 Task: Open a blank worksheet and write heading  Student grades data  Add 10 students name:-  'Joshua Rivera, Zoey Coleman, Ryan Wright, Addison Bailey, Jonathan Simmons, Brooklyn Ward, Caleb Barnes, Audrey Collins, Gabriel Perry, Sofia Bell. ' in December Last week sales are  100 to 150. Math Grade:-  90, 95, 80, 92, 85,88, 90, 78, 92, 85.Science Grade:-  85, 87, 92, 88, 90, 85, 92, 80, 88, 90.English Grade:-  92, 90, 85, 90, 88, 92, 85, 82, 90, 88.History Grade:-  88, 92, 78, 95, 90, 90, 80, 85, 92, 90. Total use the formula   =SUM(D2:G2) then presss enter. Save page analysisSalesByPromotion_2023
Action: Mouse moved to (155, 50)
Screenshot: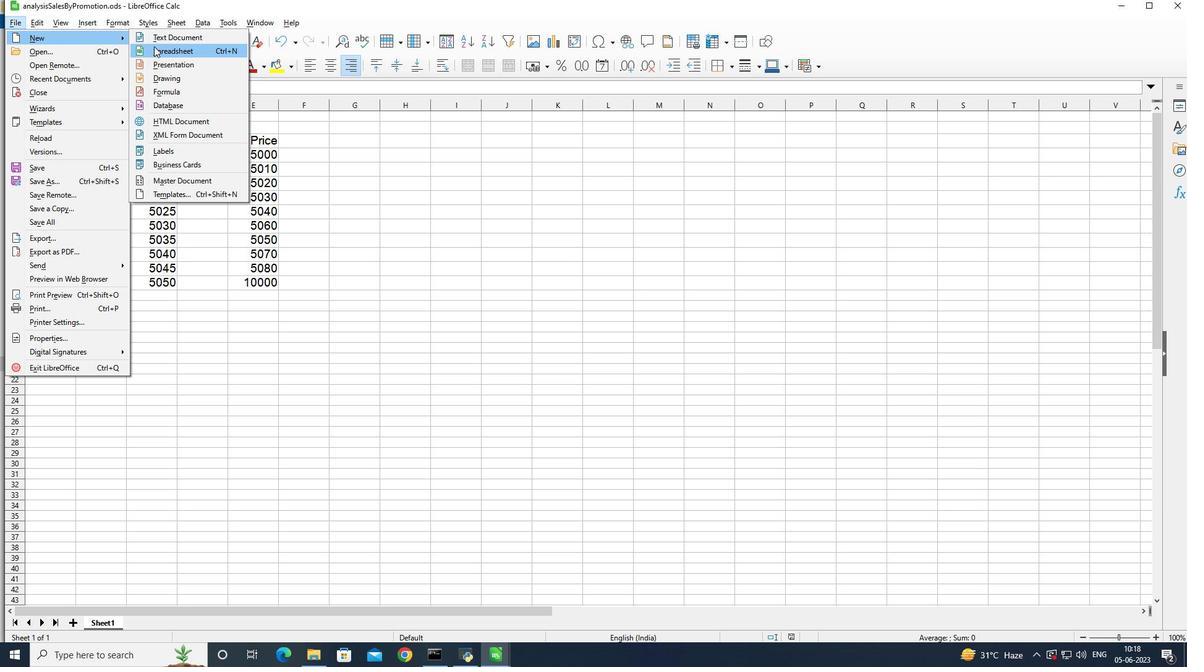 
Action: Mouse pressed left at (155, 50)
Screenshot: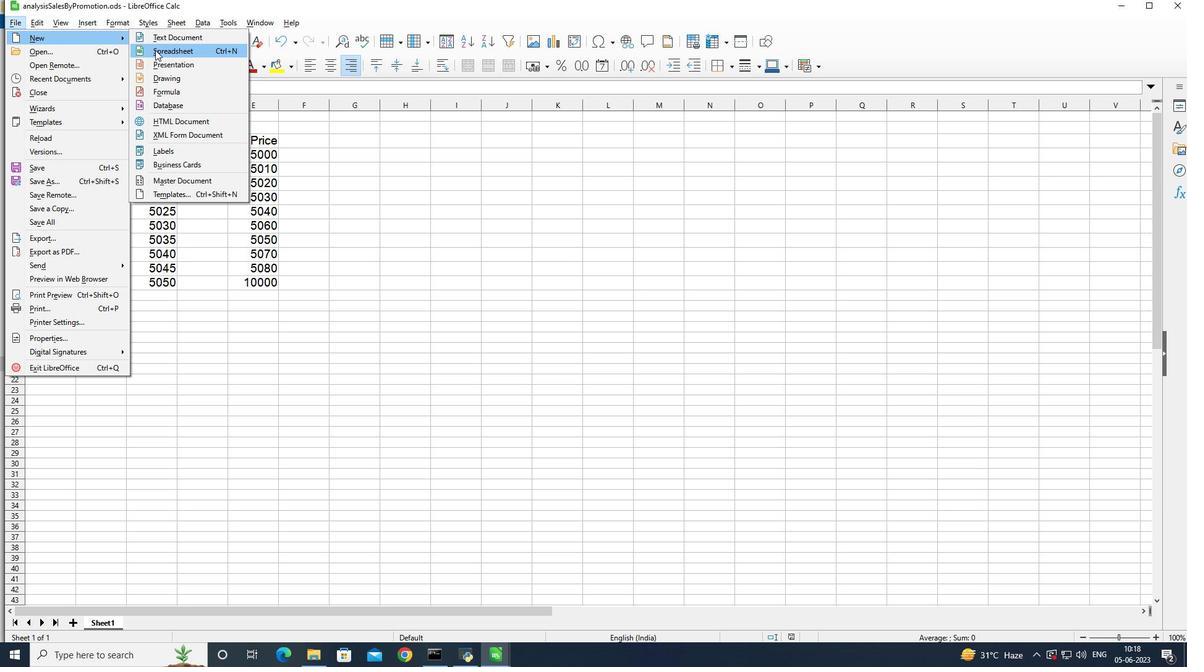 
Action: Mouse moved to (101, 126)
Screenshot: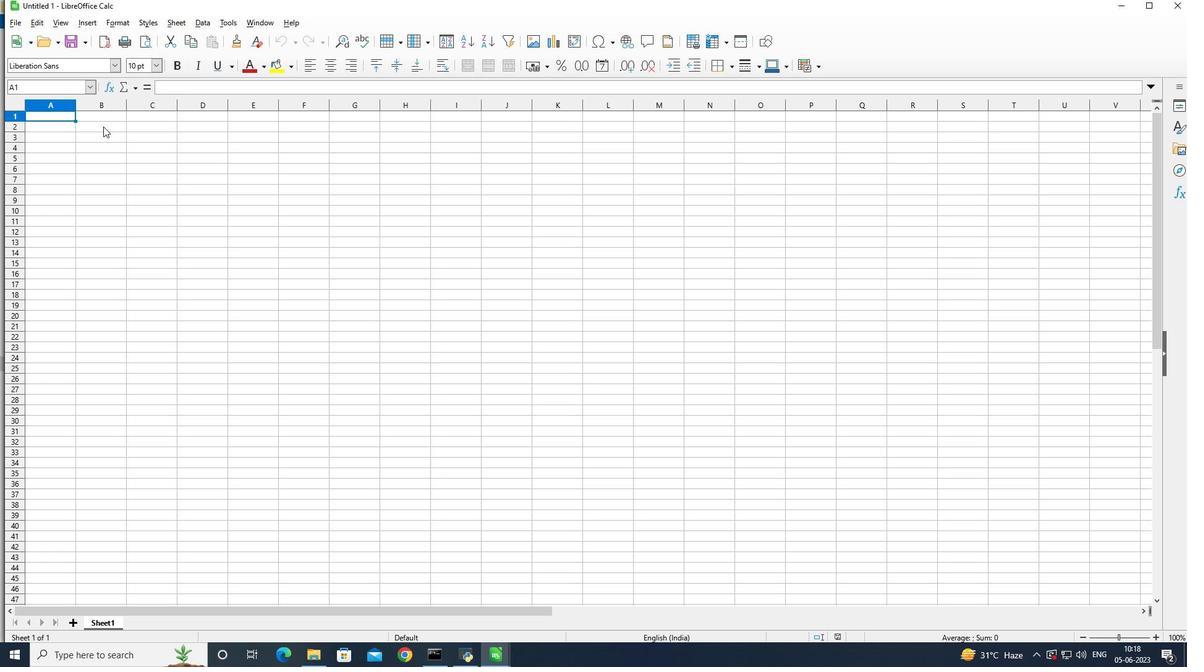 
Action: Mouse pressed left at (101, 126)
Screenshot: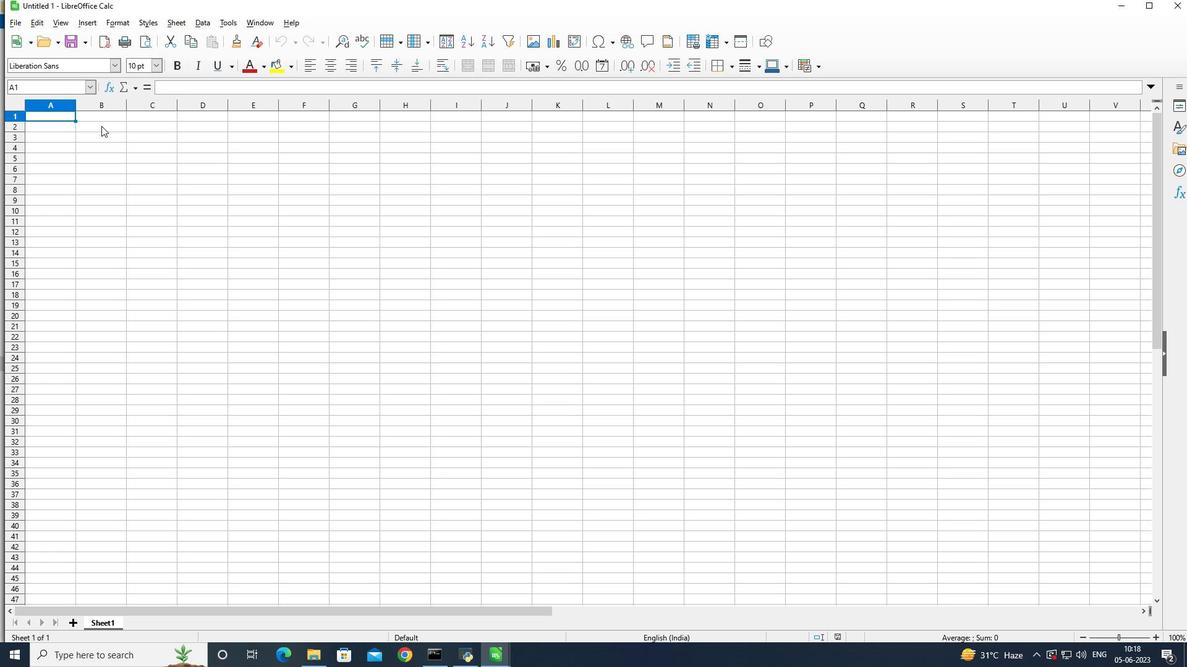 
Action: Mouse moved to (756, 176)
Screenshot: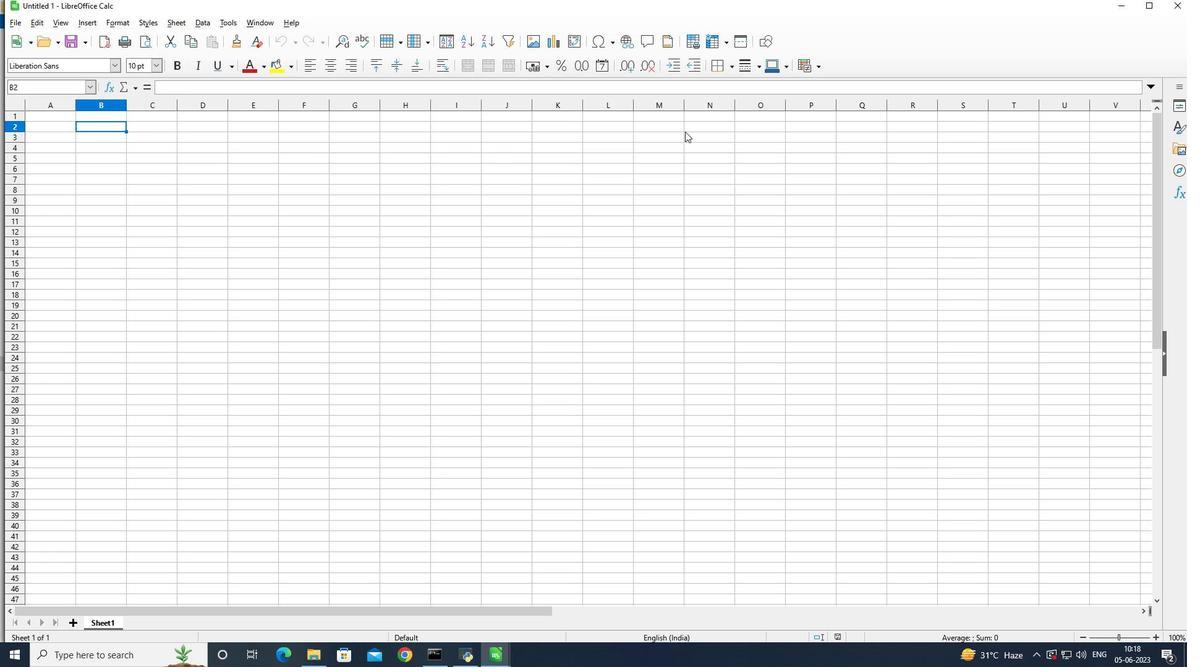 
Action: Key pressed <Key.shift>Student<Key.space><Key.shift>Grades<Key.space><Key.shift>data<Key.enter>
Screenshot: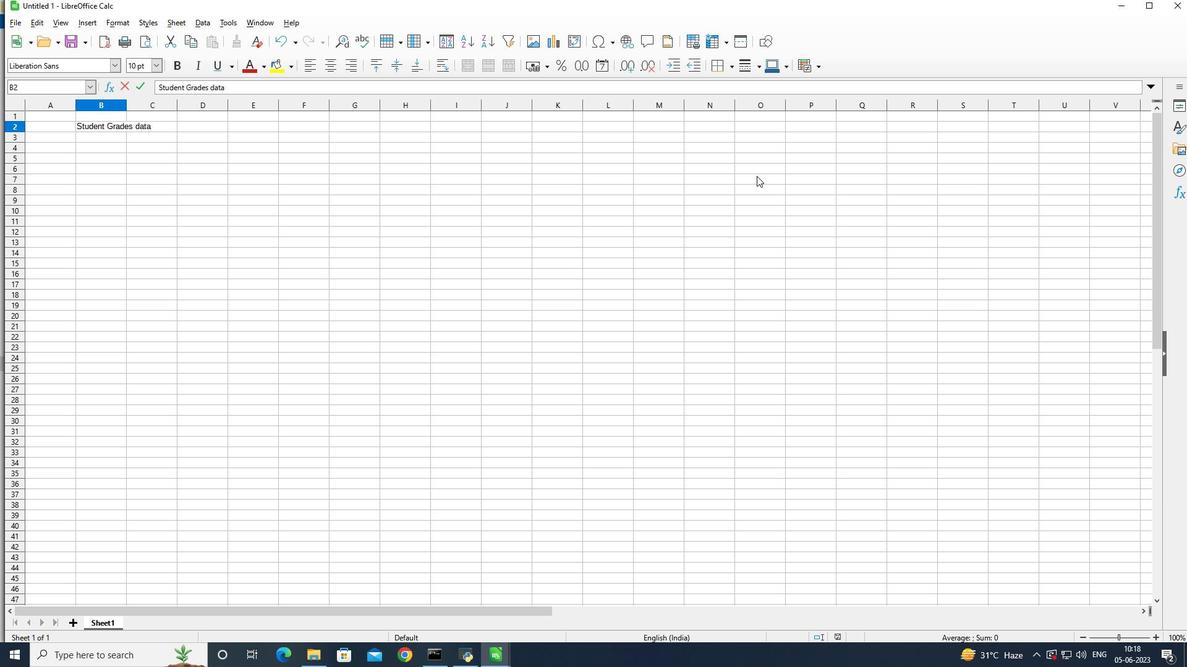 
Action: Mouse moved to (50, 139)
Screenshot: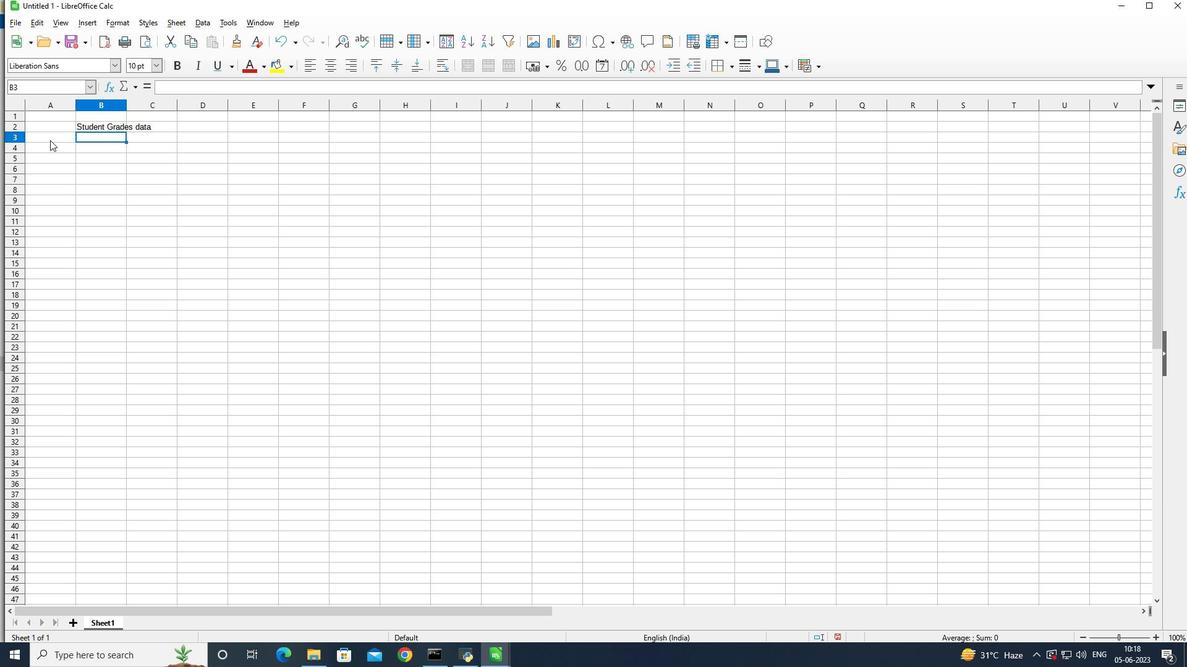 
Action: Mouse pressed left at (50, 139)
Screenshot: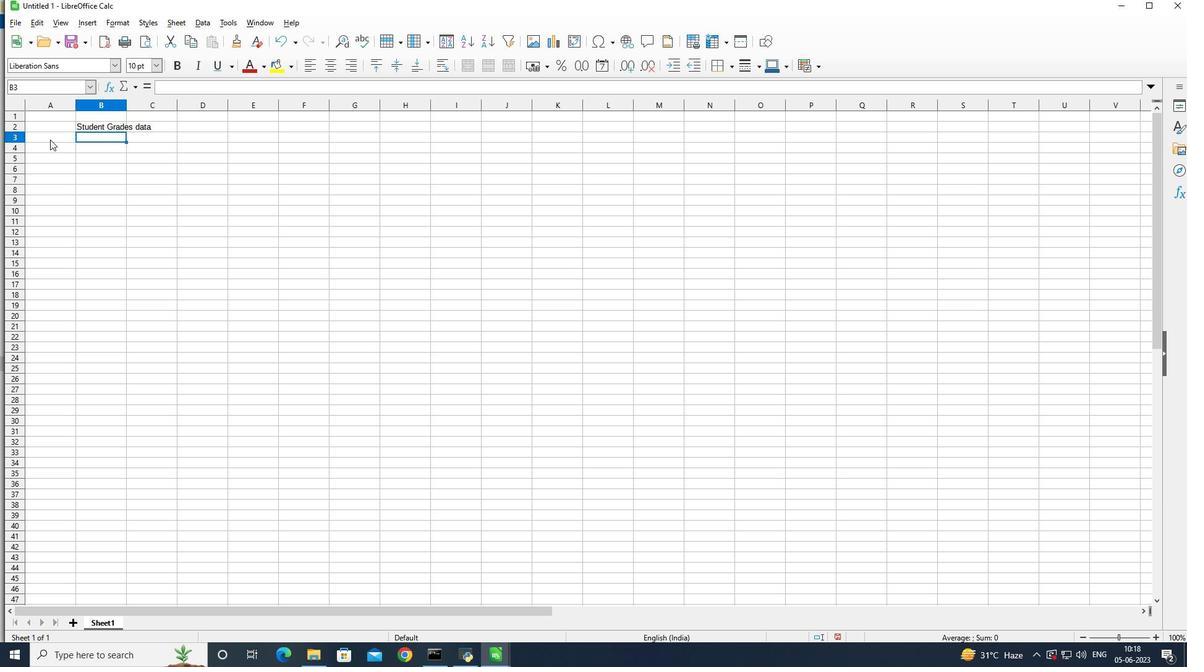 
Action: Mouse moved to (765, 246)
Screenshot: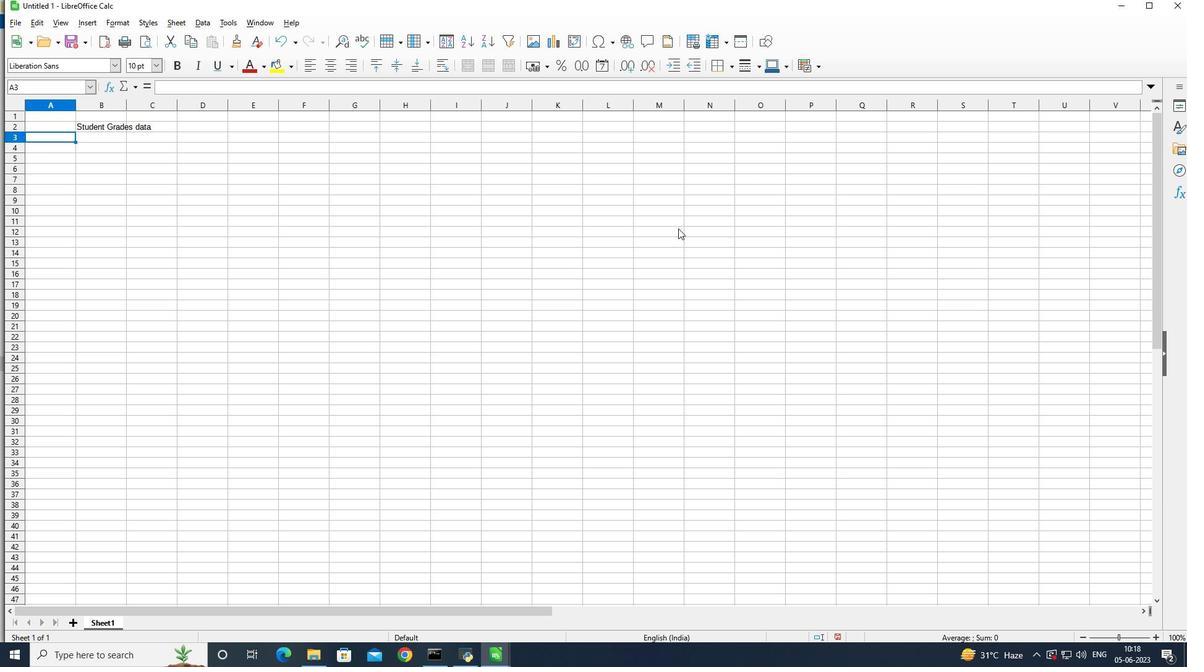 
Action: Key pressed <Key.shift>Na
Screenshot: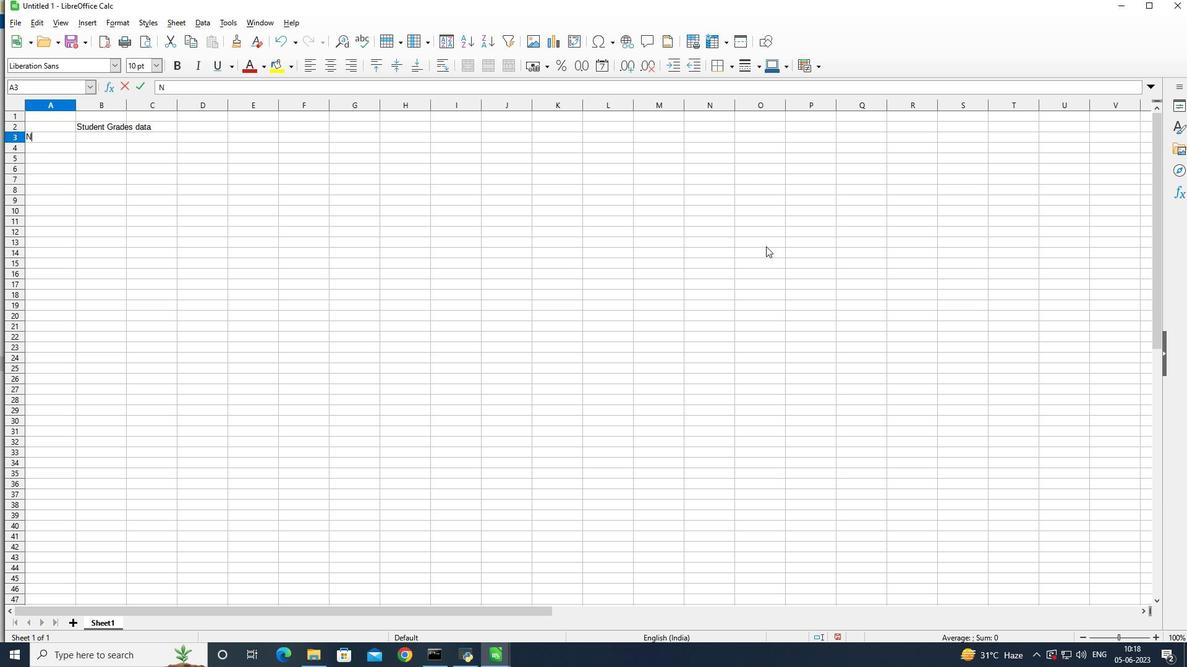 
Action: Mouse moved to (769, 254)
Screenshot: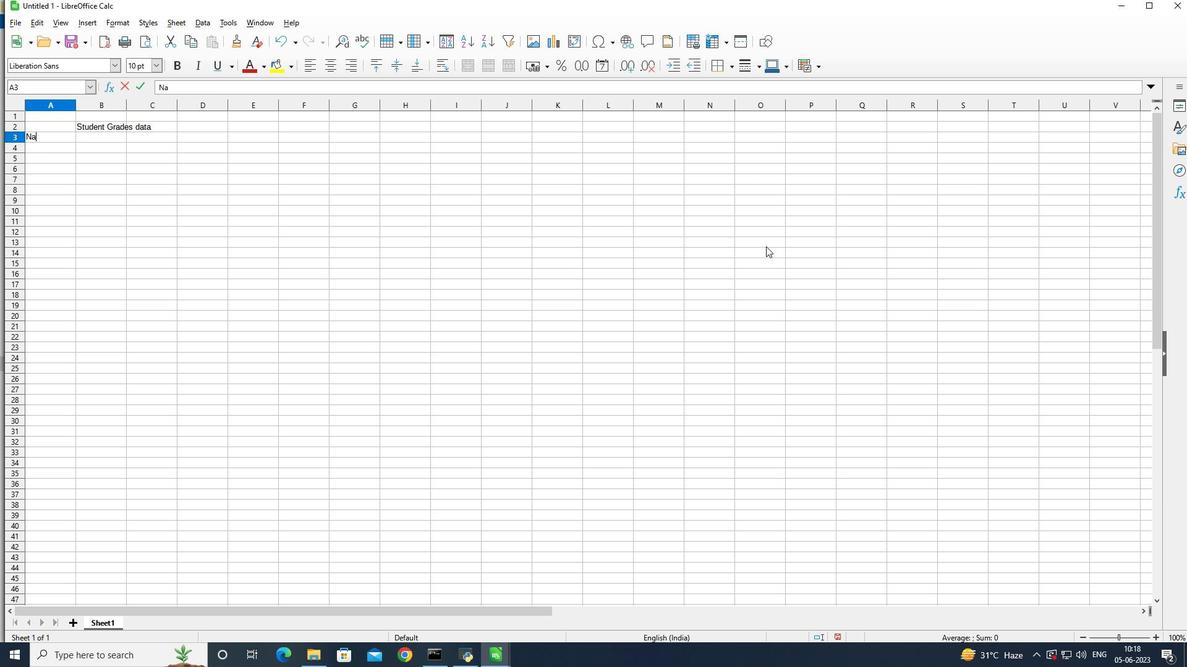 
Action: Key pressed m
Screenshot: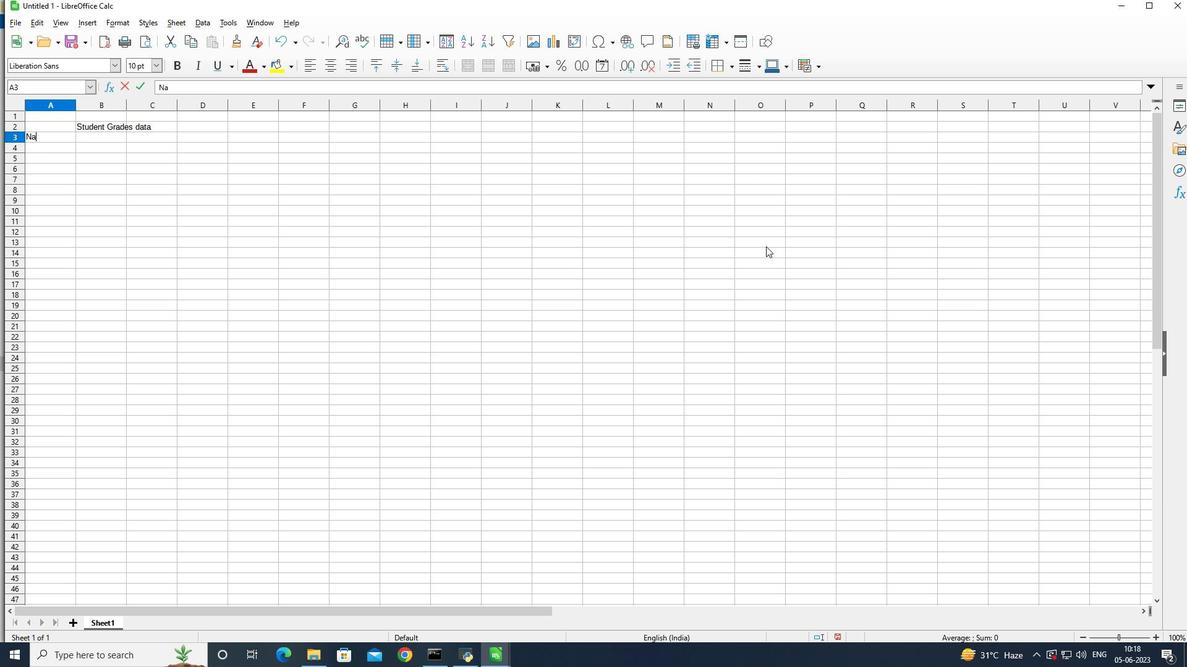 
Action: Mouse moved to (769, 254)
Screenshot: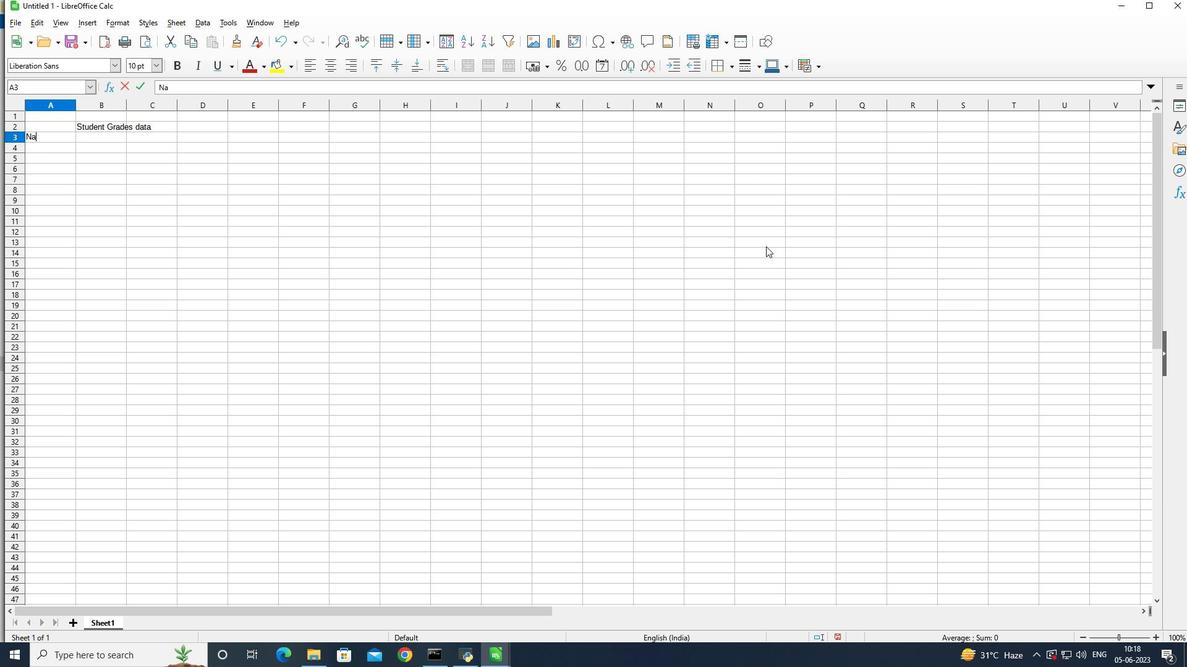 
Action: Key pressed e<Key.enter><Key.shift>Joshua<Key.space>
Screenshot: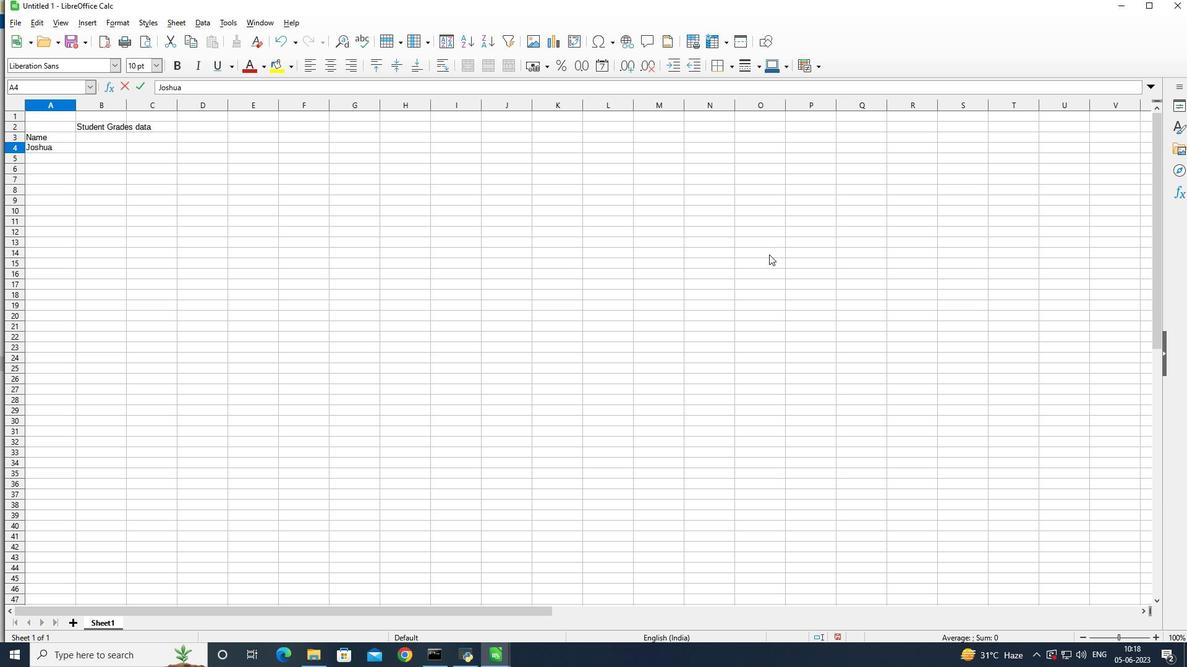 
Action: Mouse moved to (770, 257)
Screenshot: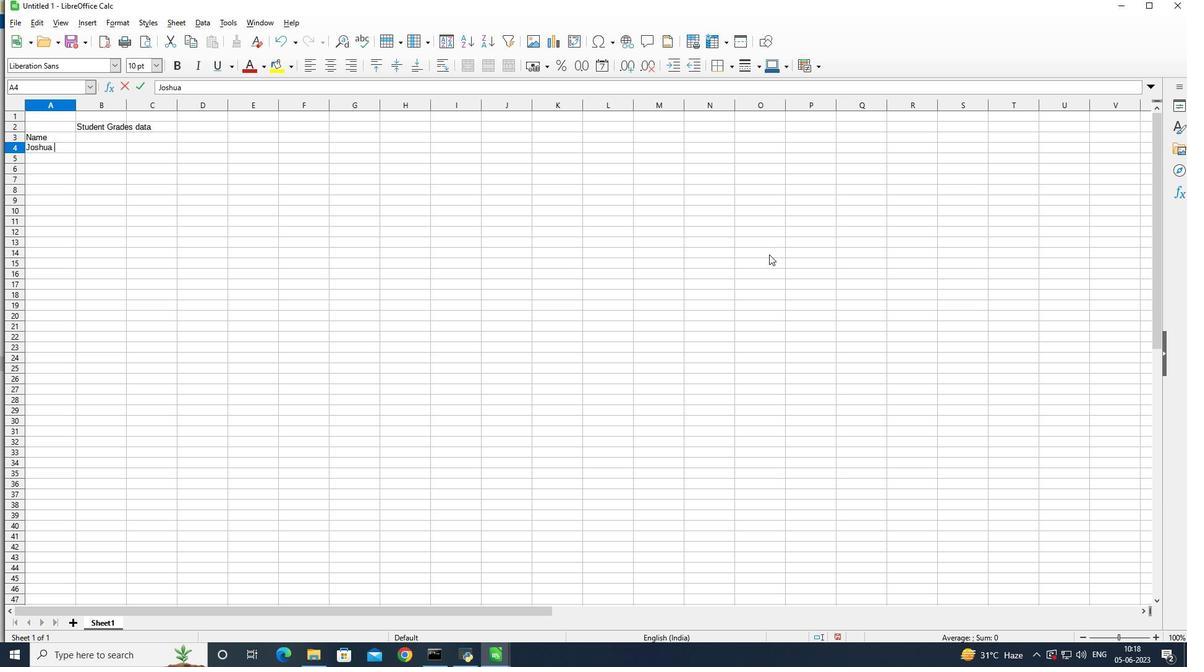 
Action: Key pressed <Key.shift><Key.shift><Key.shift>Rivera
Screenshot: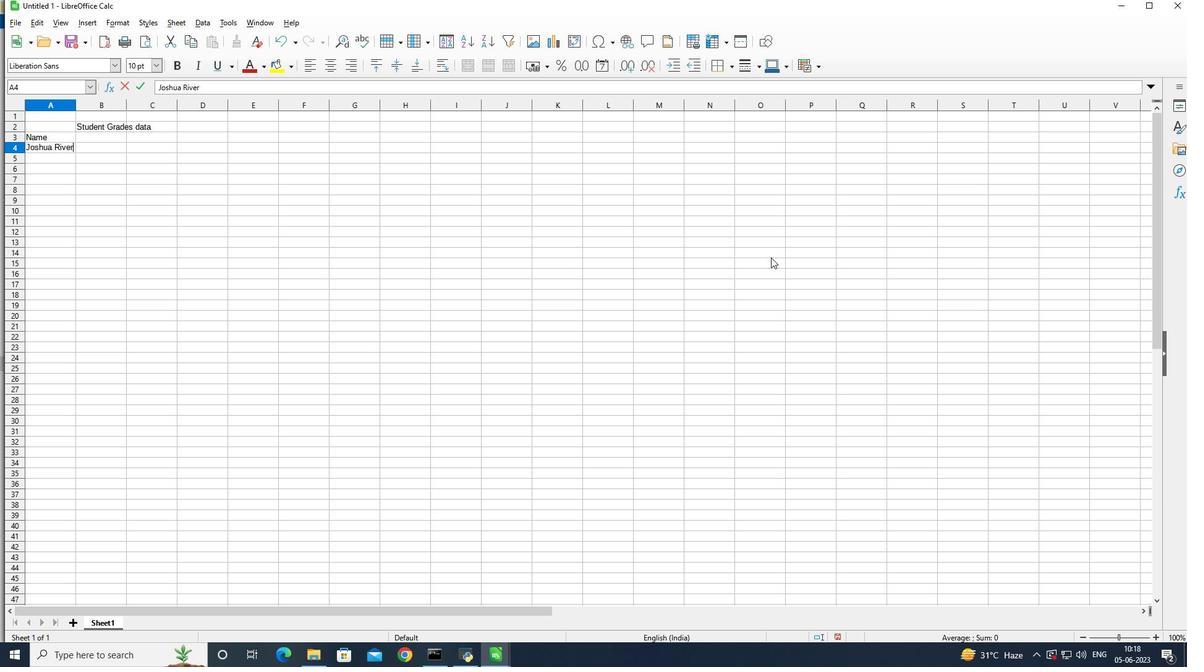 
Action: Mouse moved to (798, 273)
Screenshot: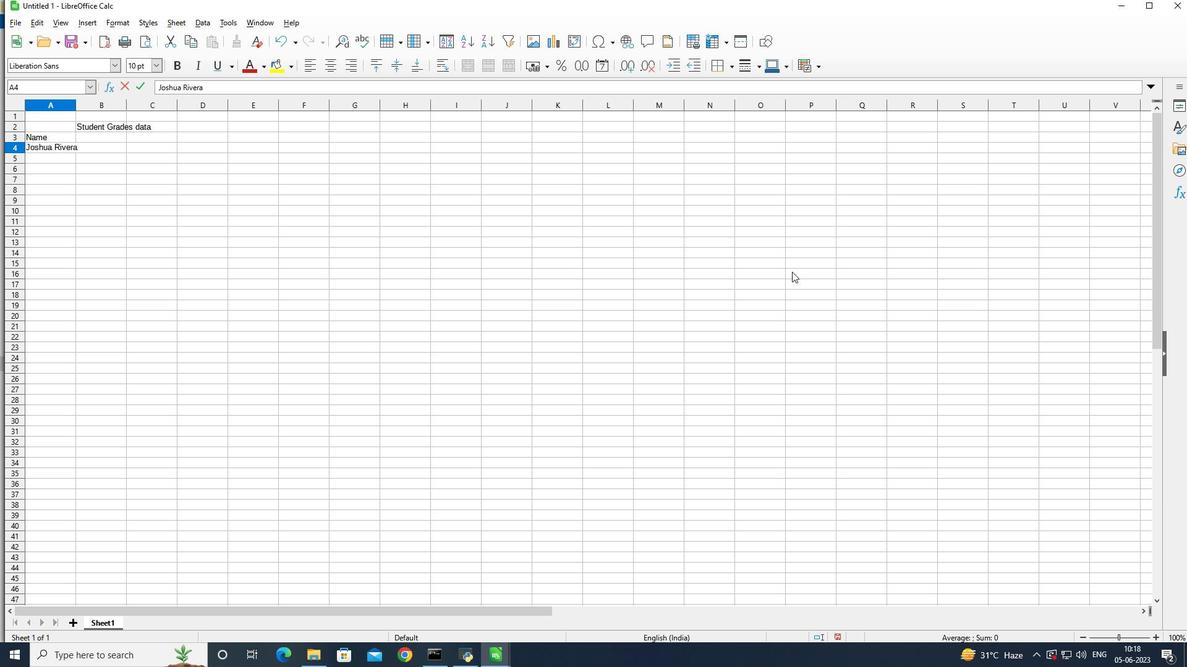 
Action: Key pressed <Key.enter><Key.shift>Zoey<Key.space><Key.shift>Coleman
Screenshot: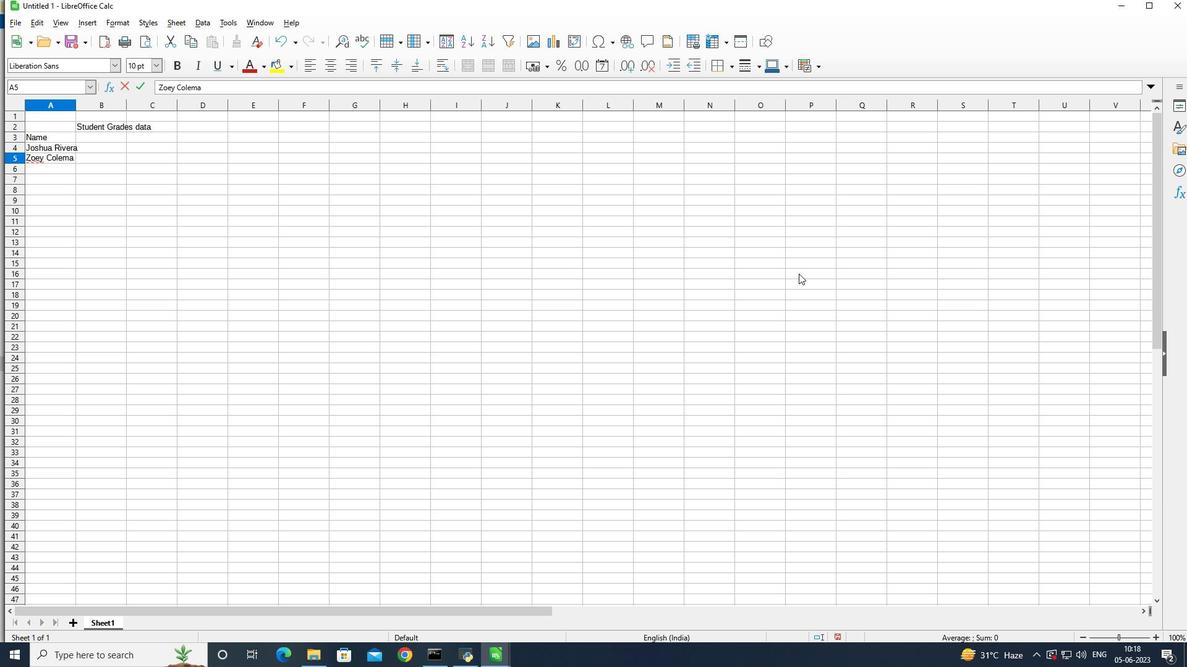 
Action: Mouse moved to (798, 275)
Screenshot: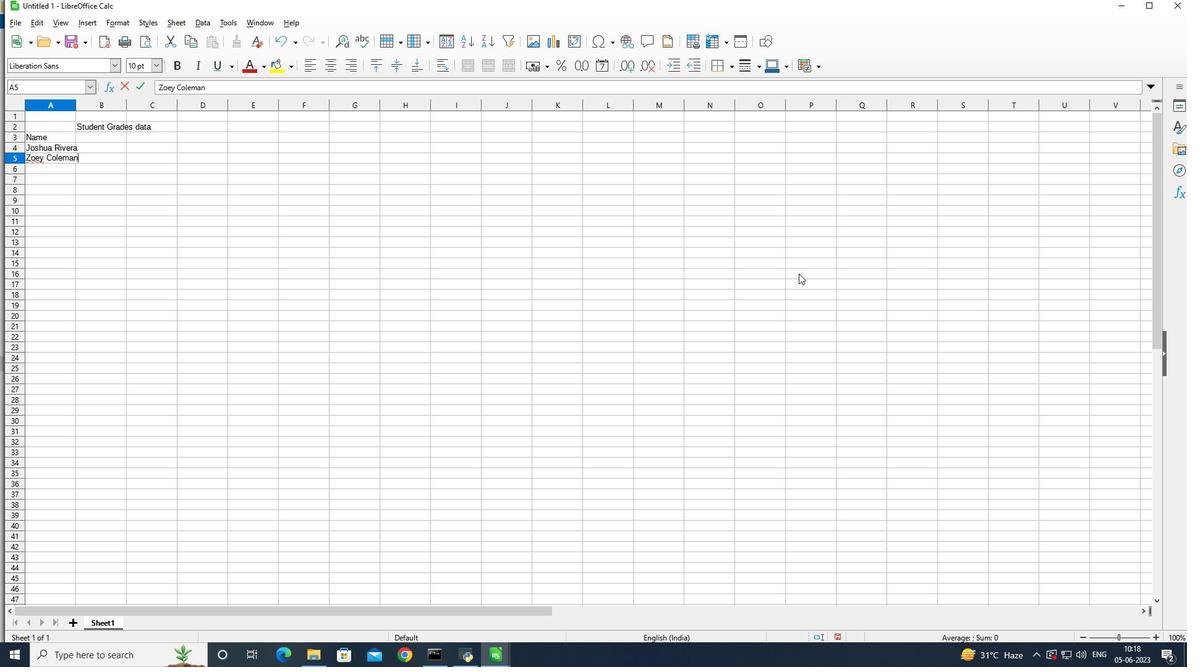 
Action: Key pressed <Key.enter>
Screenshot: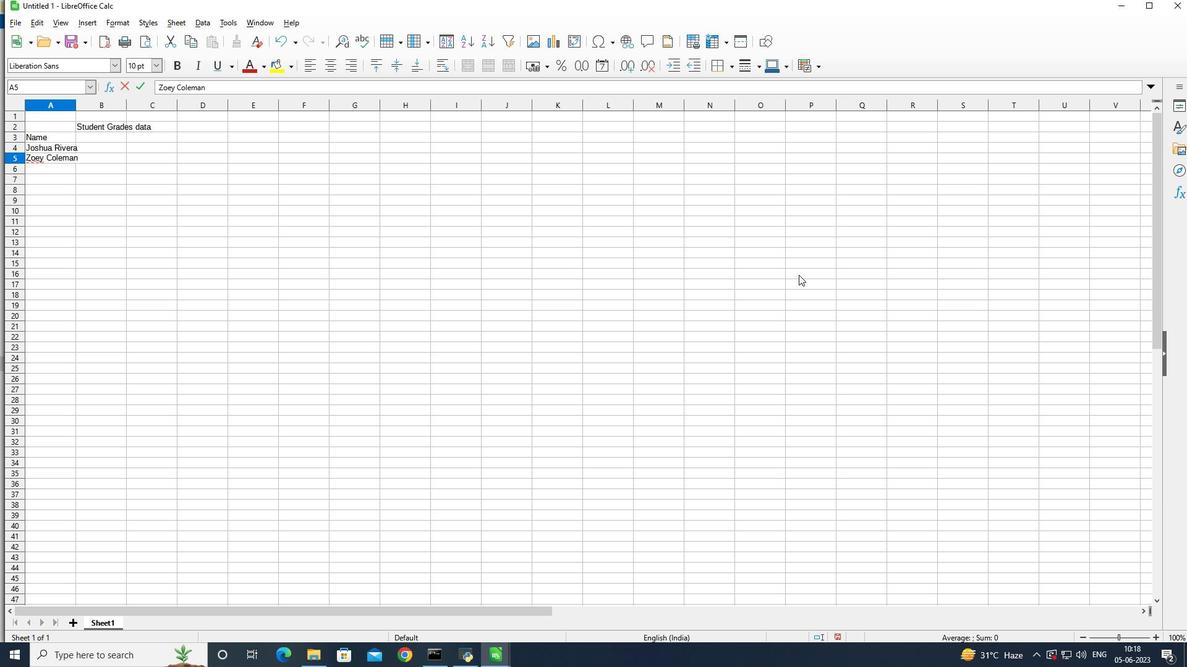 
Action: Mouse moved to (799, 276)
Screenshot: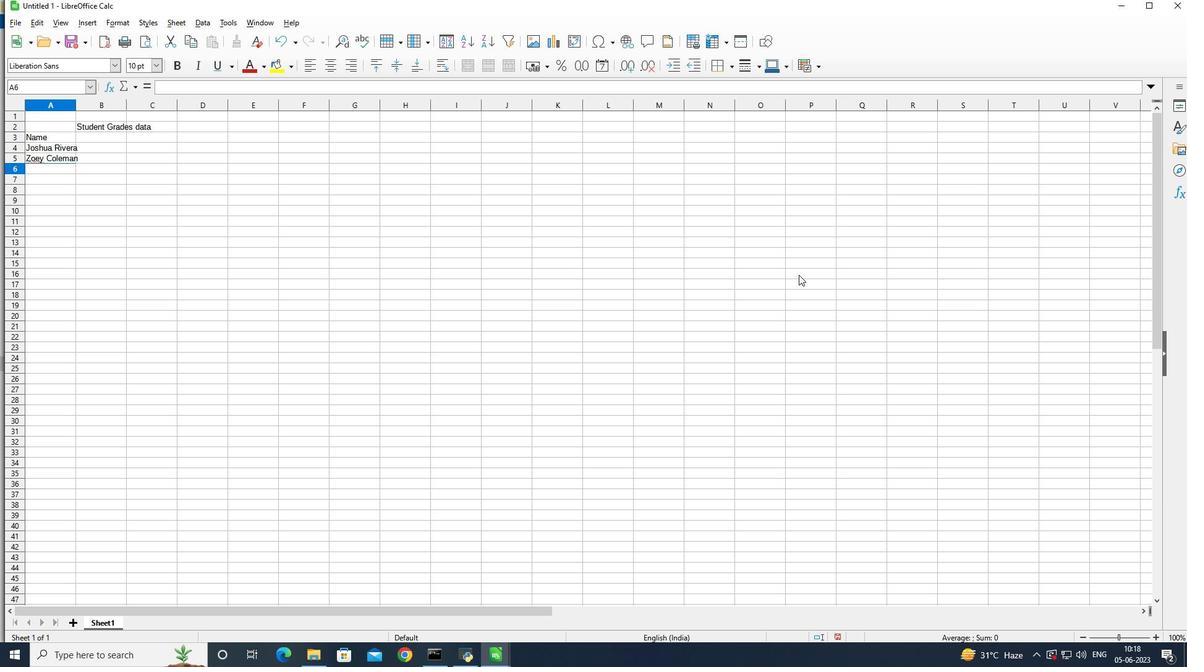 
Action: Key pressed <Key.shift>Ray<Key.backspace>
Screenshot: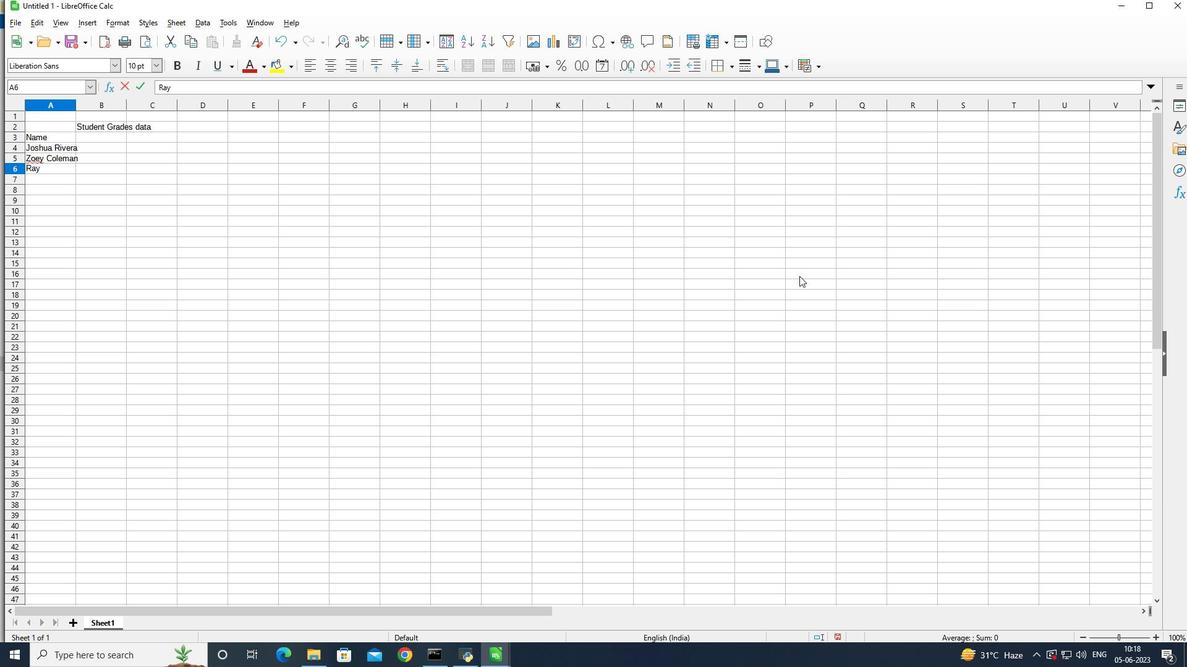 
Action: Mouse moved to (800, 276)
Screenshot: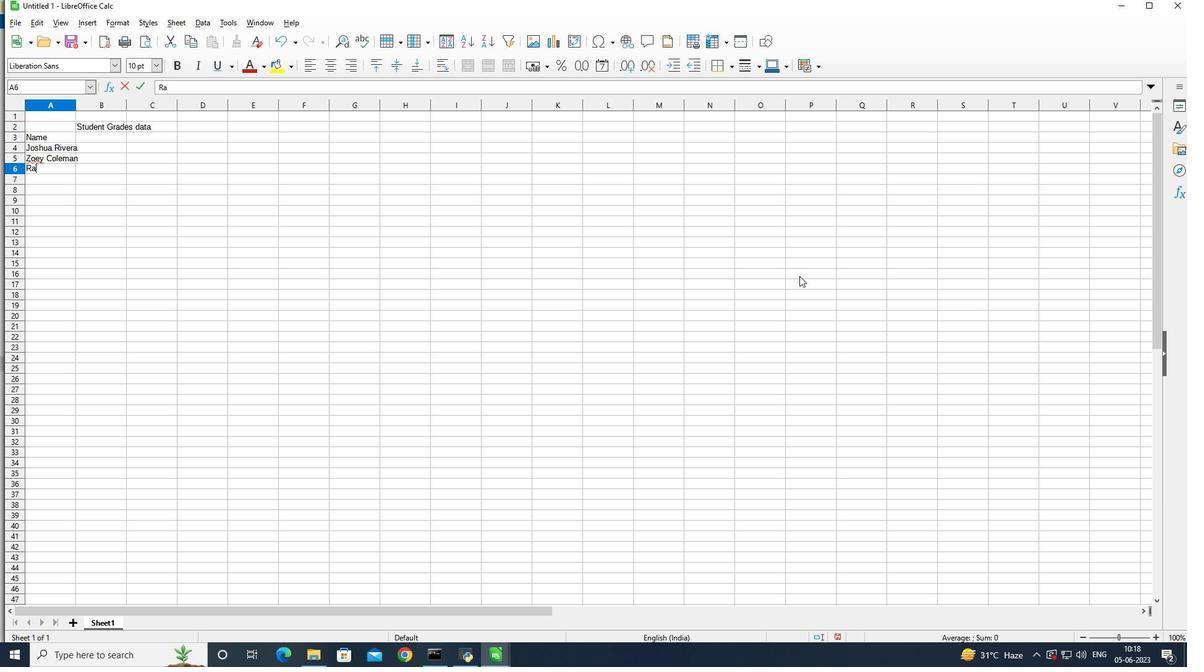 
Action: Key pressed <Key.backspace>
Screenshot: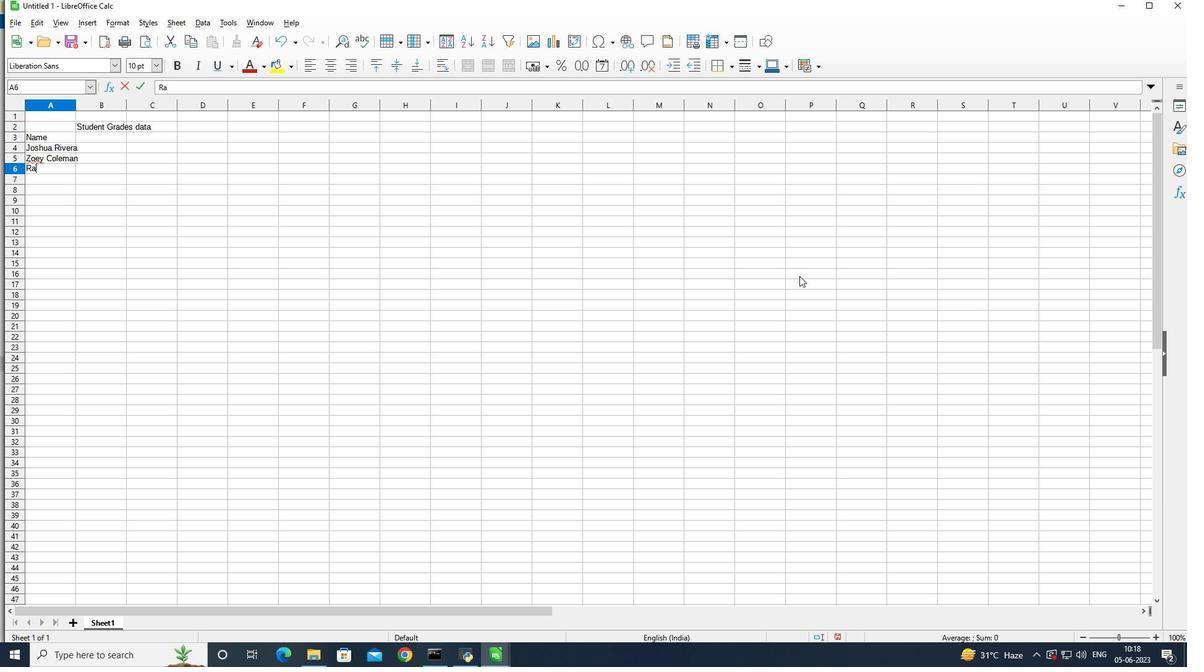 
Action: Mouse moved to (801, 276)
Screenshot: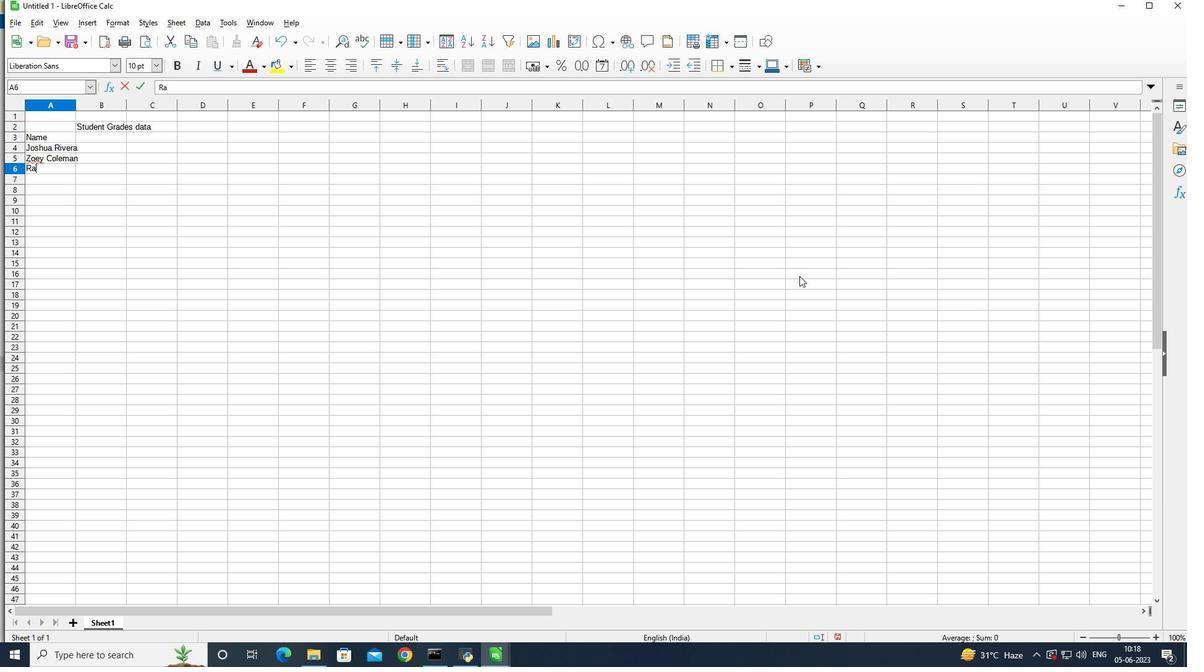 
Action: Key pressed yan<Key.space><Key.shift>Eright<Key.enter><Key.shift>Addison<Key.space><Key.shift>Bailey<Key.enter><Key.shift>Jonathan<Key.space><Key.shift>Simmons
Screenshot: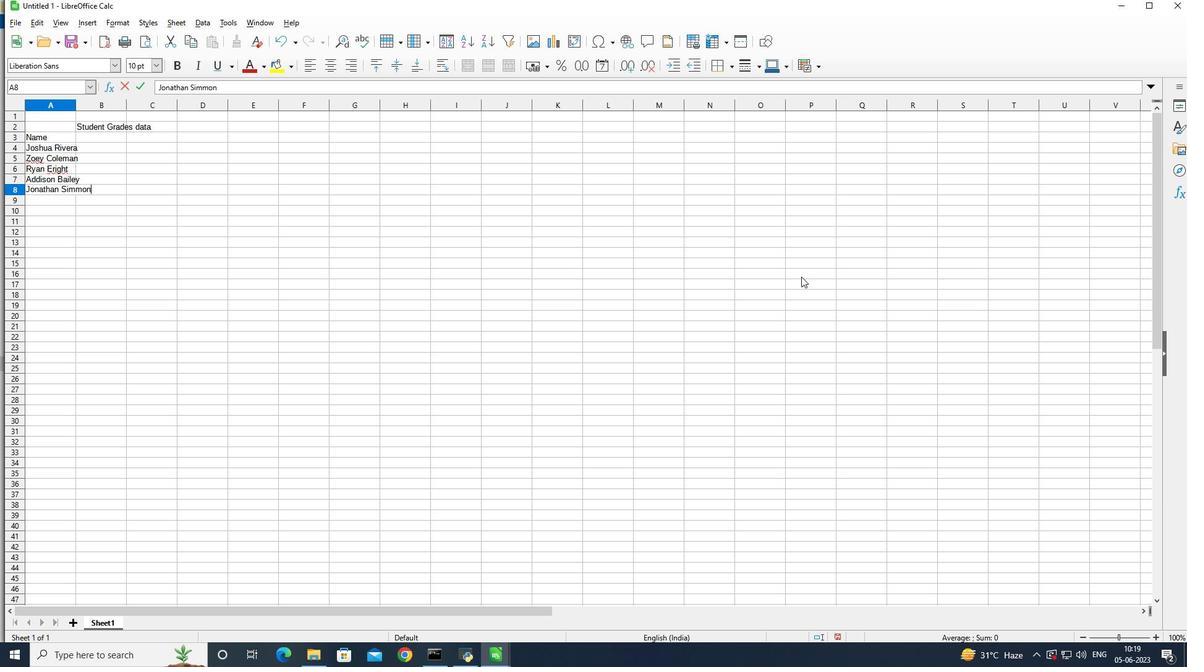 
Action: Mouse moved to (808, 280)
Screenshot: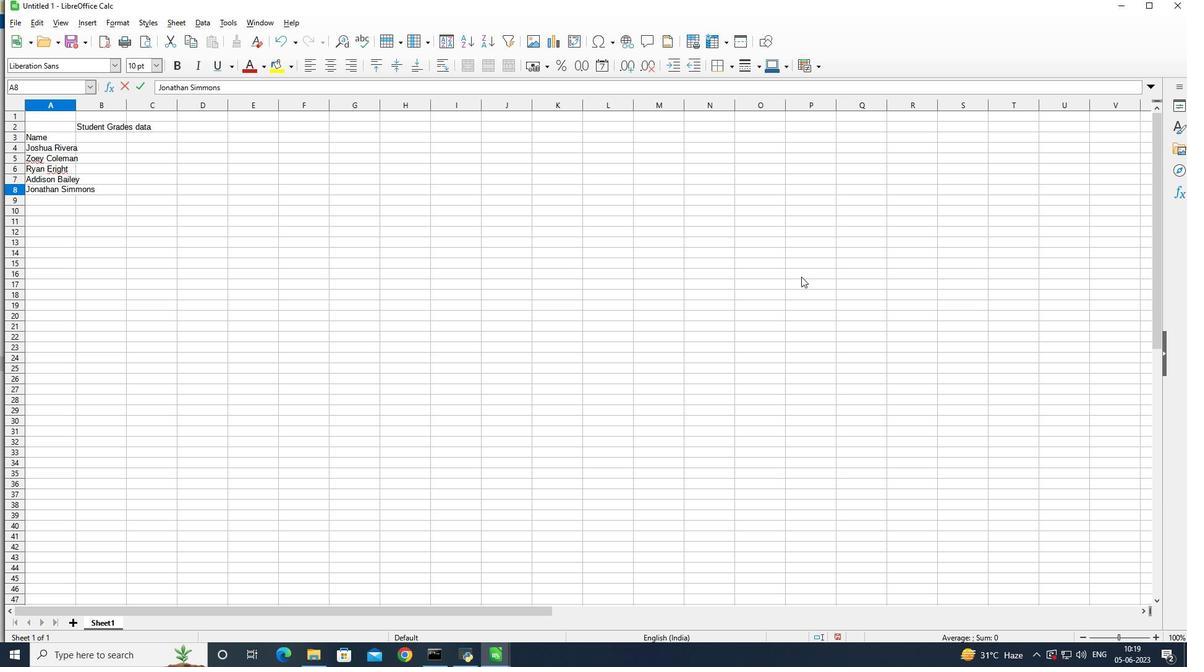 
Action: Key pressed <Key.enter>
Screenshot: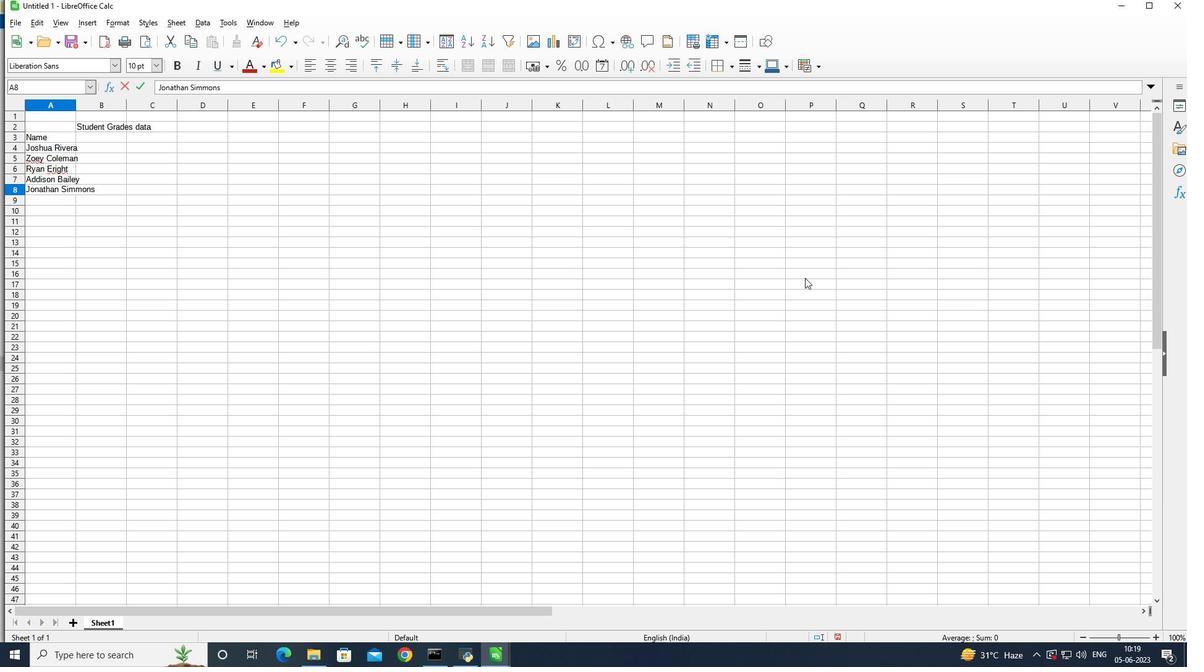 
Action: Mouse moved to (816, 289)
Screenshot: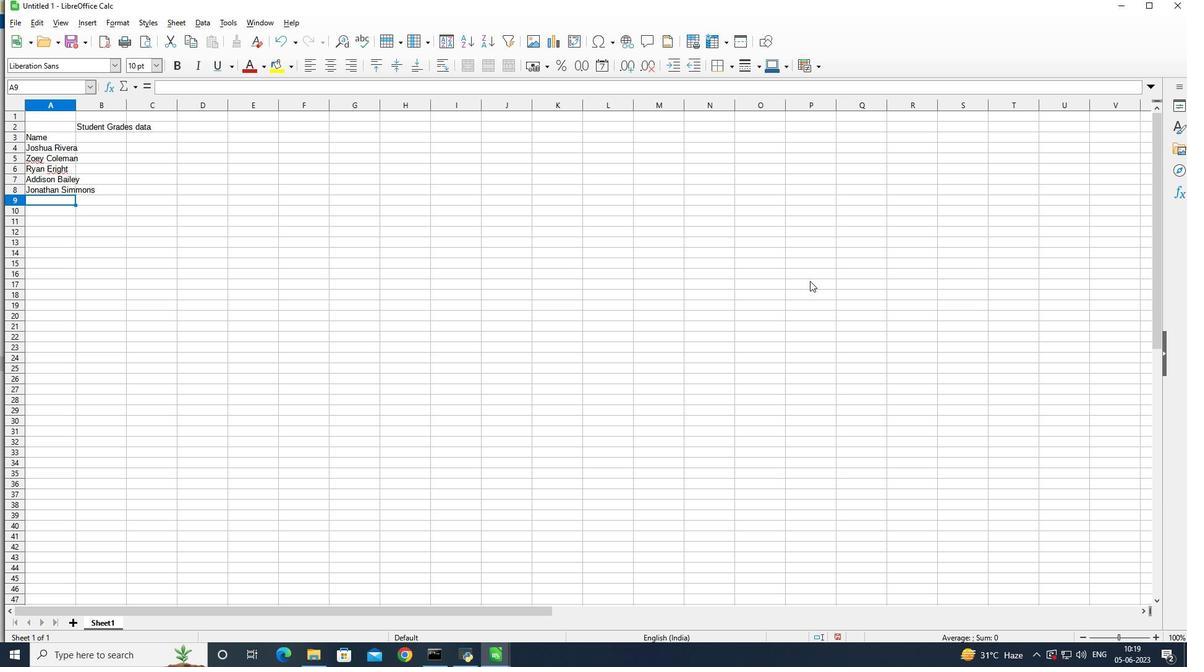 
Action: Key pressed <Key.shift>Brooklyn<Key.space><Key.shift>Ward
Screenshot: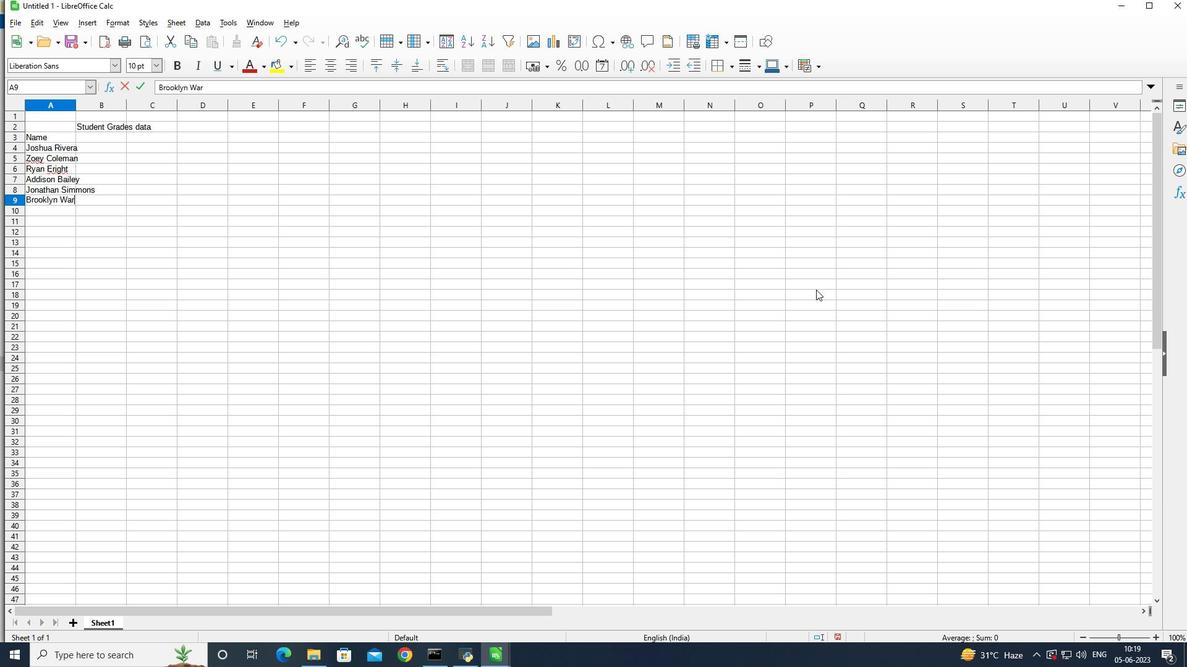 
Action: Mouse moved to (841, 288)
Screenshot: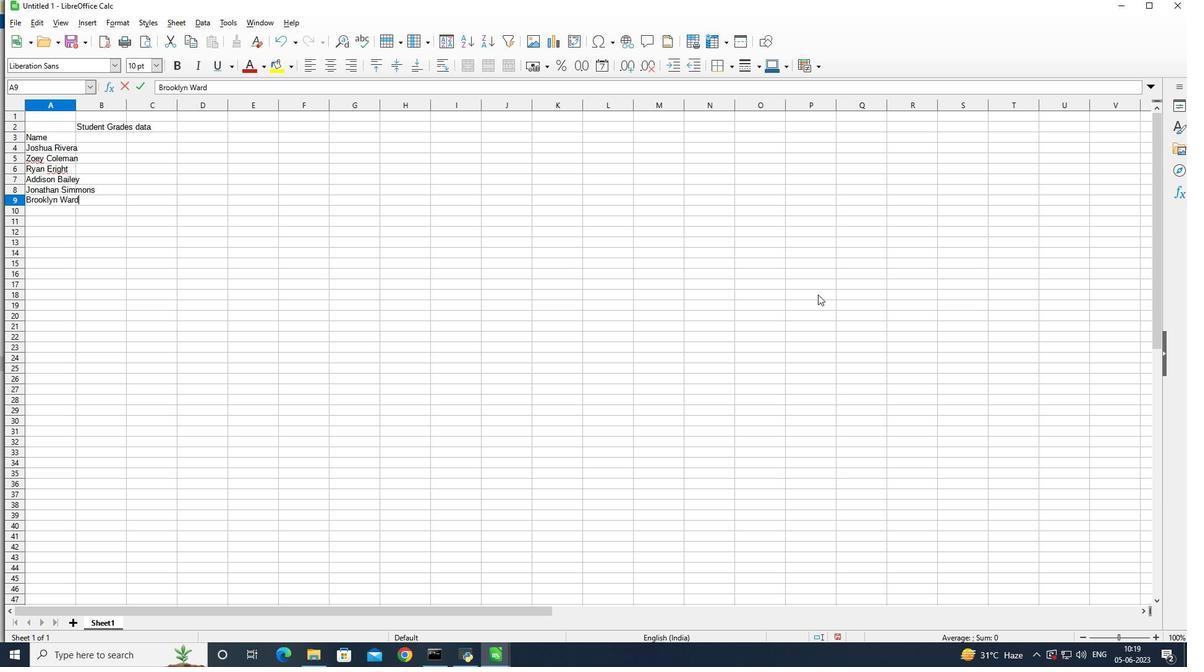 
Action: Key pressed <Key.enter><Key.shift>Caleb<Key.space><Key.shift>barnes<Key.enter><Key.shift><Key.shift><Key.shift><Key.shift><Key.shift><Key.shift><Key.shift><Key.shift><Key.shift><Key.shift><Key.shift><Key.shift><Key.shift><Key.shift><Key.shift><Key.shift><Key.shift><Key.shift><Key.shift><Key.shift><Key.shift><Key.shift><Key.shift><Key.shift><Key.shift><Key.shift>Audrey<Key.space><Key.shift>Collins<Key.enter><Key.shift><Key.shift><Key.shift>Gabriel<Key.space><Key.shift>perry
Screenshot: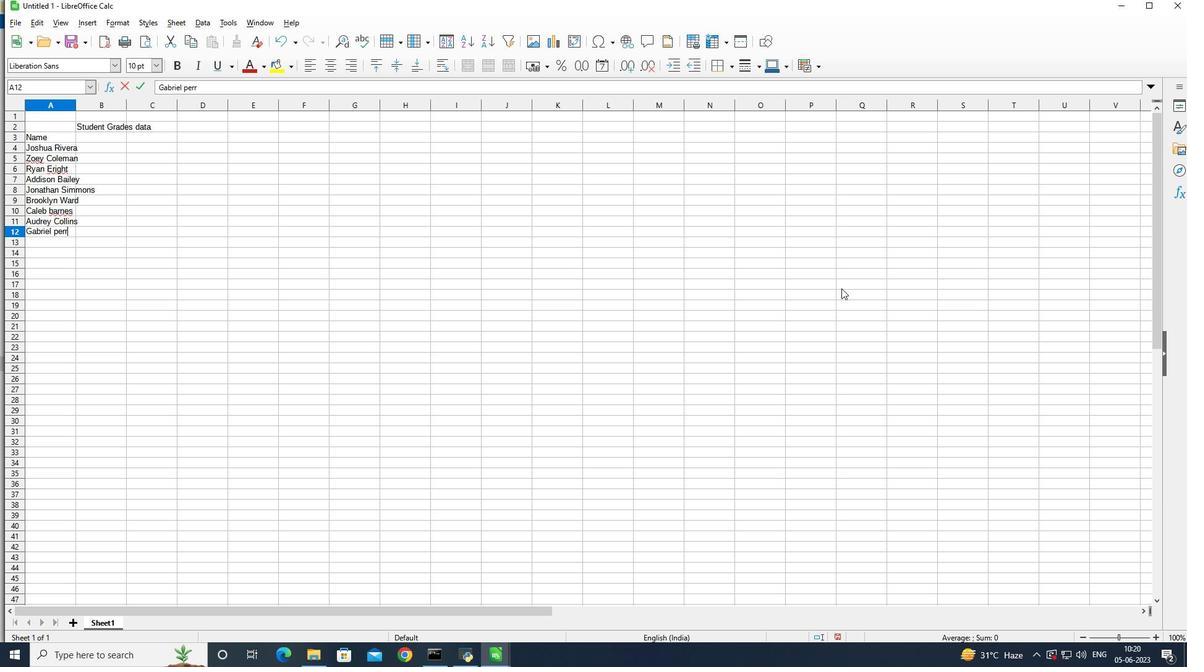 
Action: Mouse moved to (841, 288)
Screenshot: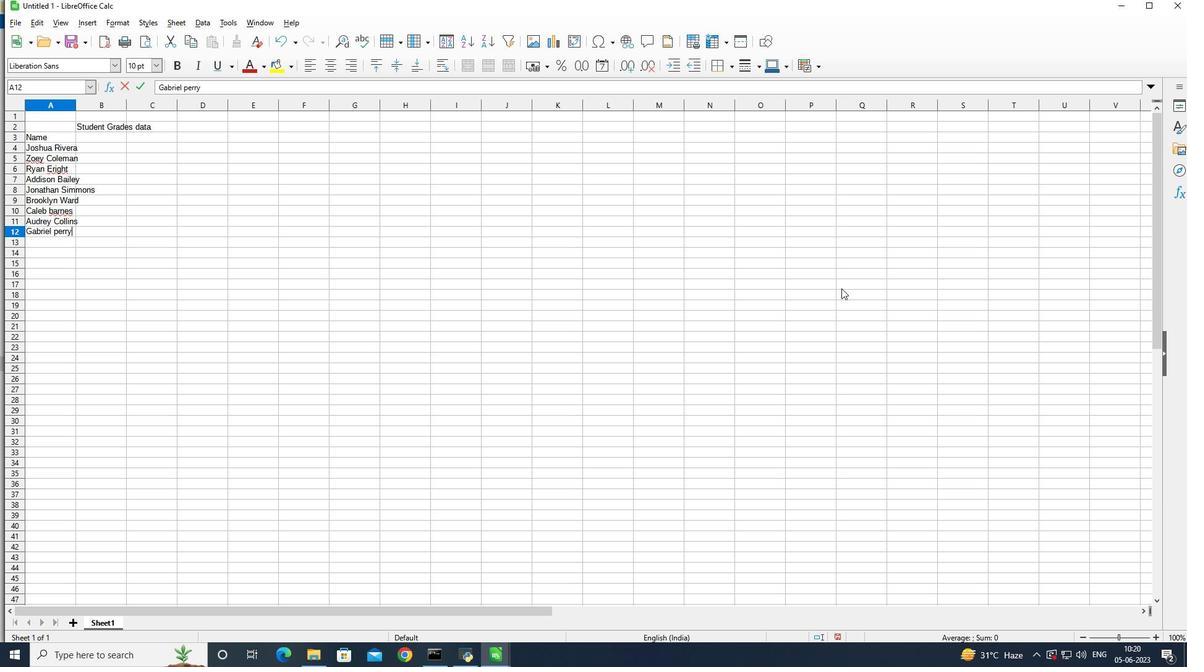 
Action: Key pressed <Key.enter><Key.shift>So
Screenshot: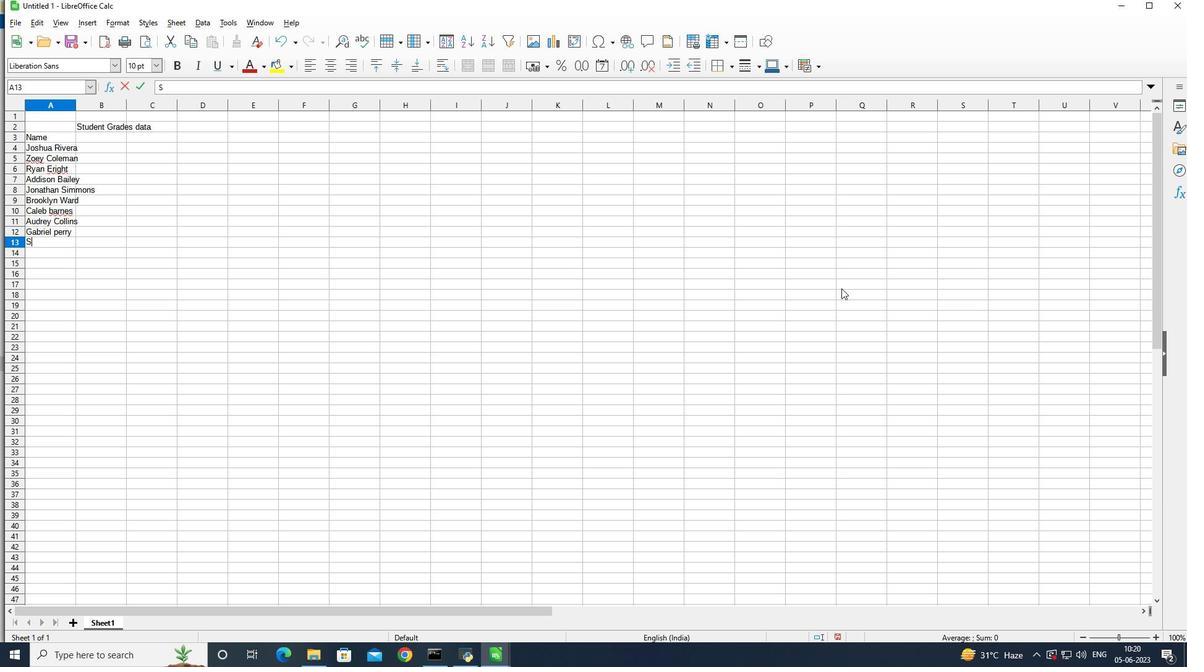 
Action: Mouse moved to (841, 288)
Screenshot: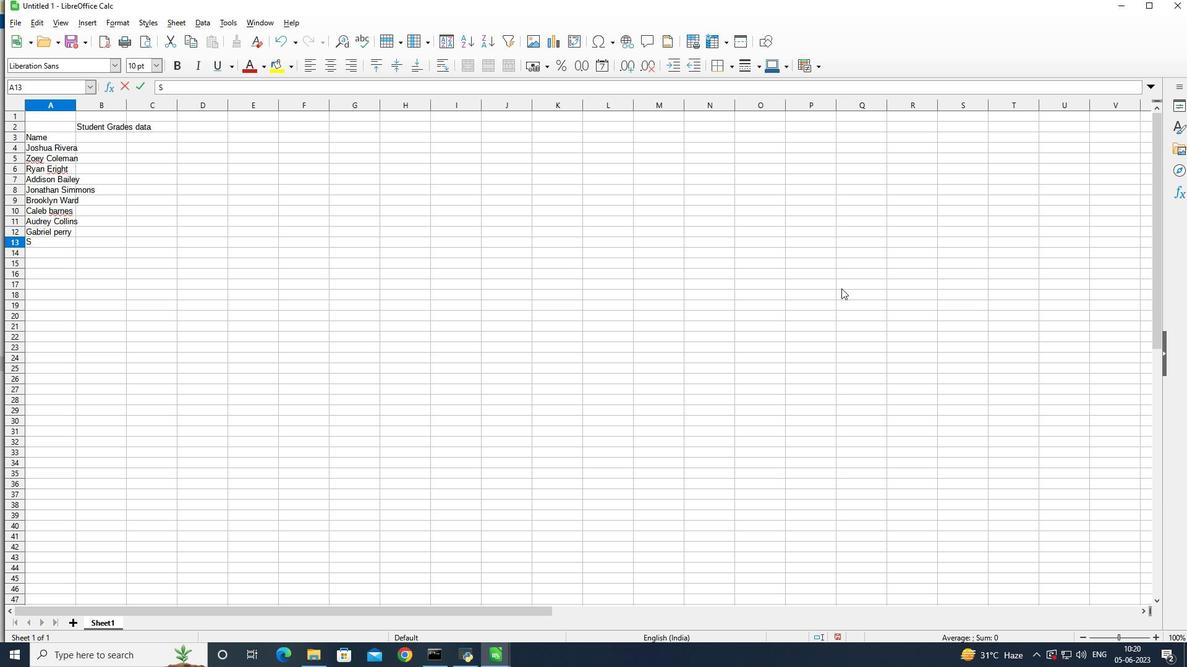 
Action: Key pressed fia<Key.space><Key.shift>Bell<Key.enter>
Screenshot: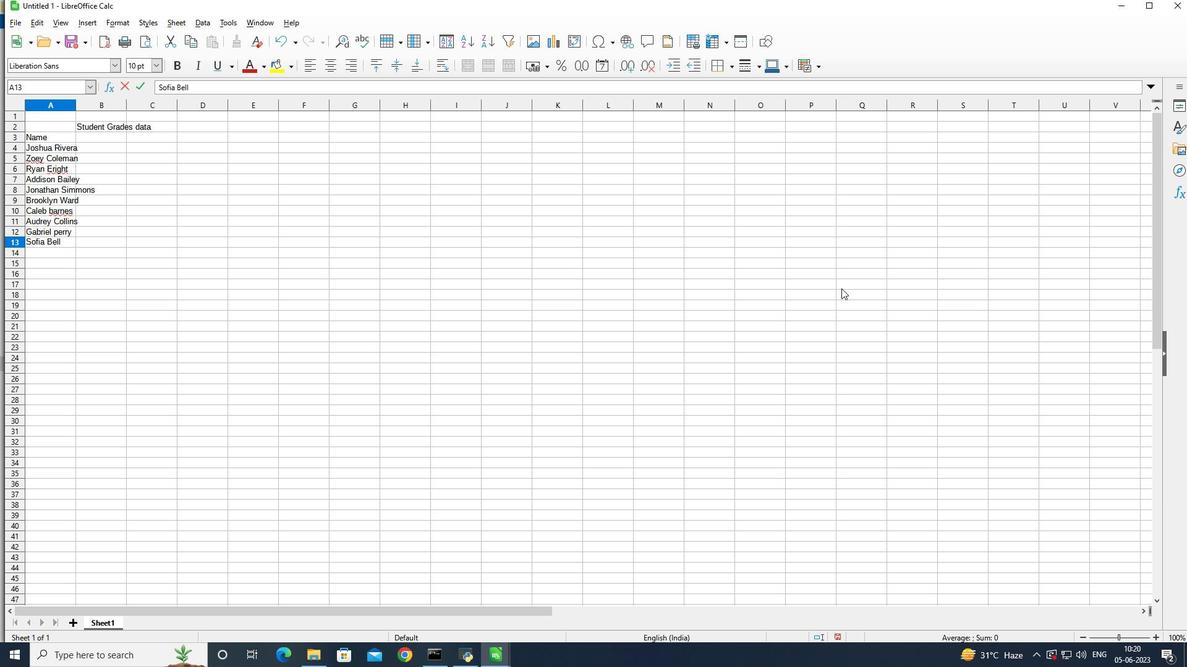 
Action: Mouse moved to (152, 134)
Screenshot: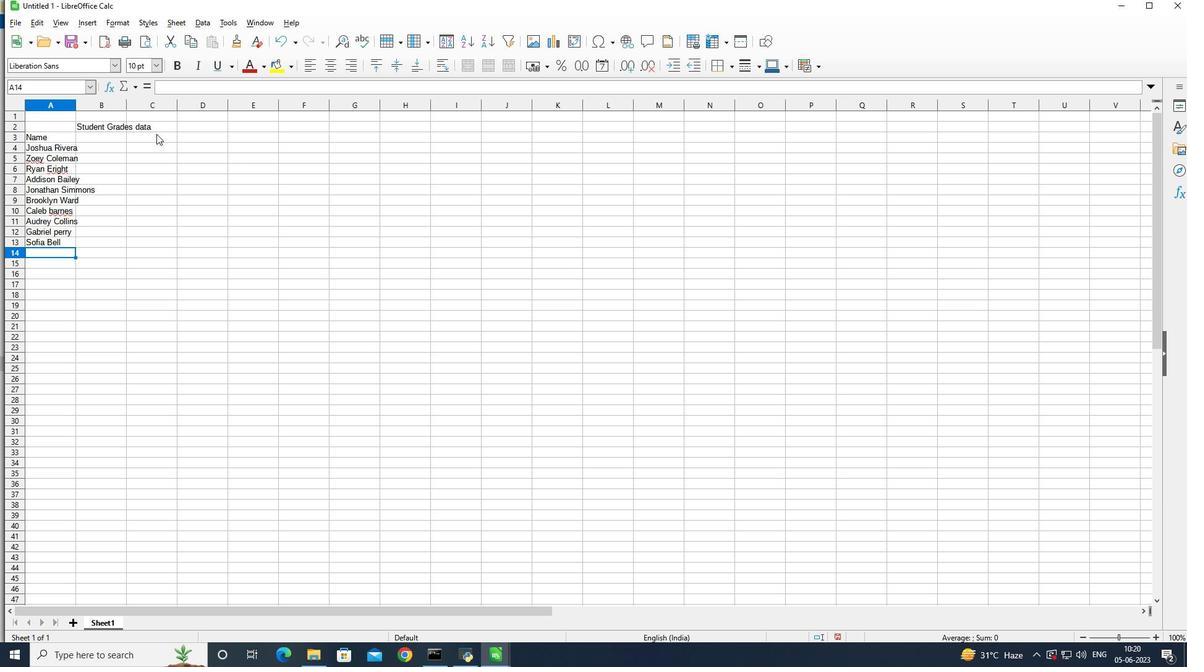 
Action: Mouse pressed left at (152, 134)
Screenshot: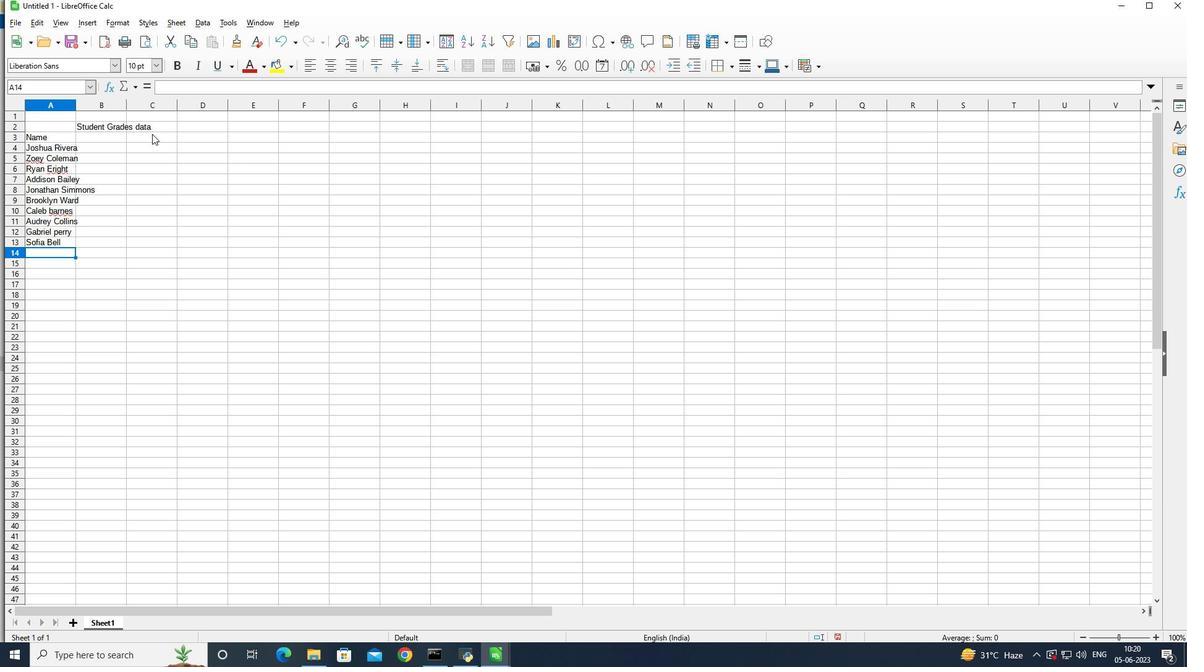 
Action: Mouse moved to (651, 263)
Screenshot: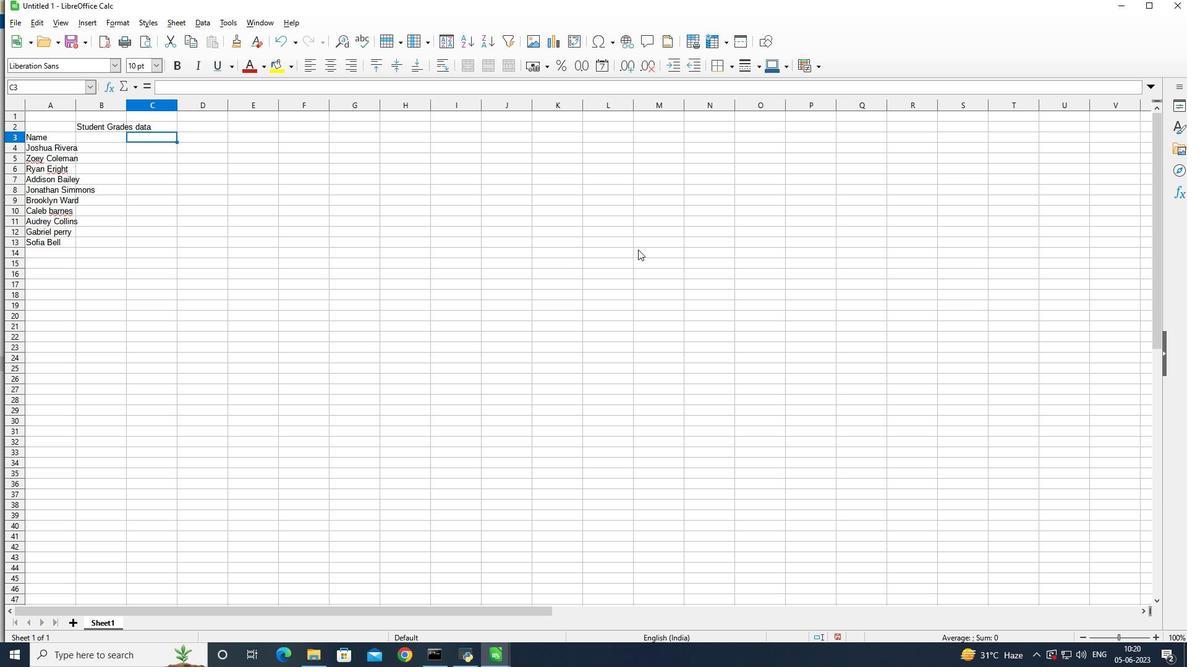 
Action: Key pressed <Key.shift><Key.shift><Key.shift><Key.shift><Key.shift><Key.shift><Key.shift><Key.shift>De
Screenshot: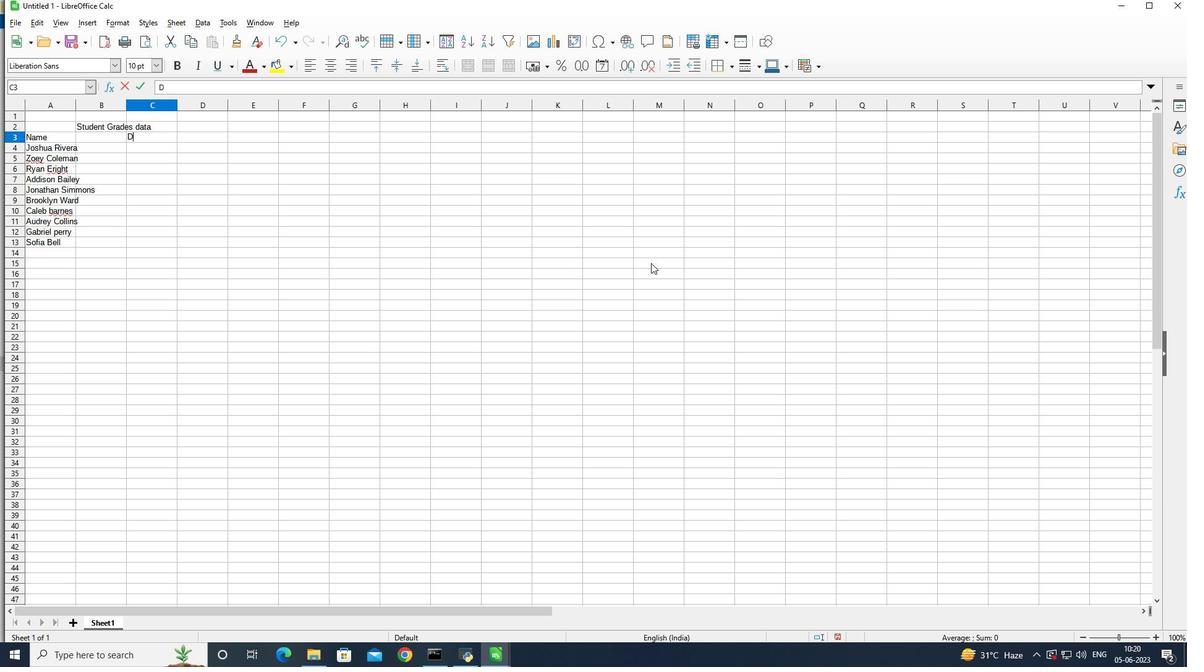 
Action: Mouse moved to (651, 263)
Screenshot: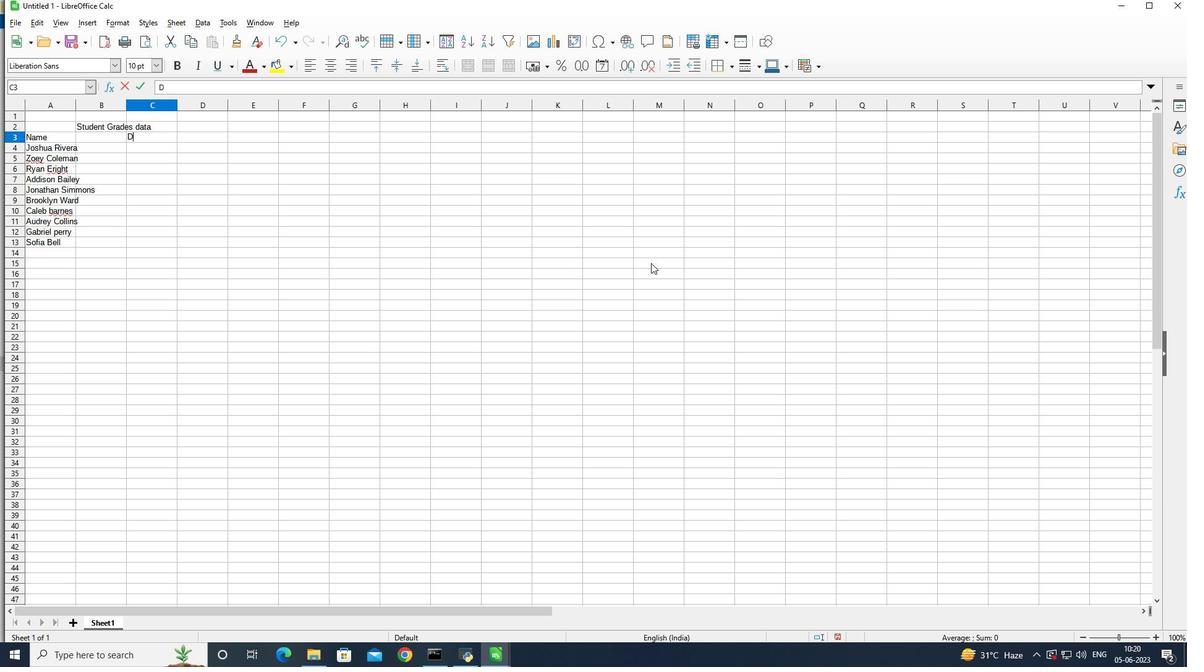 
Action: Key pressed ce
Screenshot: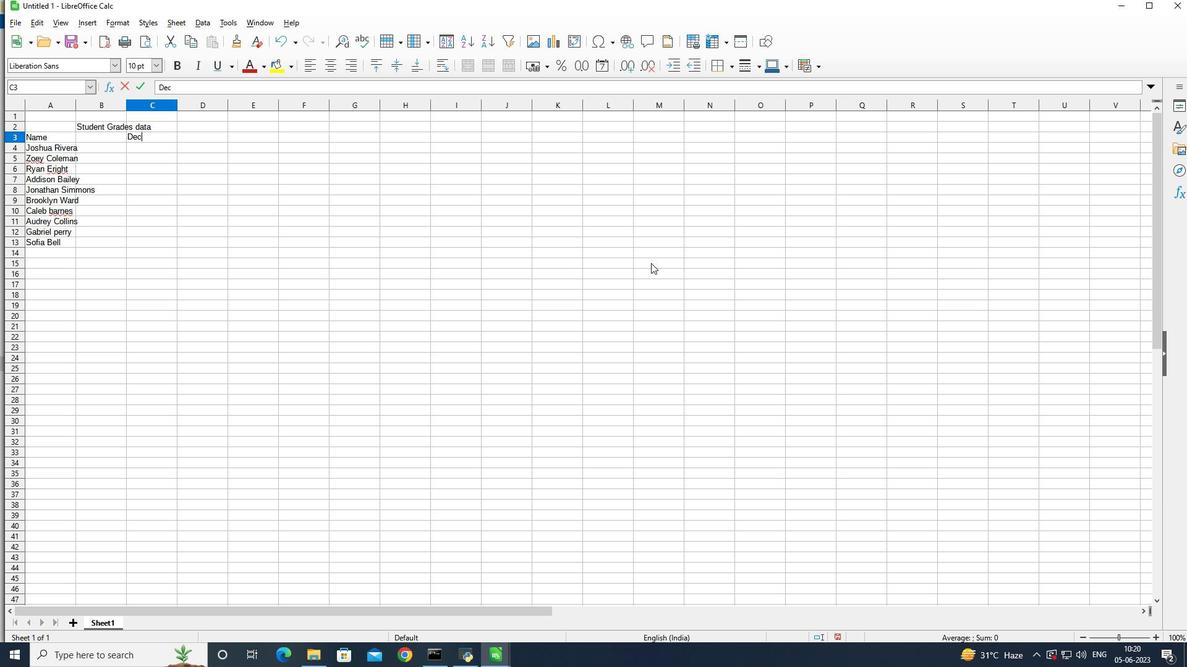 
Action: Mouse moved to (701, 386)
Screenshot: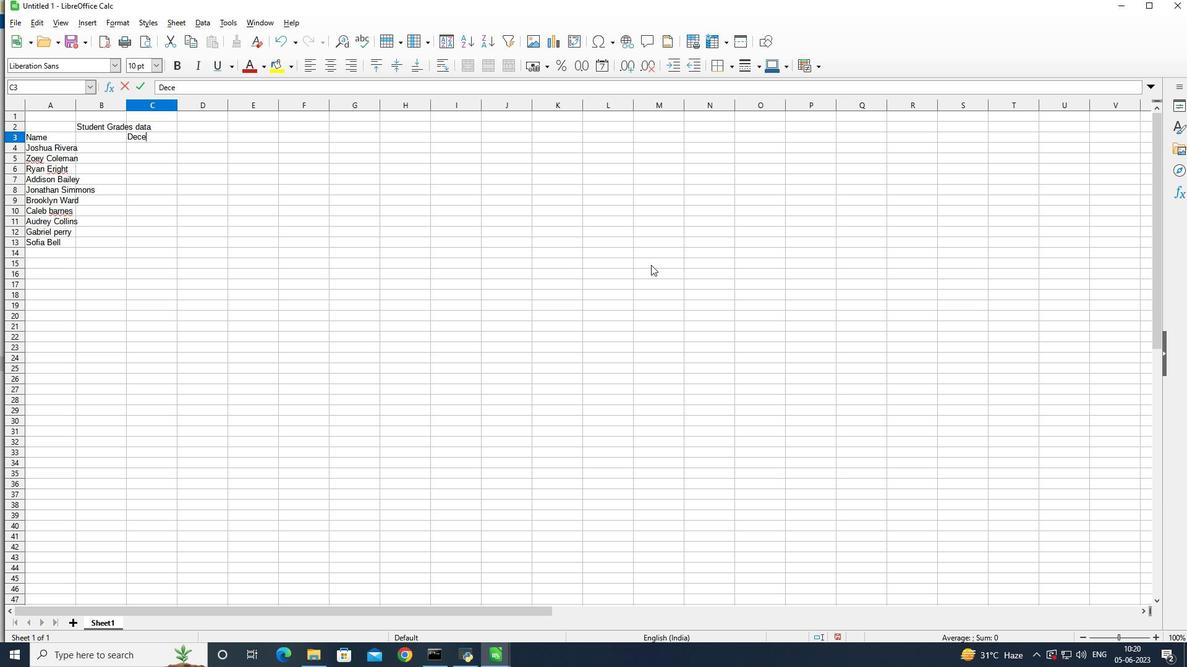 
Action: Key pressed mber<Key.space><Key.shift>Last<Key.space><Key.shift>week<Key.space><Key.shift>sae
Screenshot: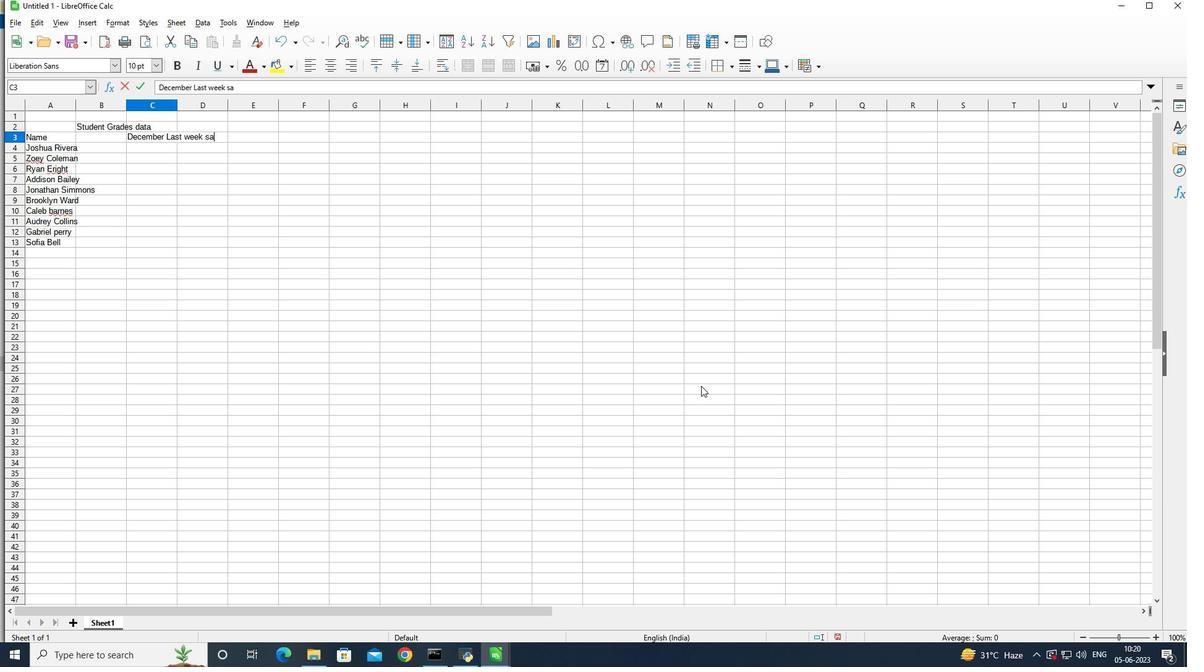 
Action: Mouse moved to (824, 334)
Screenshot: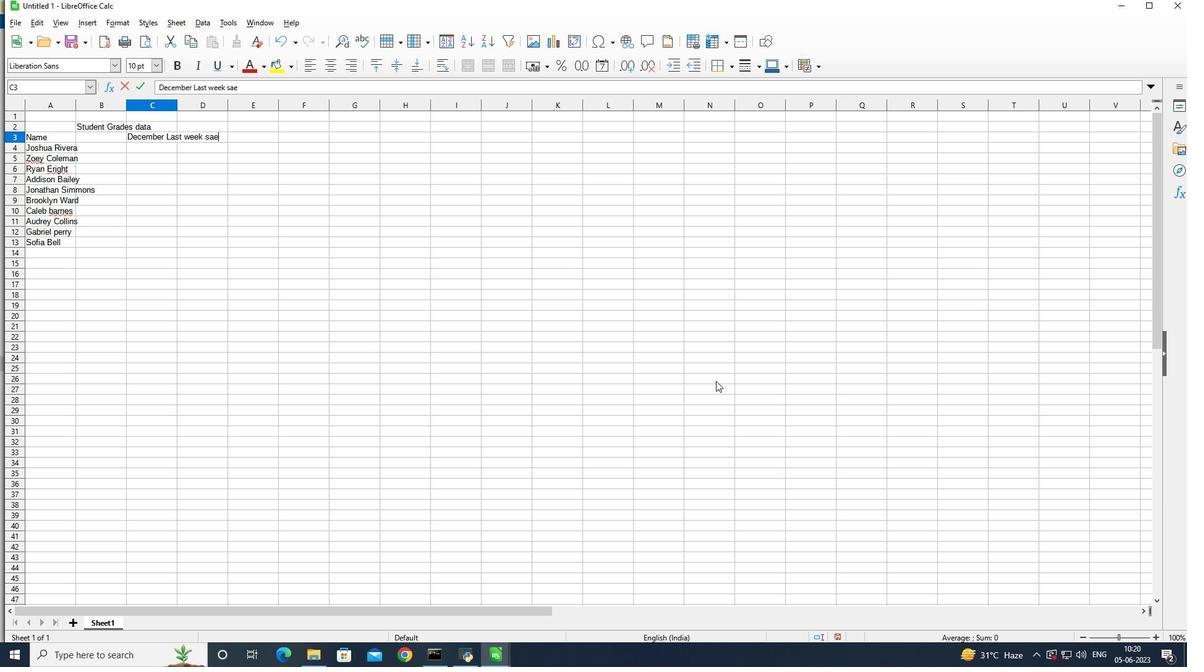
Action: Key pressed <Key.backspace>le<Key.enter>100<Key.enter>
Screenshot: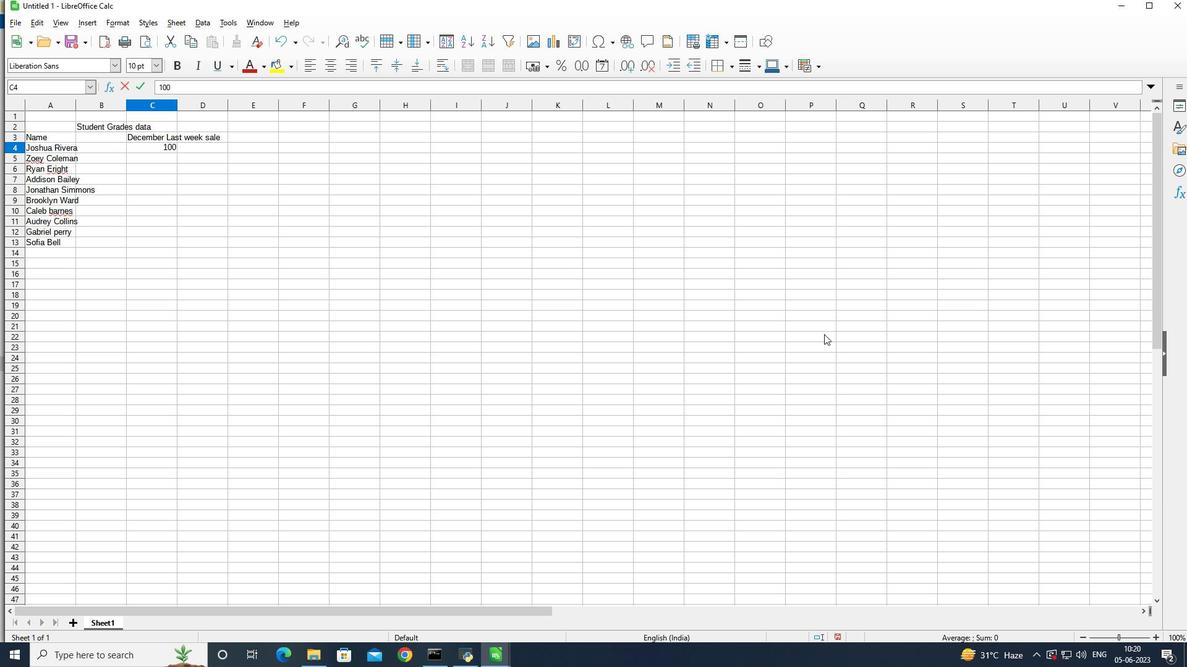 
Action: Mouse moved to (836, 340)
Screenshot: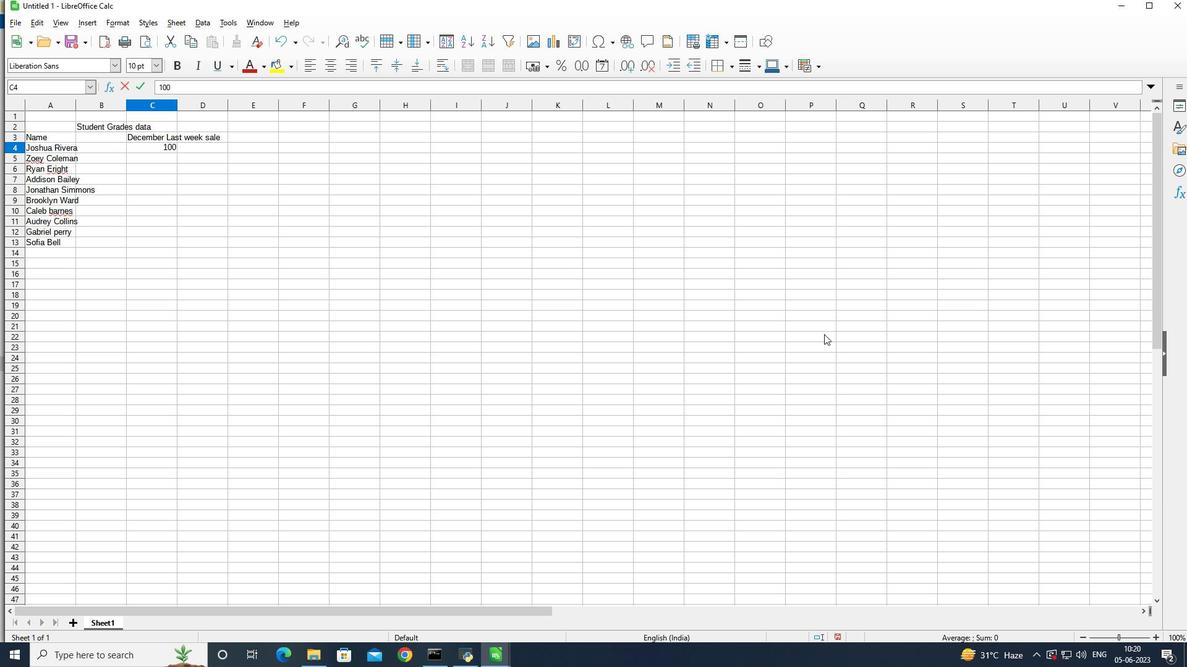 
Action: Key pressed 101<Key.enter>1050<Key.backspace>
Screenshot: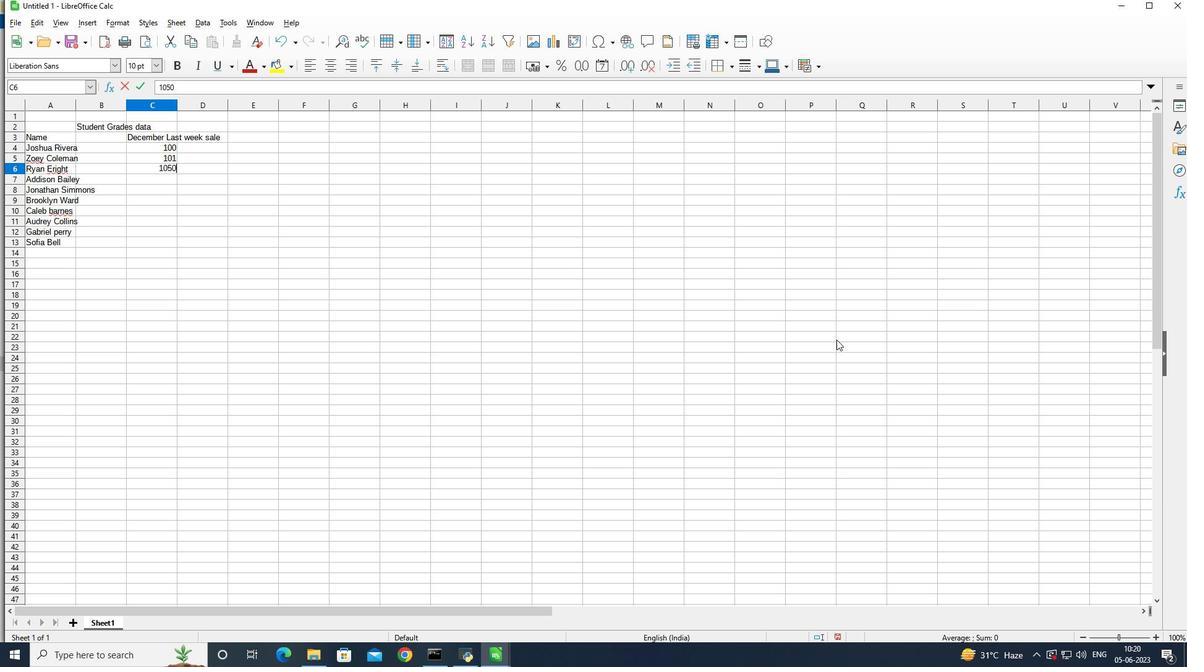 
Action: Mouse moved to (837, 340)
Screenshot: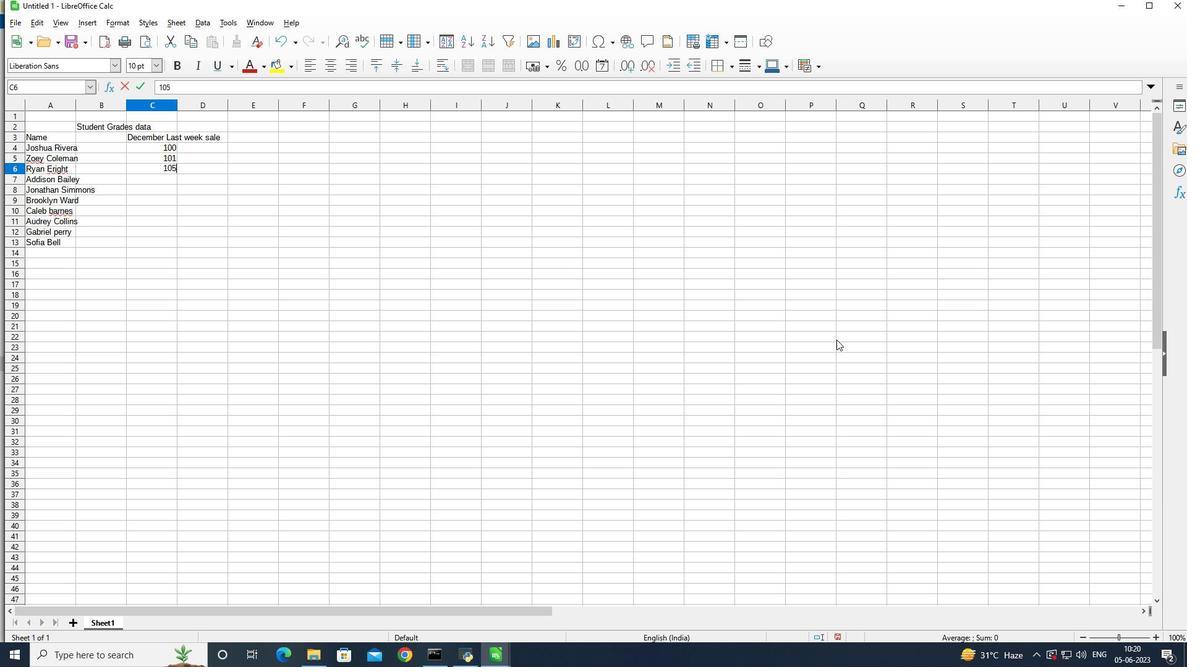 
Action: Key pressed <Key.enter>110
Screenshot: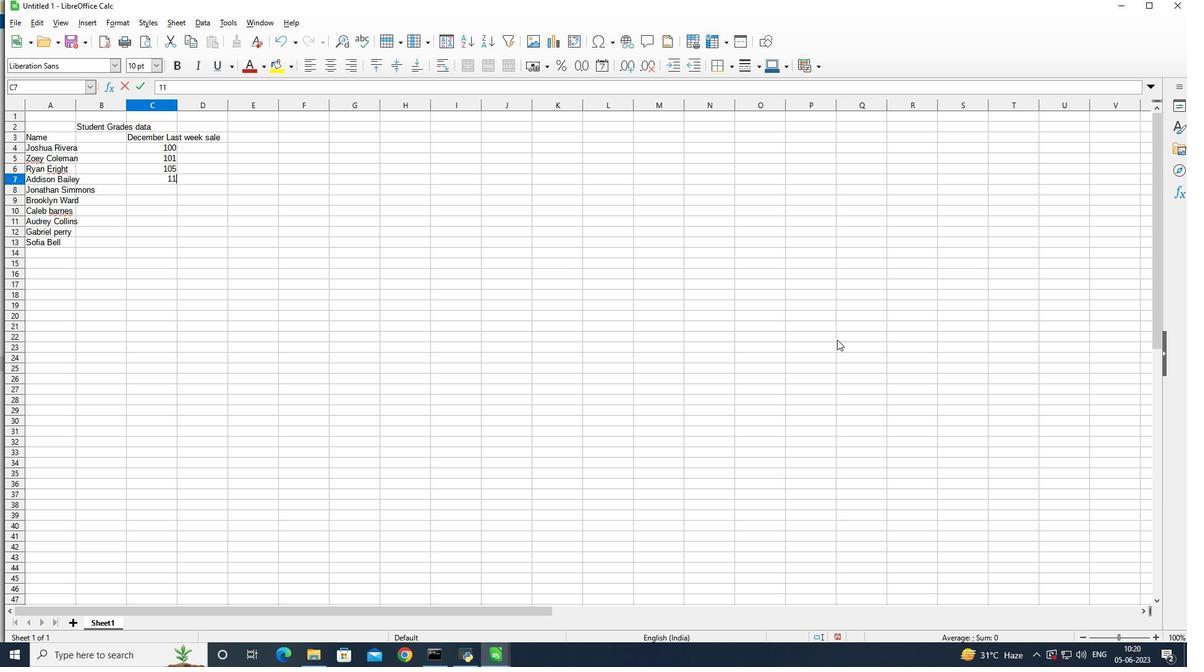 
Action: Mouse moved to (876, 372)
Screenshot: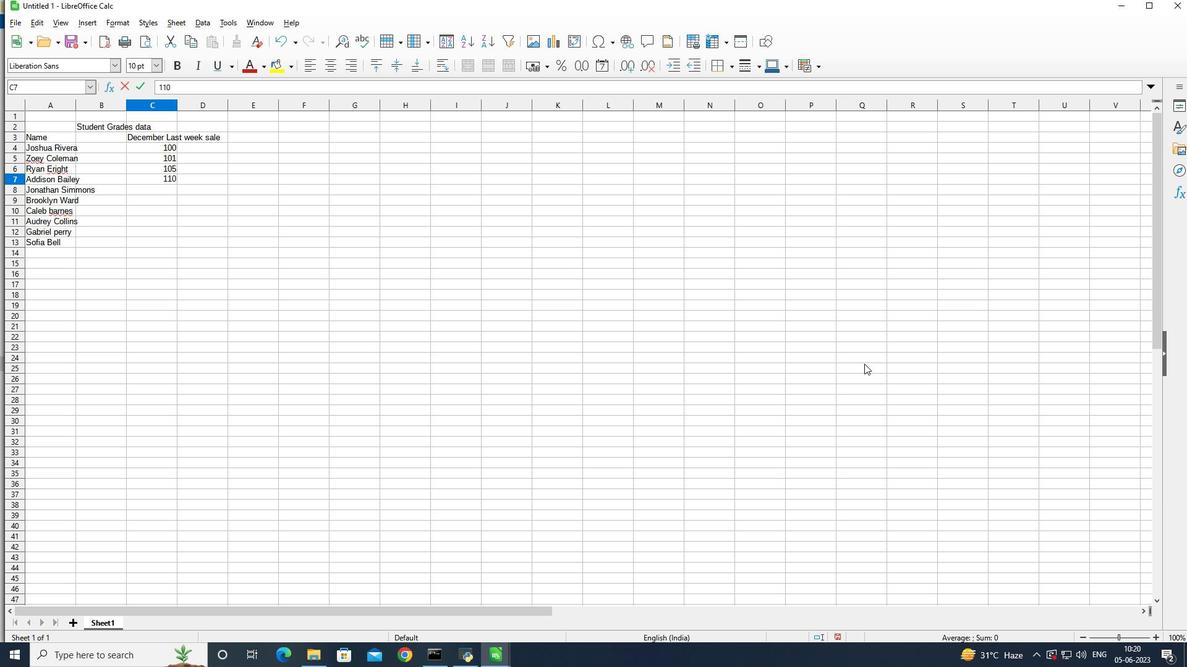 
Action: Key pressed <Key.enter>
Screenshot: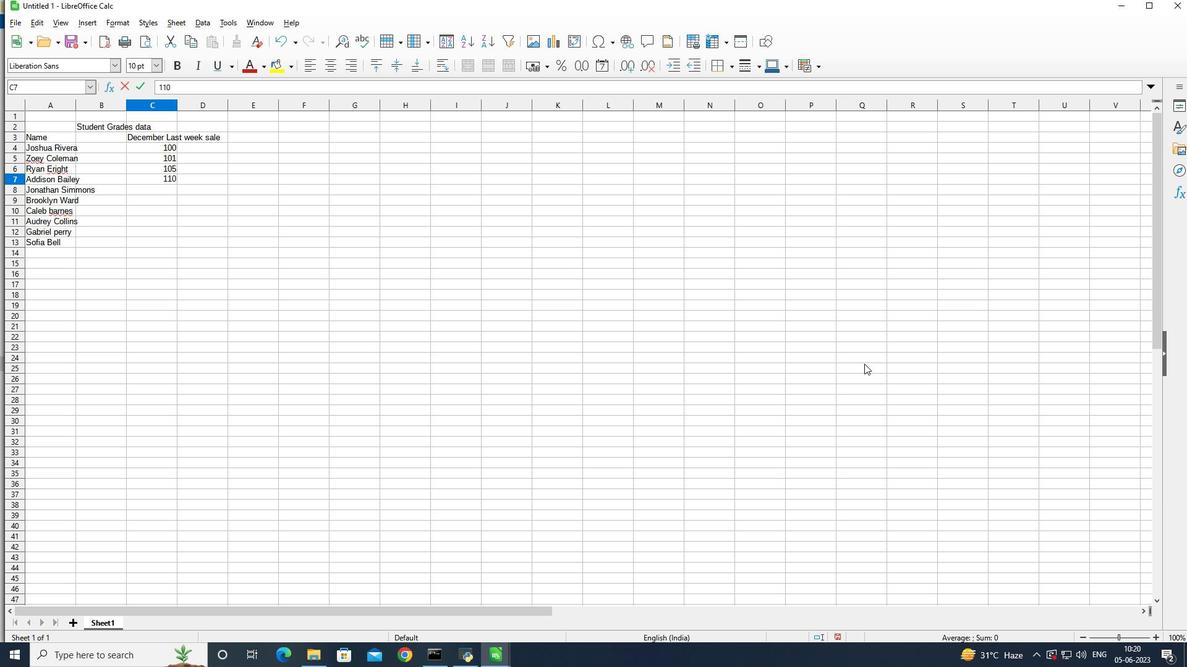
Action: Mouse moved to (877, 372)
Screenshot: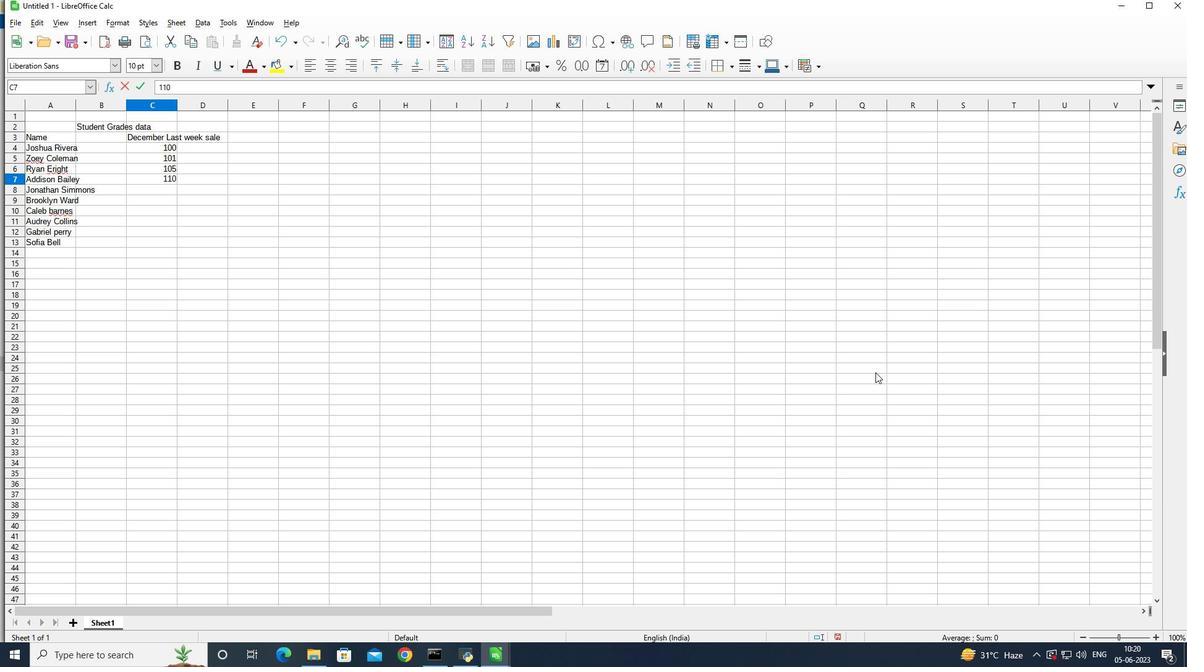 
Action: Key pressed 120<Key.enter>125<Key.enter>130<Key.enter>135<Key.enter>140<Key.enter>150
Screenshot: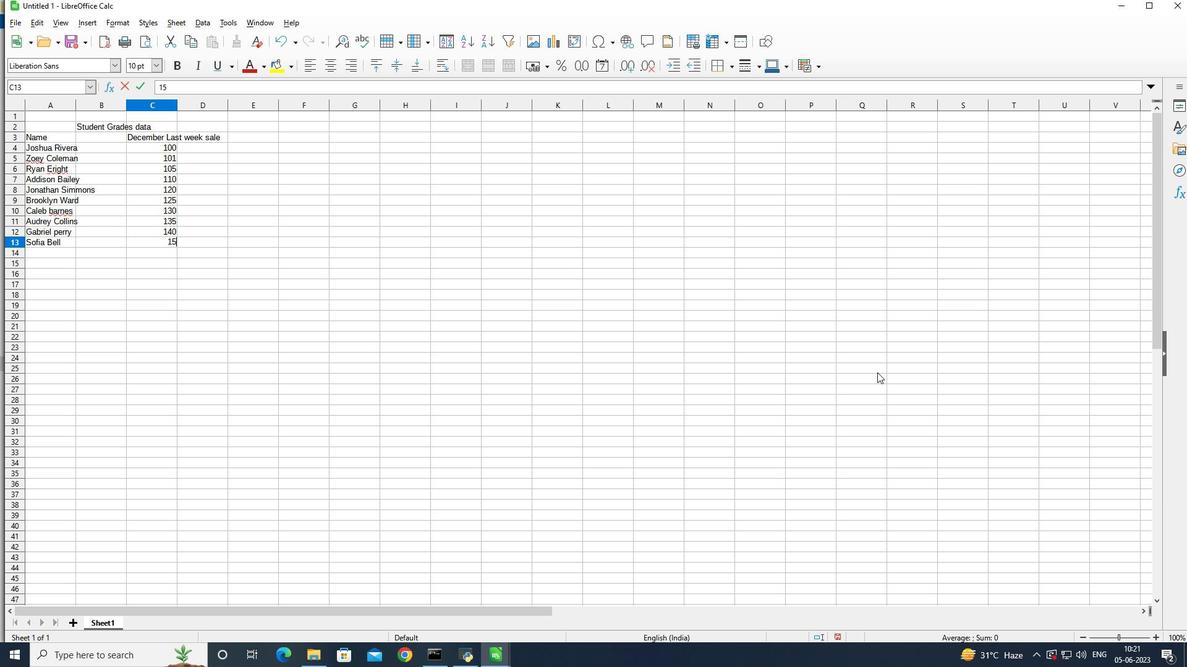 
Action: Mouse moved to (895, 390)
Screenshot: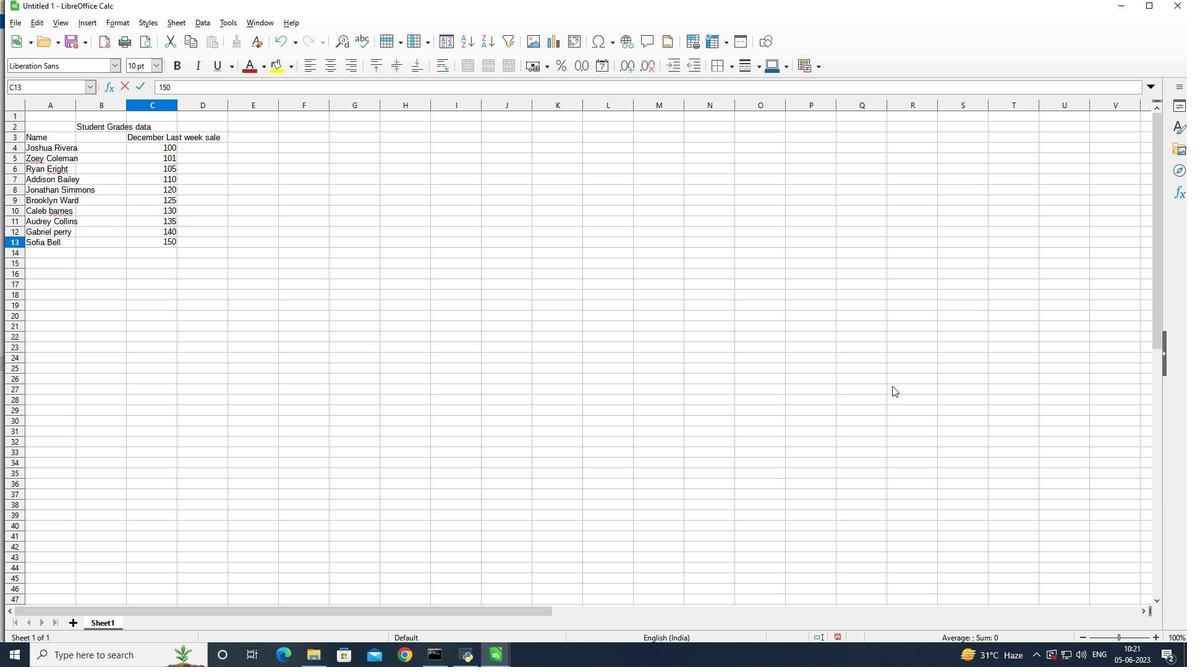 
Action: Key pressed <Key.enter>
Screenshot: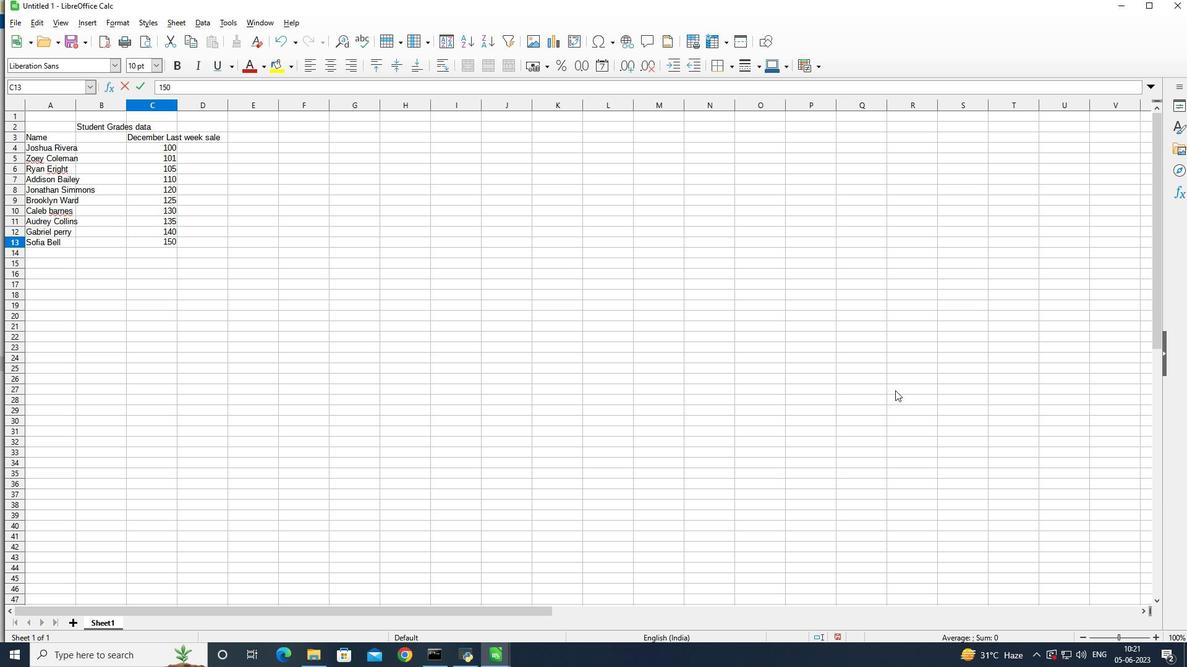 
Action: Mouse moved to (247, 136)
Screenshot: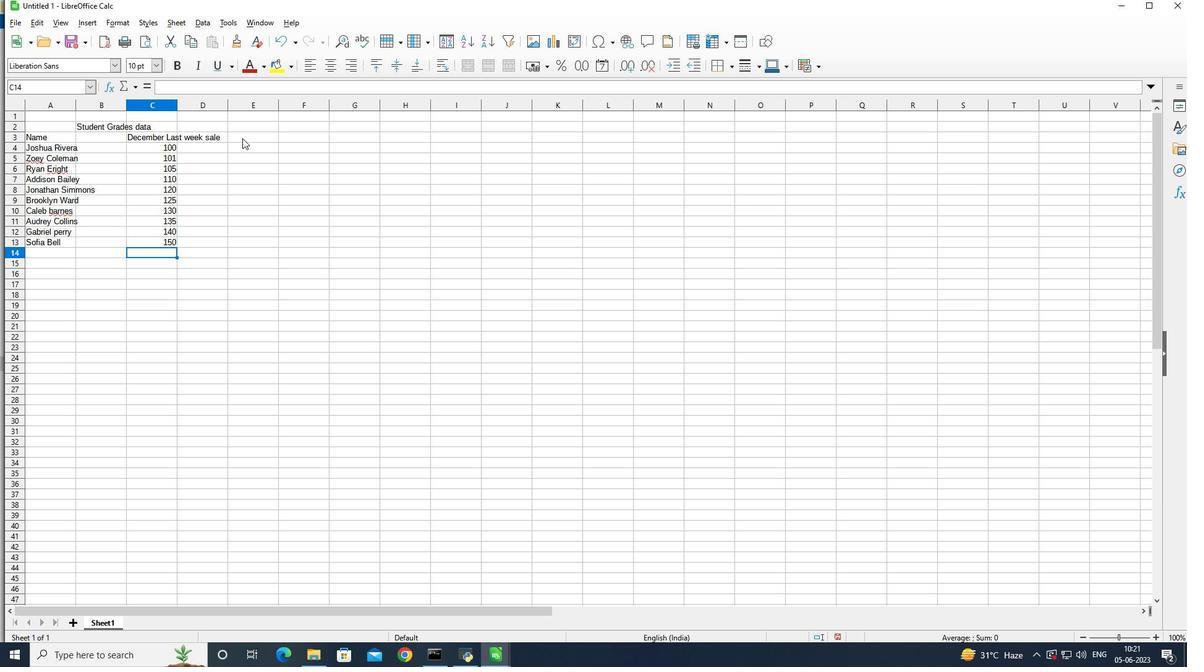 
Action: Mouse pressed left at (247, 136)
Screenshot: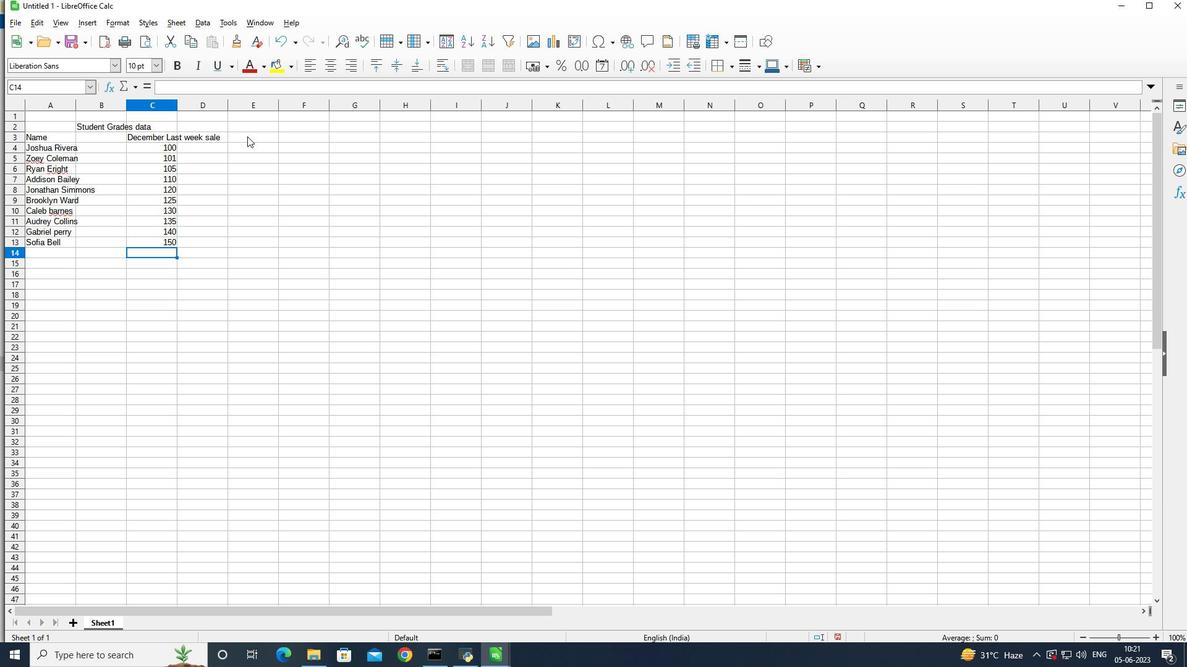 
Action: Mouse moved to (518, 173)
Screenshot: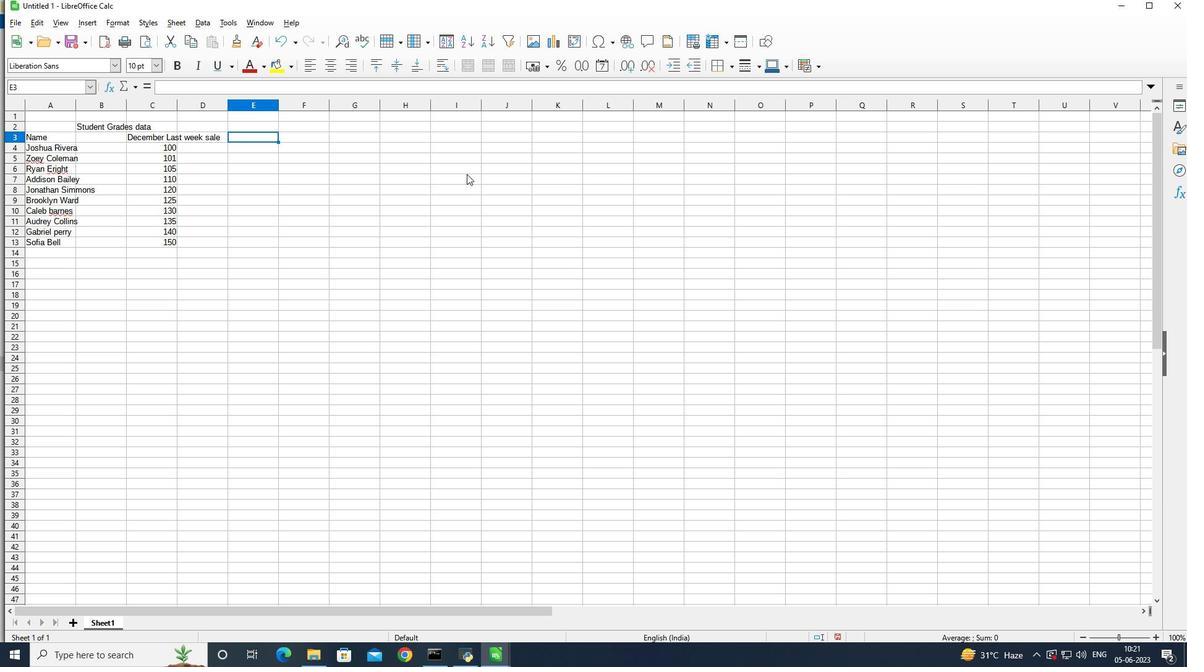 
Action: Key pressed <Key.shift>Math<Key.space><Key.shift>Grade<Key.enter>90<Key.enter>
Screenshot: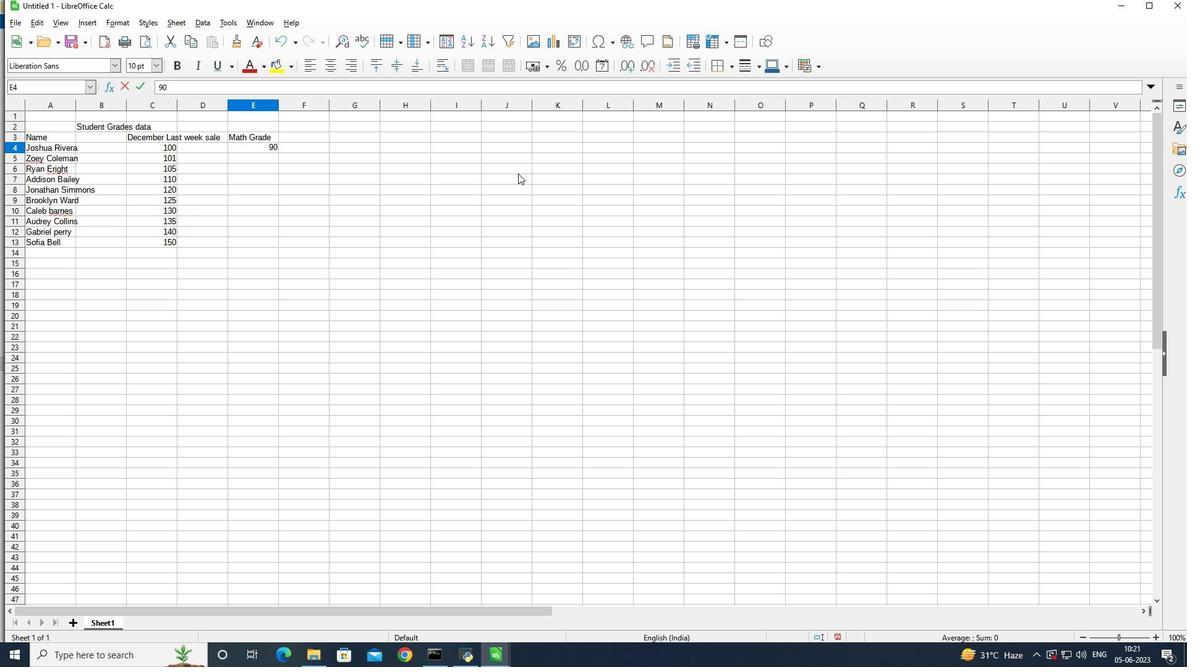 
Action: Mouse moved to (522, 182)
Screenshot: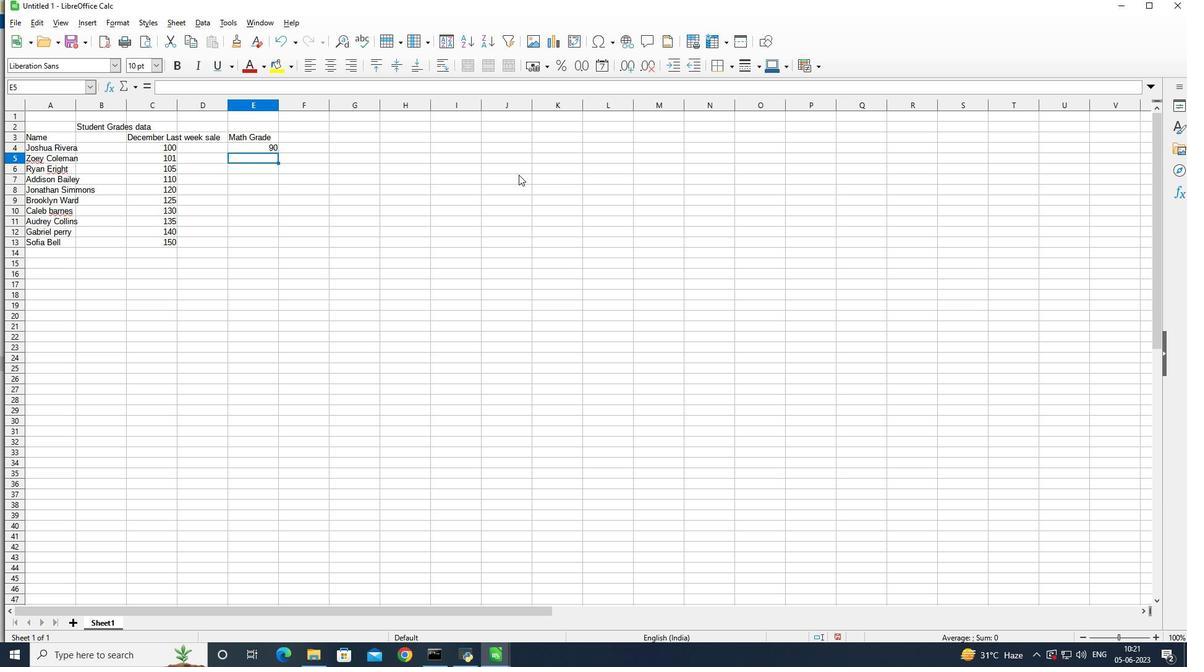 
Action: Key pressed 9
Screenshot: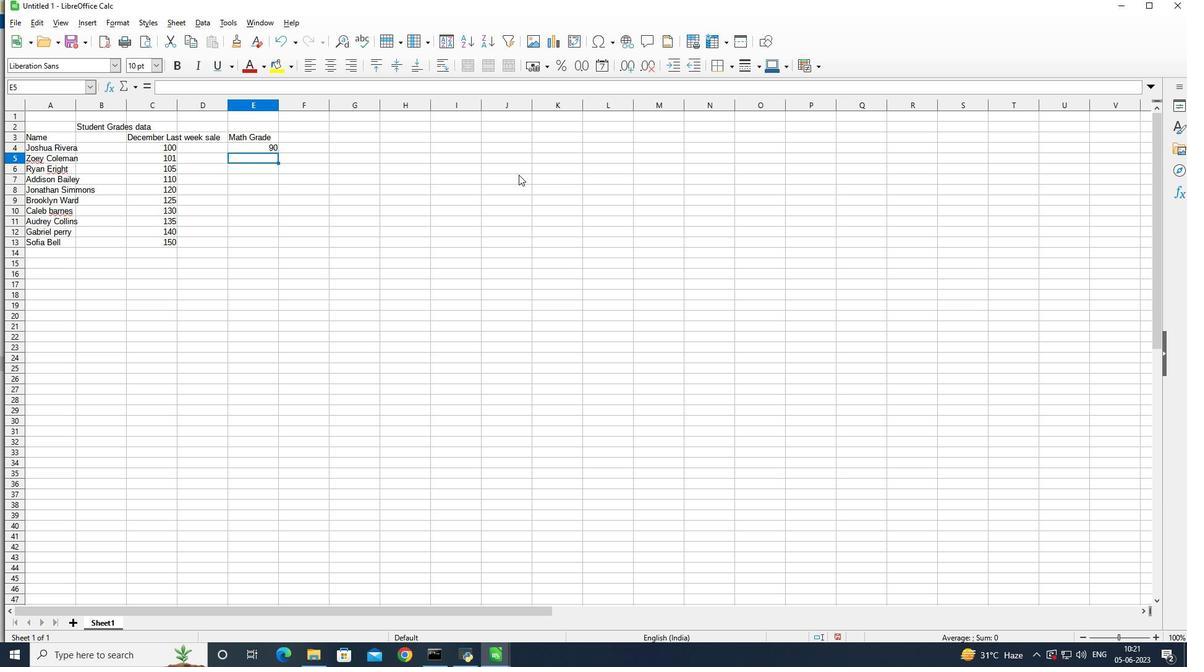 
Action: Mouse moved to (523, 184)
Screenshot: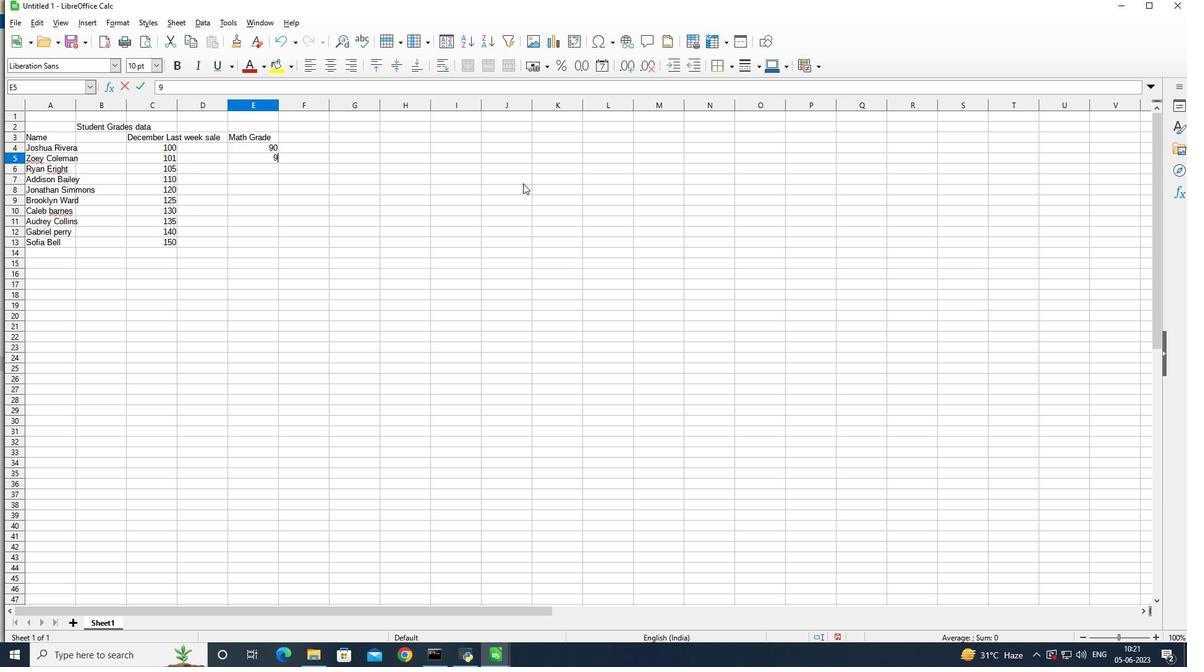 
Action: Key pressed 5<Key.enter>80<Key.enter>9
Screenshot: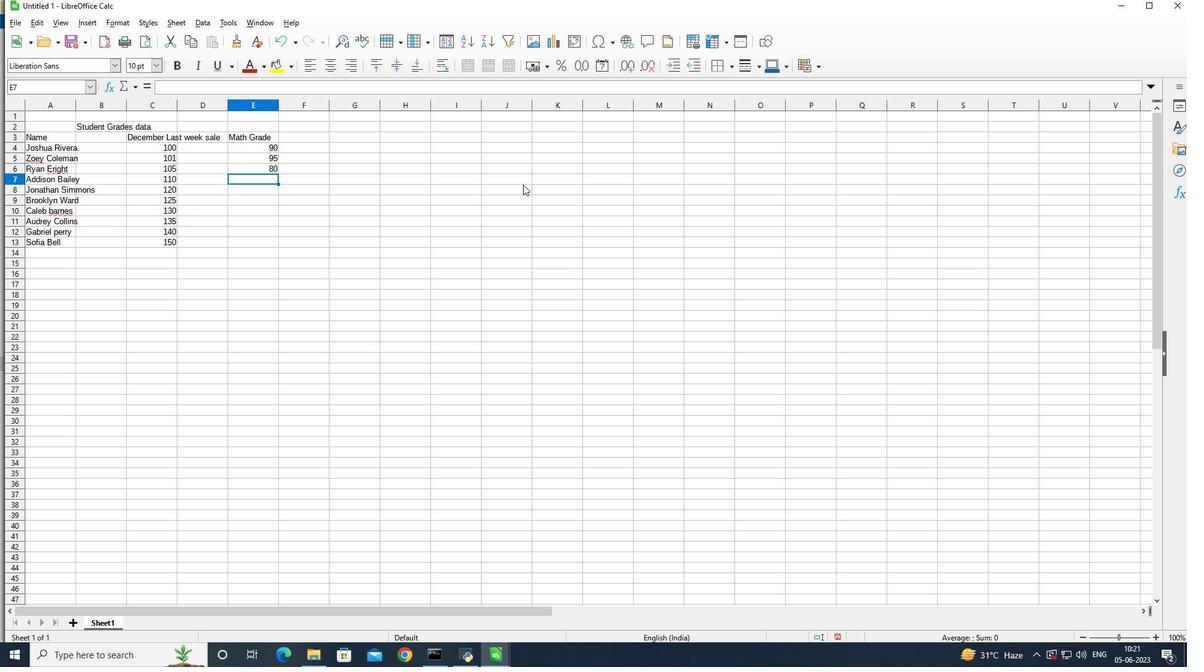 
Action: Mouse moved to (524, 187)
Screenshot: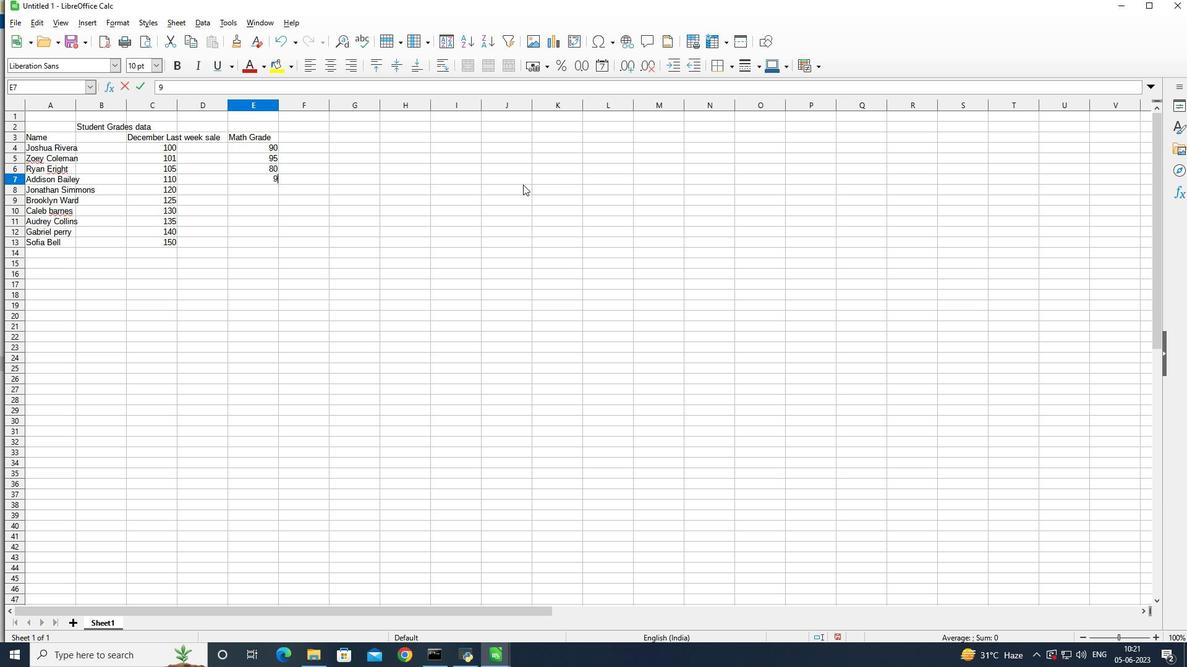 
Action: Key pressed 2<Key.enter>85<Key.enter>88<Key.enter>9
Screenshot: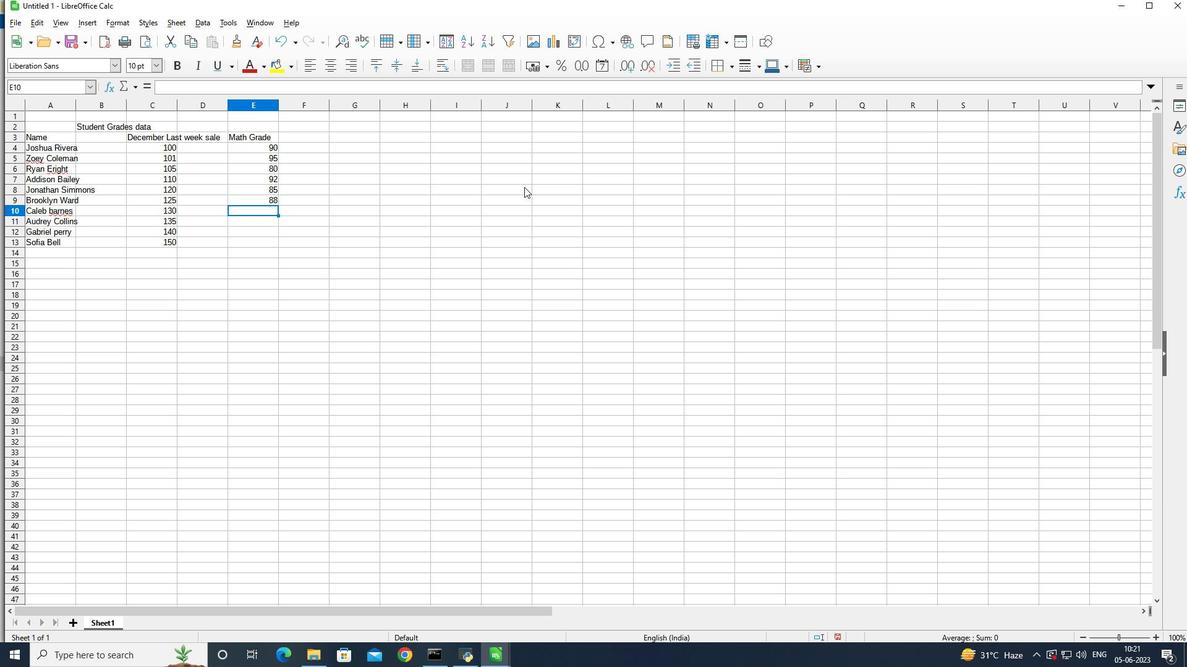 
Action: Mouse moved to (524, 191)
Screenshot: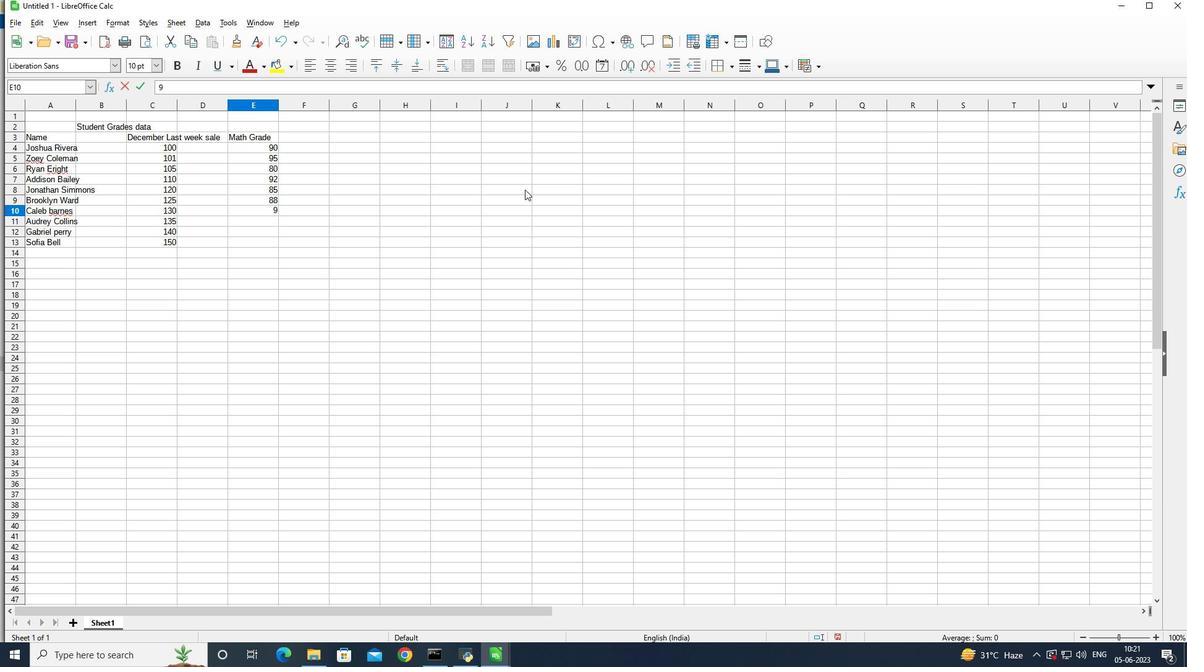 
Action: Key pressed 0<Key.enter>
Screenshot: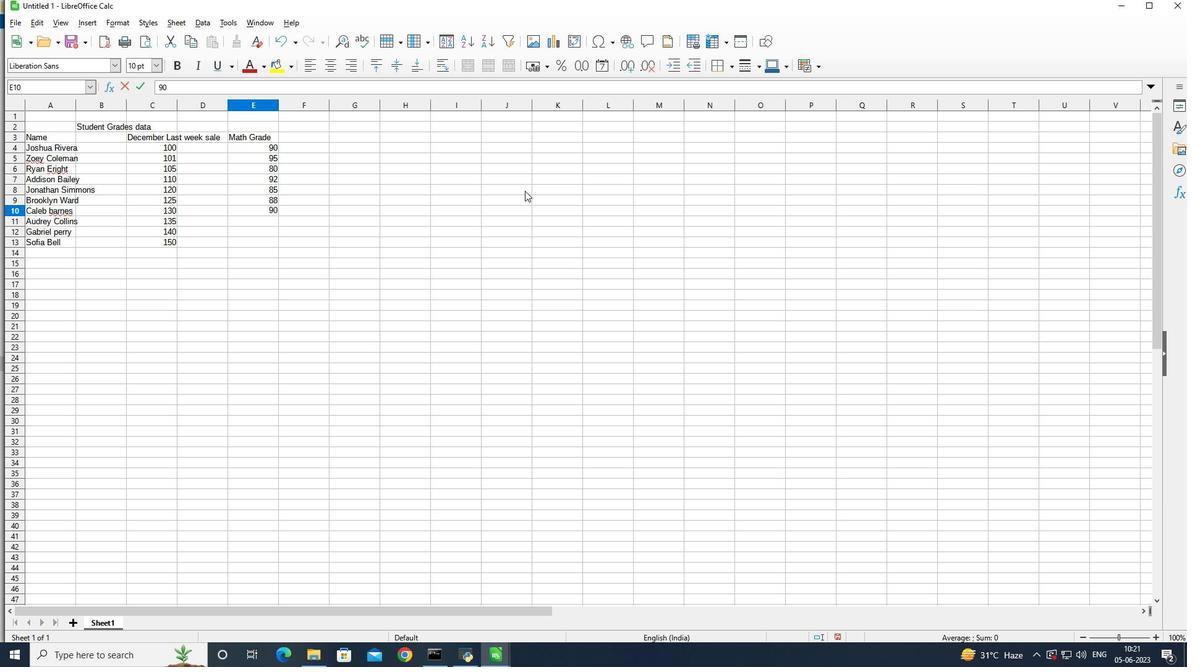 
Action: Mouse moved to (524, 191)
Screenshot: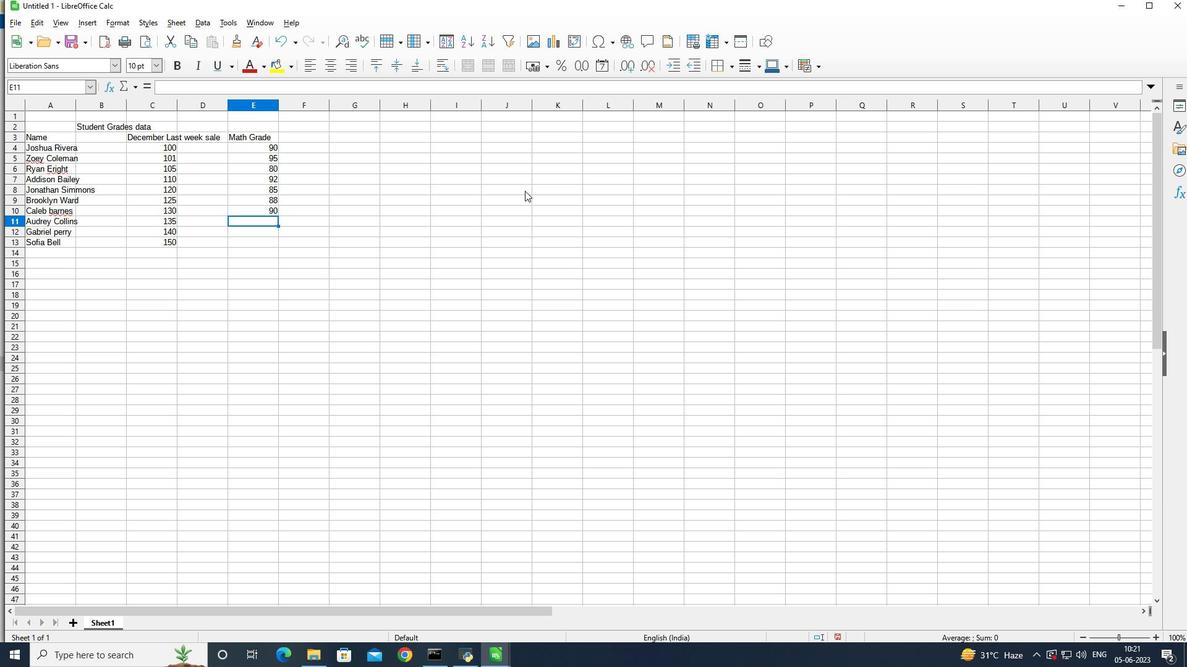 
Action: Key pressed 7
Screenshot: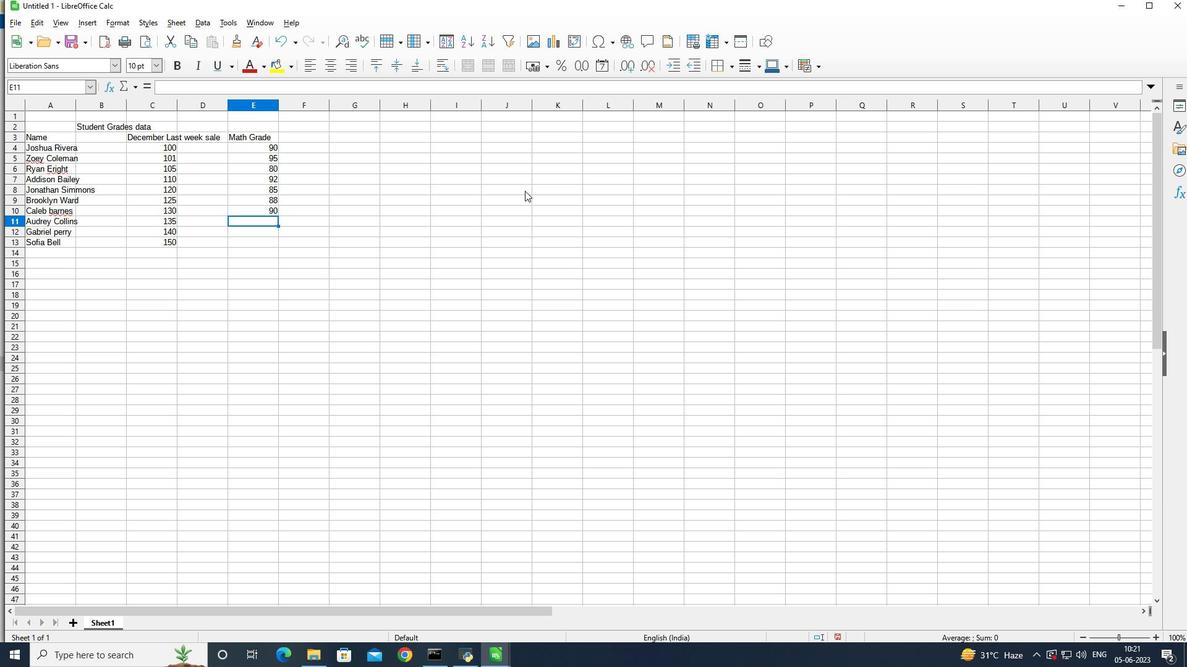 
Action: Mouse moved to (526, 192)
Screenshot: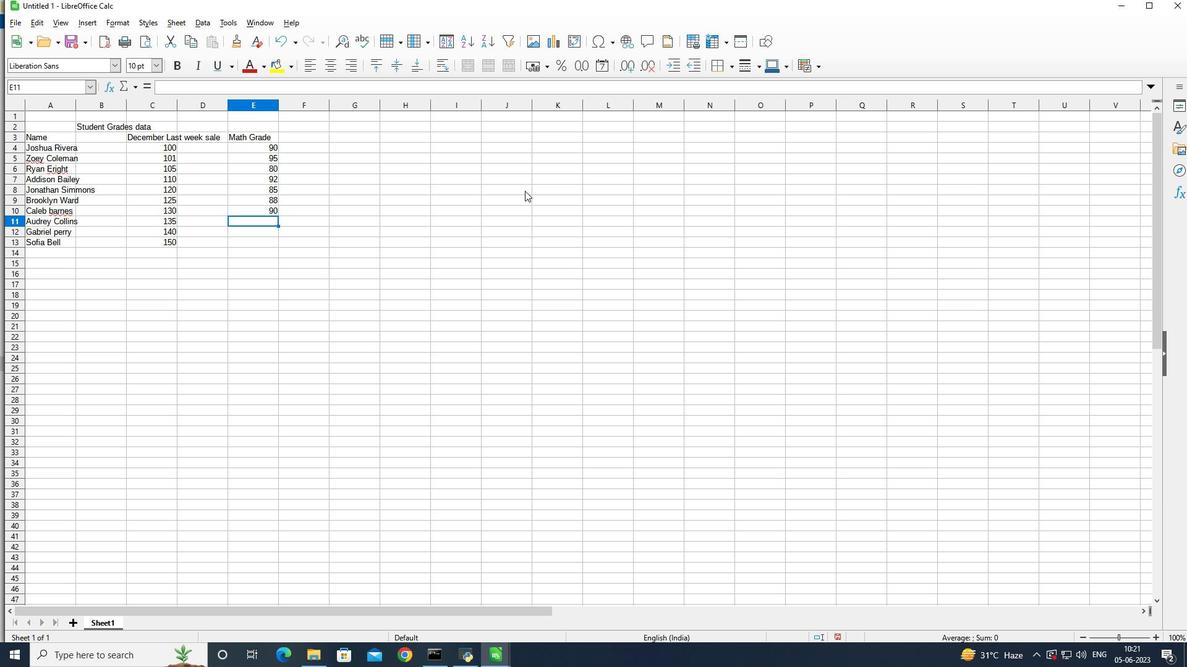 
Action: Key pressed 8<Key.enter>
Screenshot: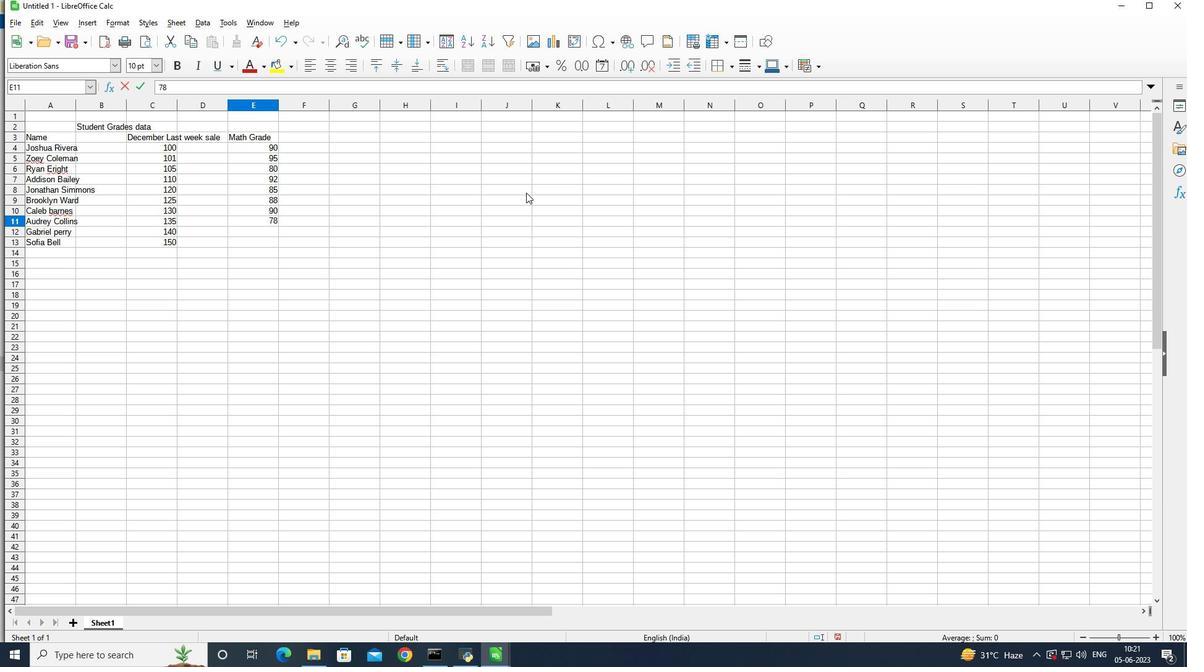 
Action: Mouse moved to (526, 193)
Screenshot: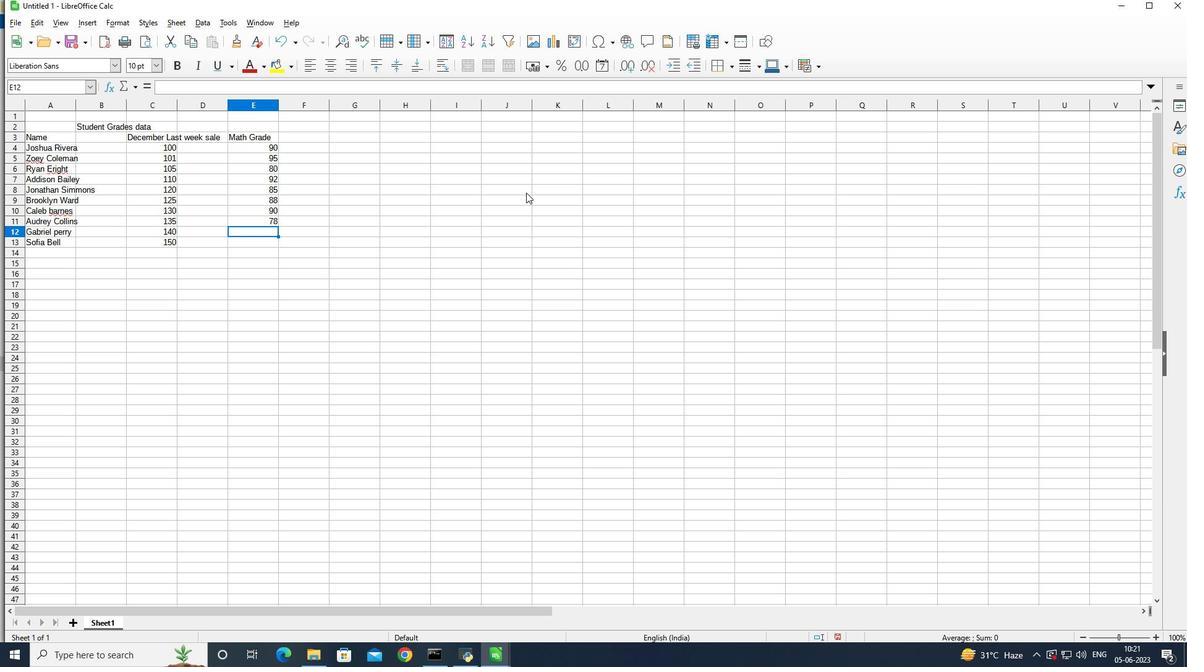 
Action: Key pressed 92
Screenshot: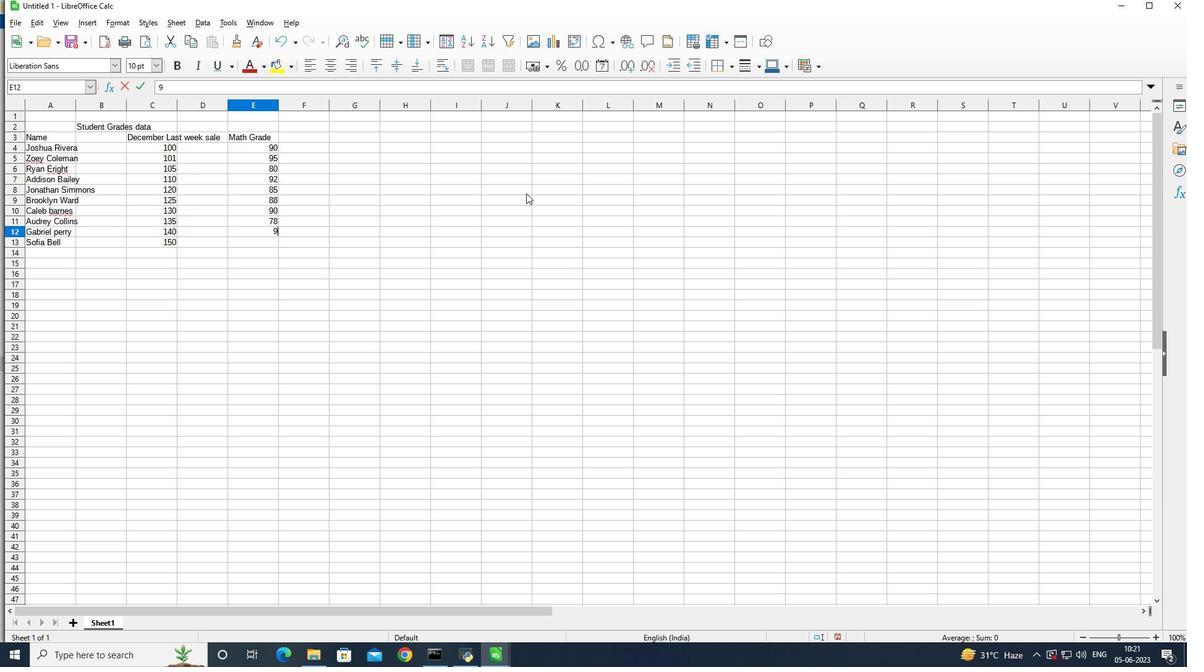 
Action: Mouse moved to (526, 194)
Screenshot: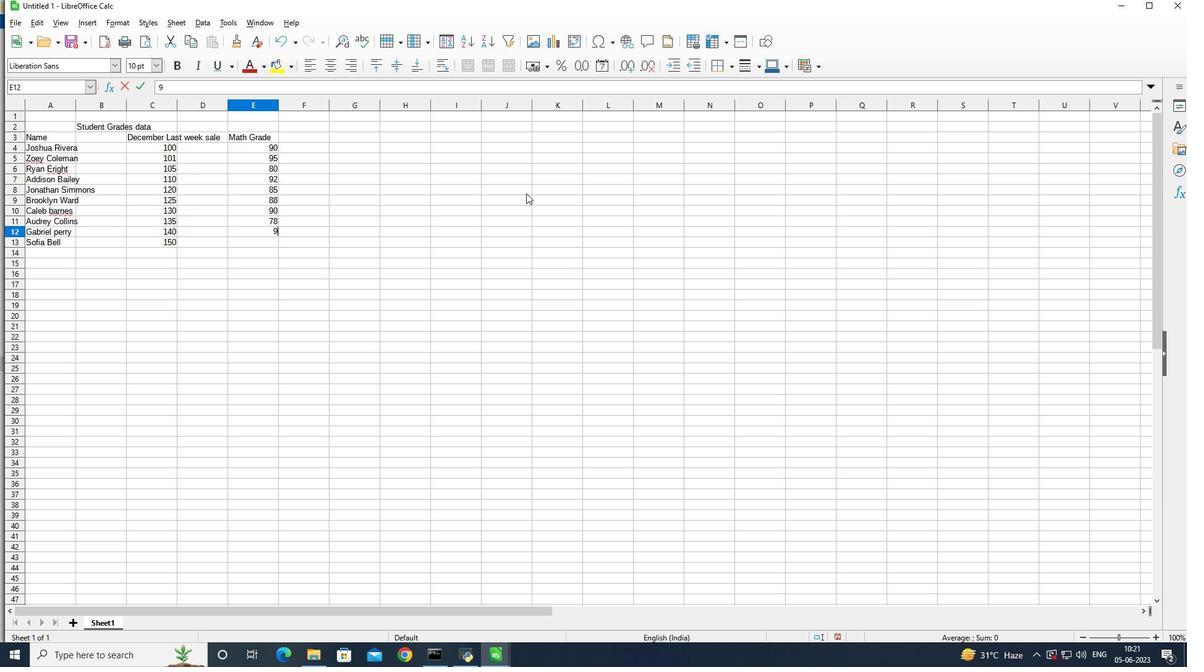 
Action: Key pressed <Key.enter>85
Screenshot: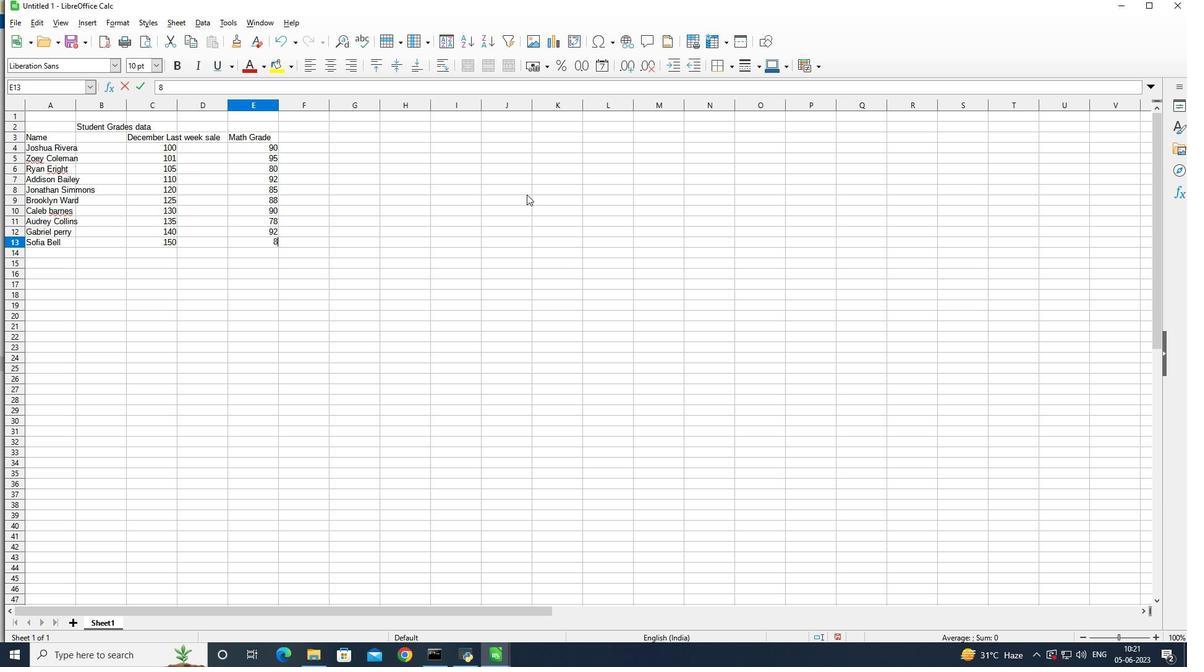 
Action: Mouse moved to (309, 134)
Screenshot: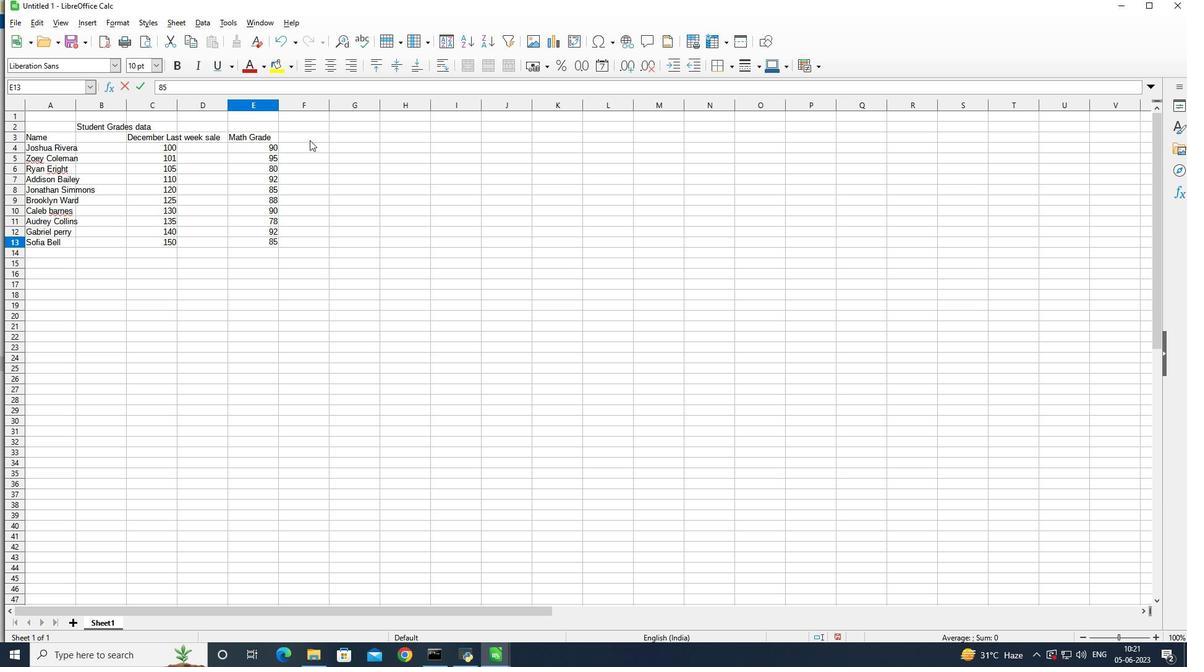 
Action: Mouse pressed left at (309, 134)
Screenshot: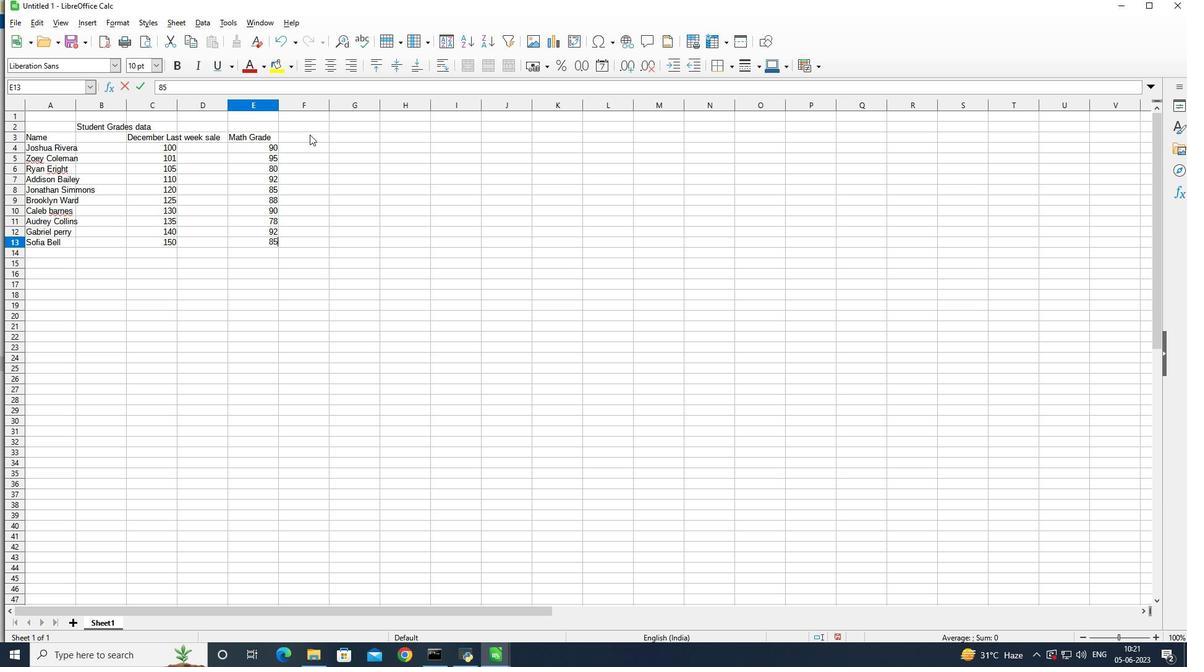 
Action: Mouse moved to (506, 177)
Screenshot: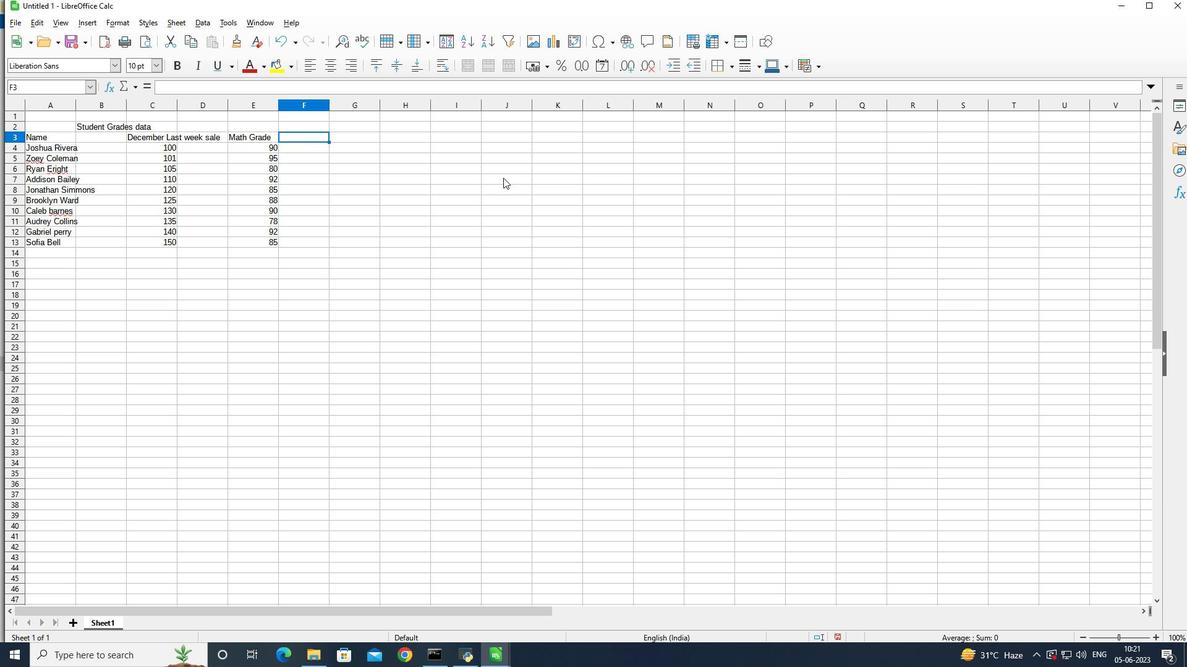 
Action: Key pressed <Key.shift>Science<Key.space><Key.shift>Grade<Key.enter>
Screenshot: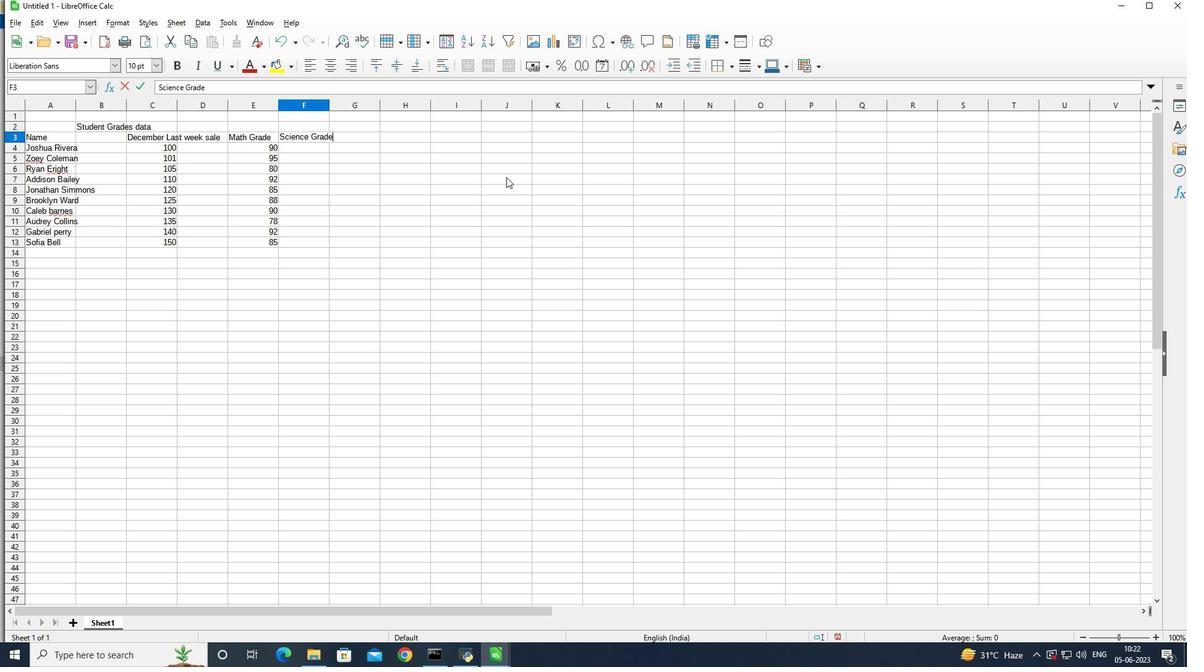 
Action: Mouse moved to (811, 604)
Screenshot: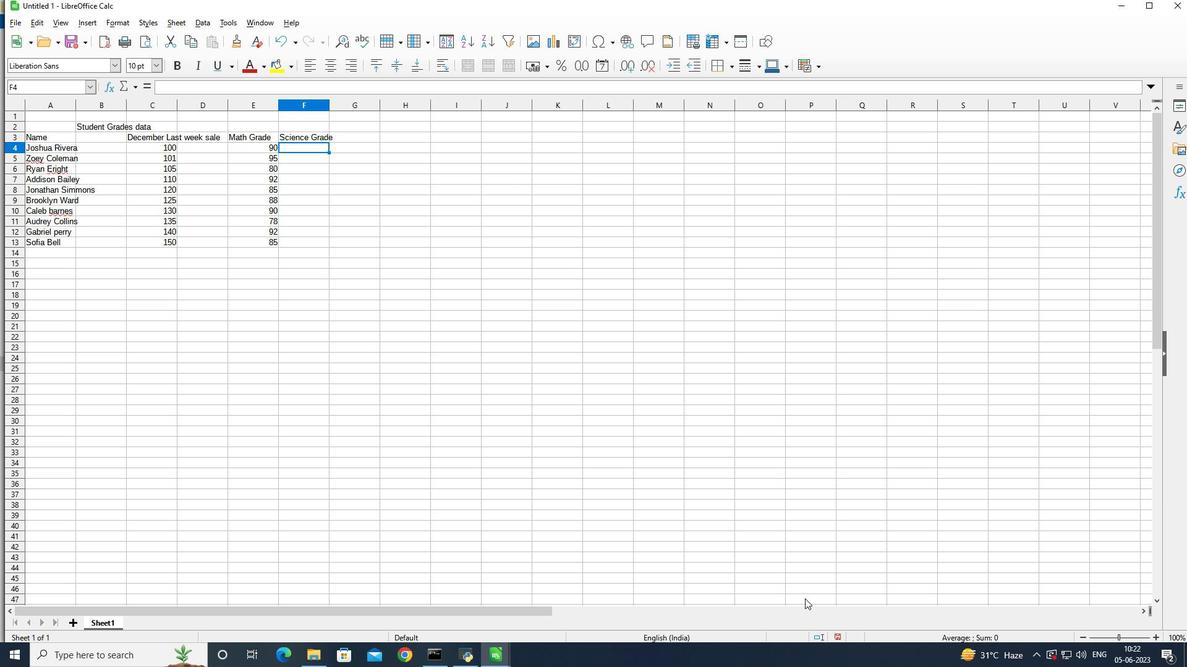 
Action: Key pressed 8
Screenshot: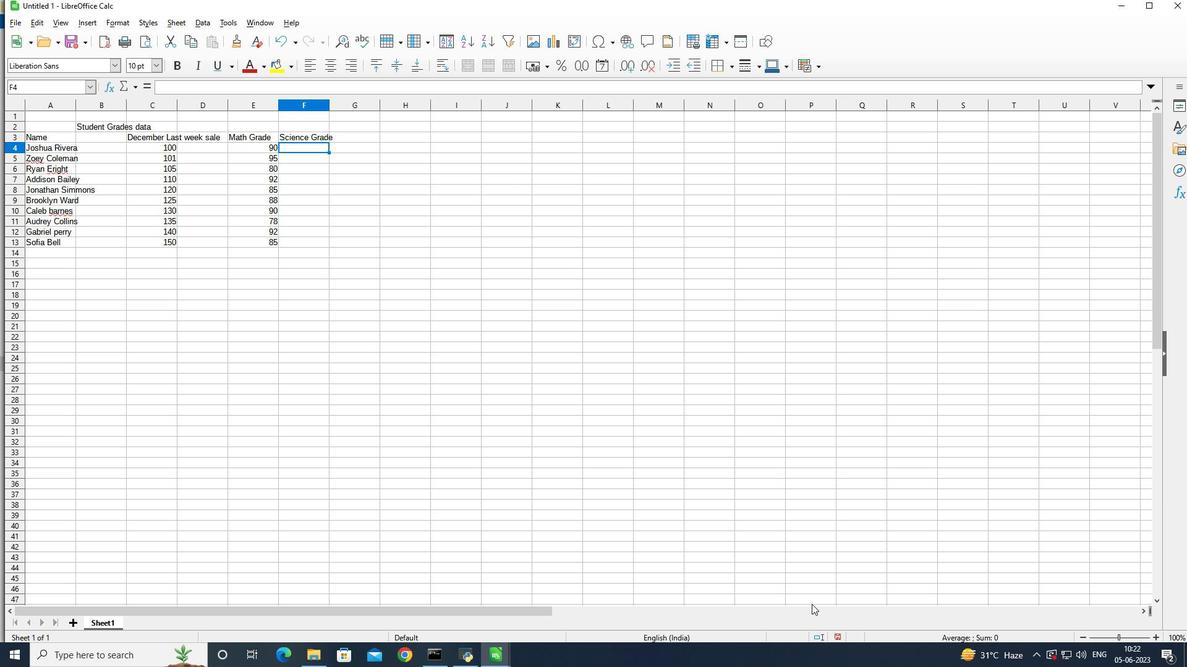 
Action: Mouse moved to (817, 609)
Screenshot: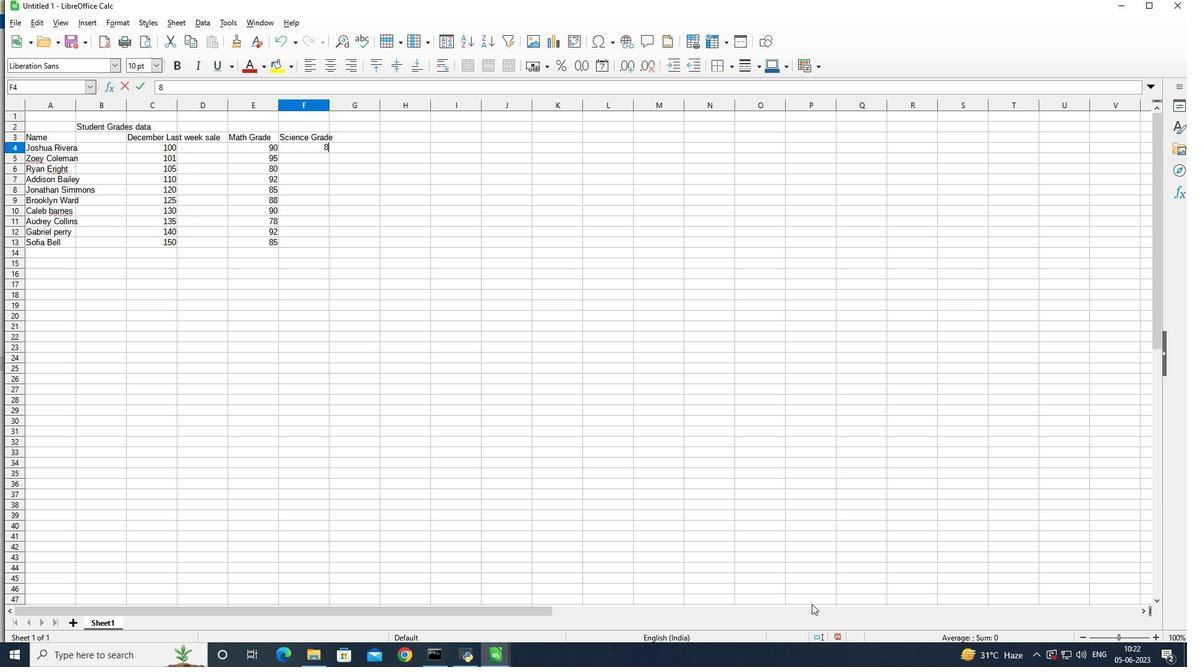 
Action: Key pressed 5
Screenshot: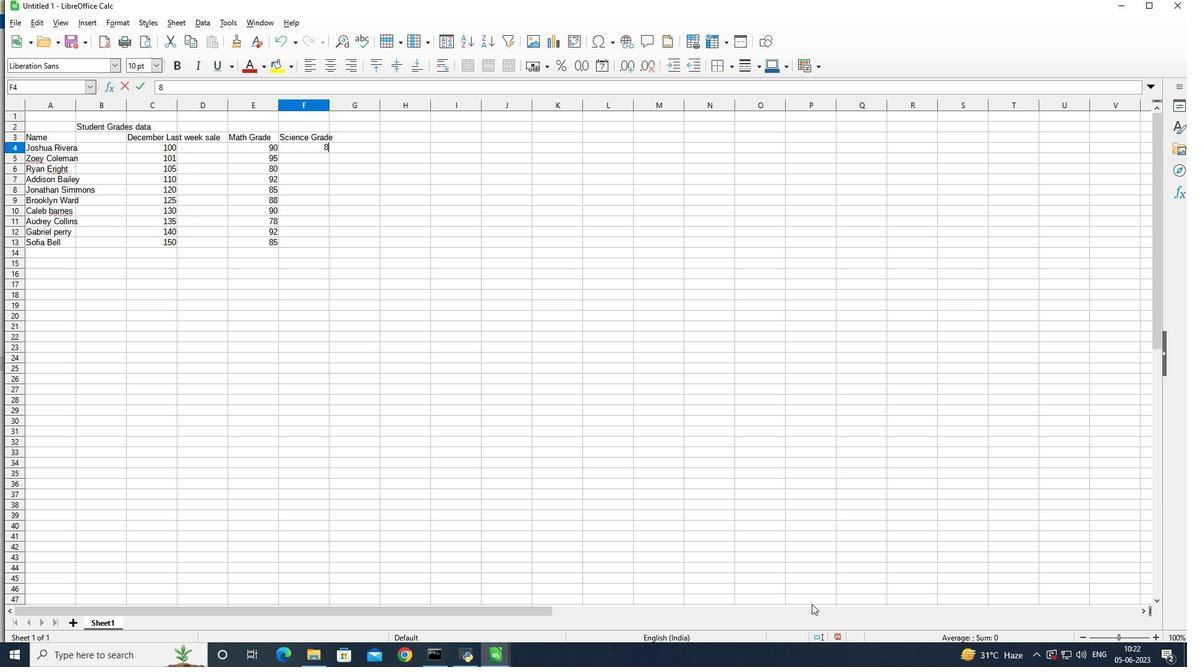 
Action: Mouse moved to (825, 614)
Screenshot: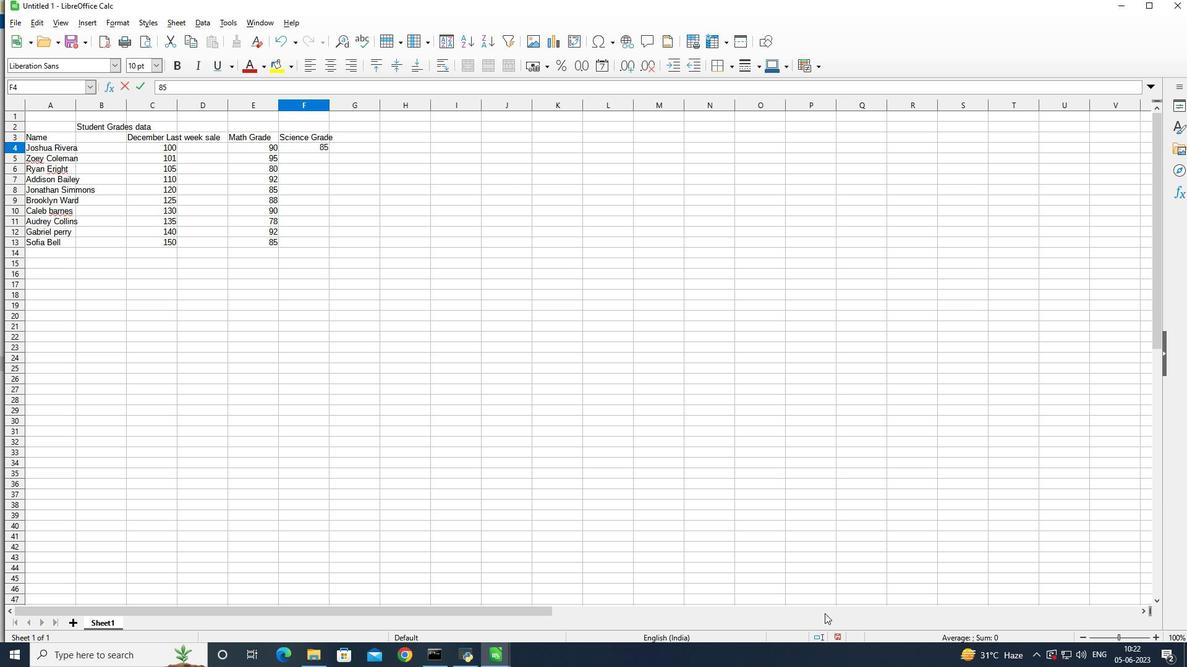 
Action: Key pressed <Key.space>
Screenshot: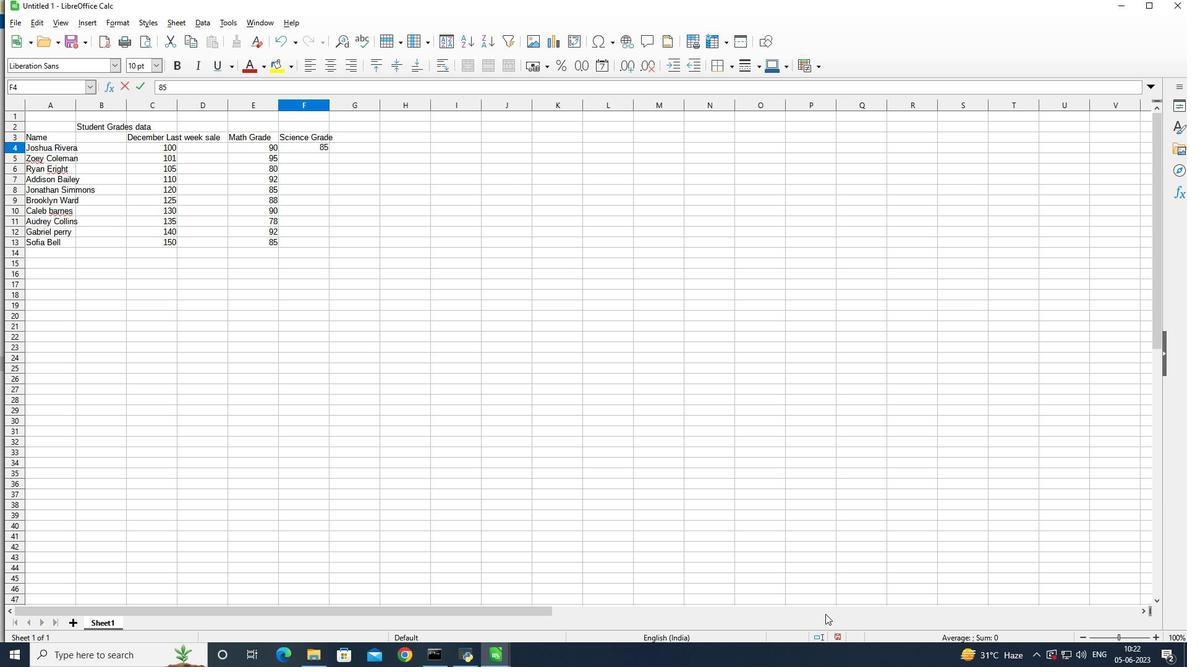 
Action: Mouse moved to (837, 623)
Screenshot: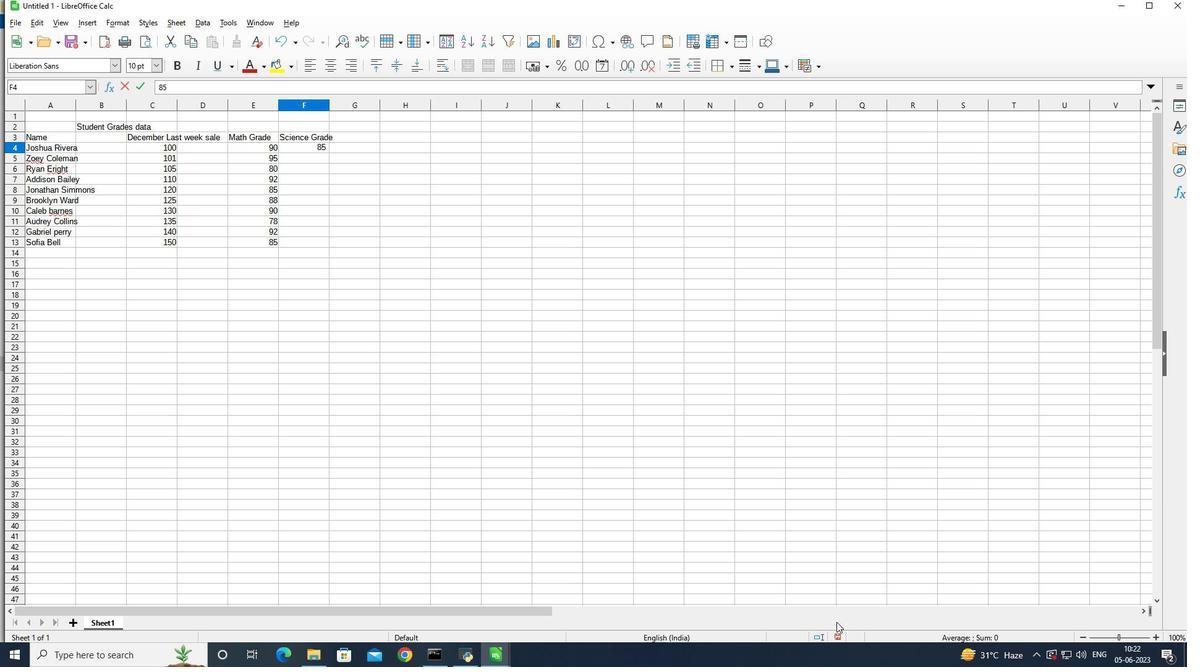 
Action: Key pressed 87<Key.space>
Screenshot: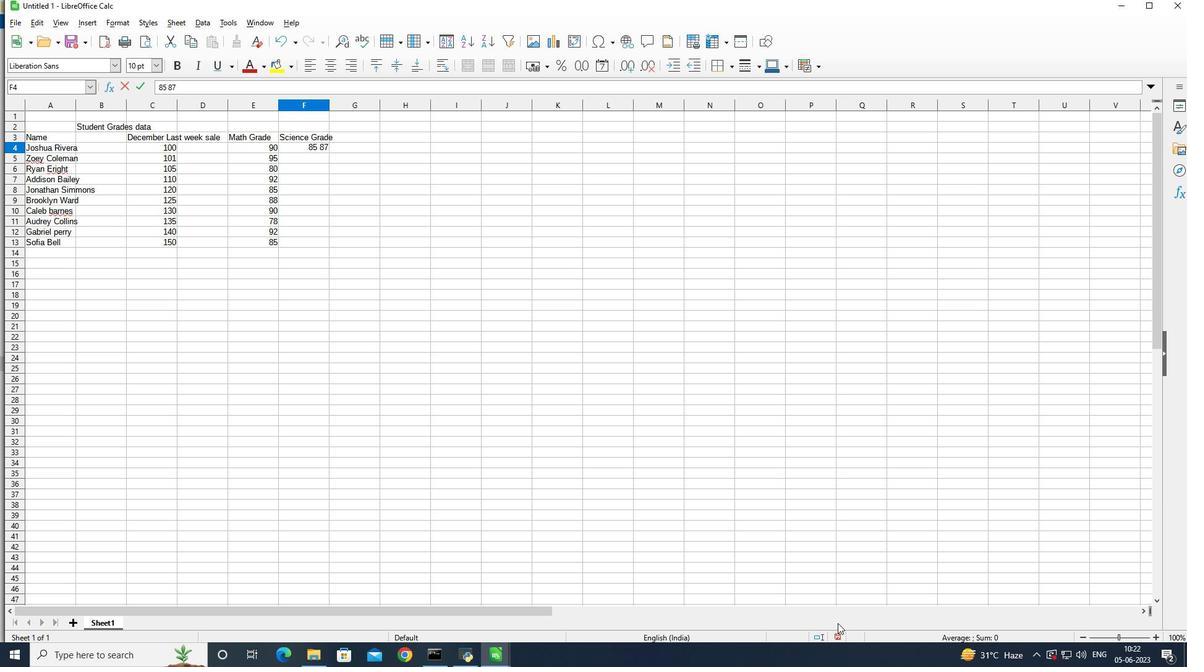 
Action: Mouse moved to (846, 629)
Screenshot: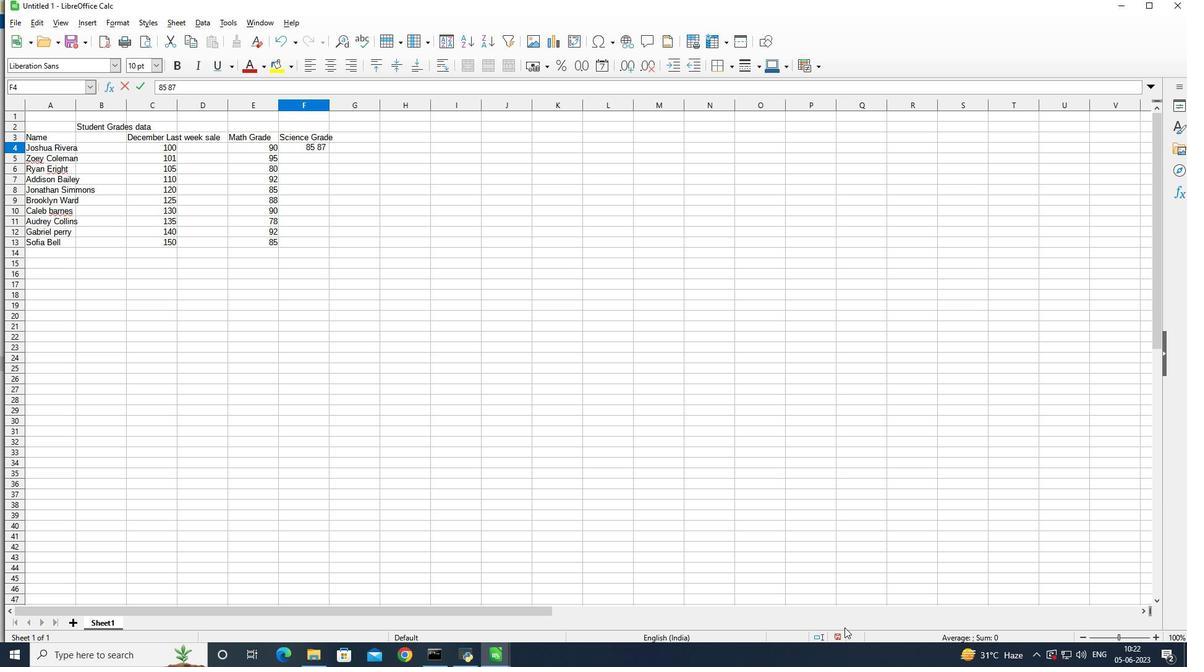 
Action: Key pressed 9
Screenshot: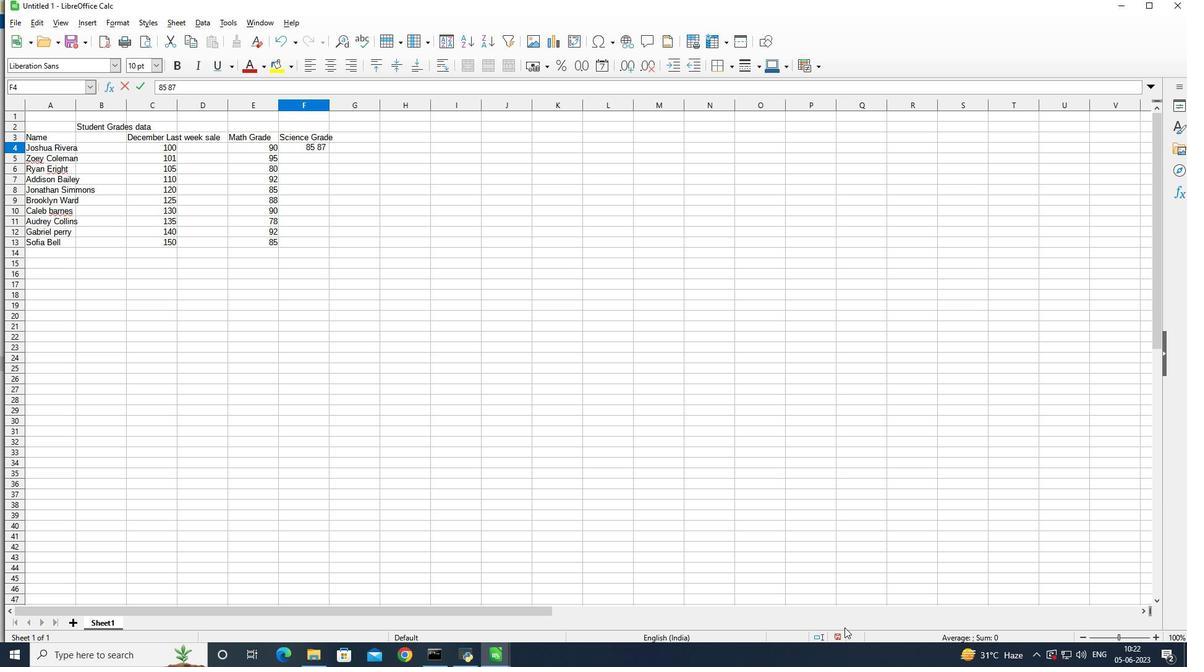 
Action: Mouse moved to (853, 633)
Screenshot: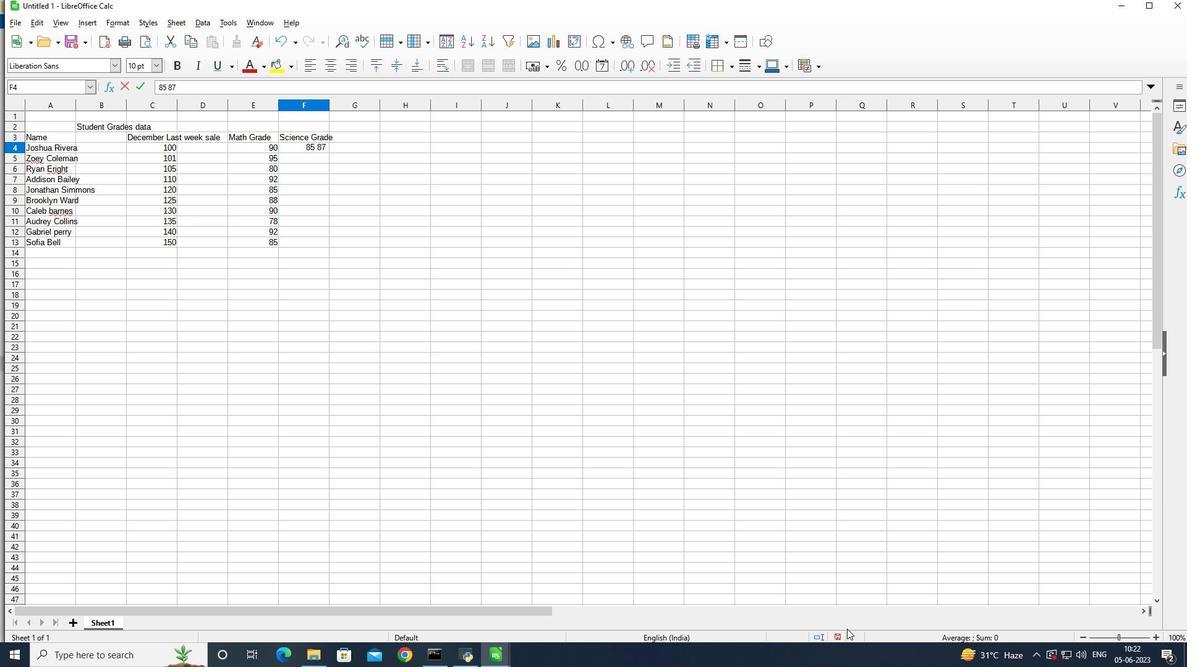 
Action: Key pressed 2<Key.space>
Screenshot: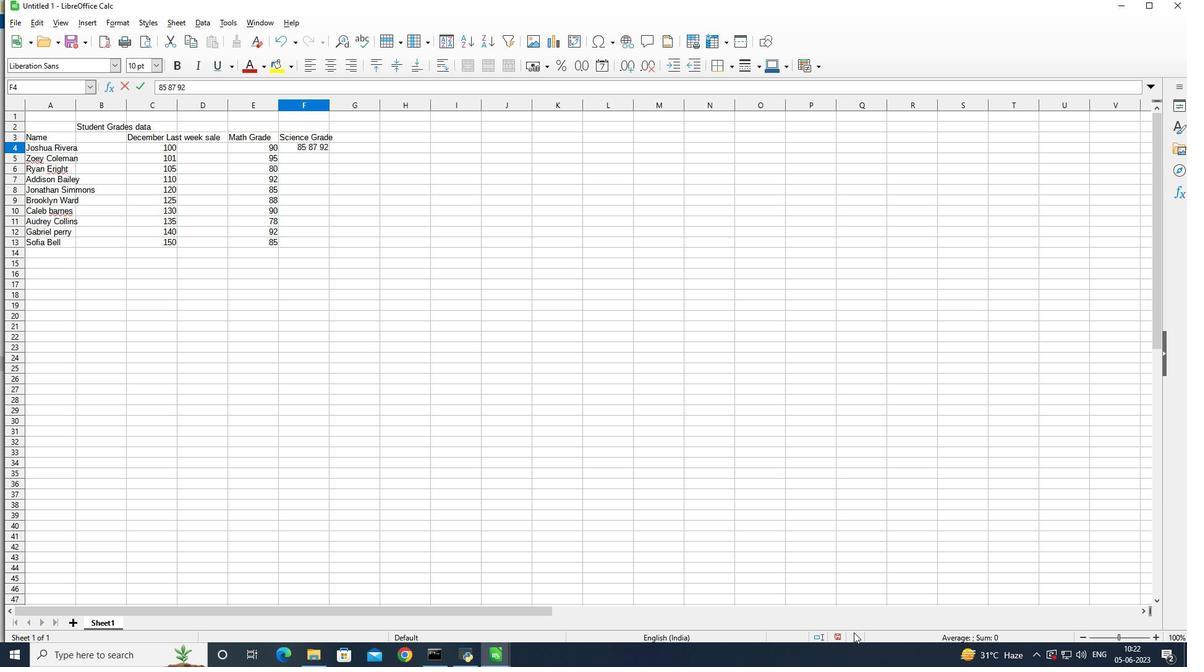 
Action: Mouse moved to (853, 633)
Screenshot: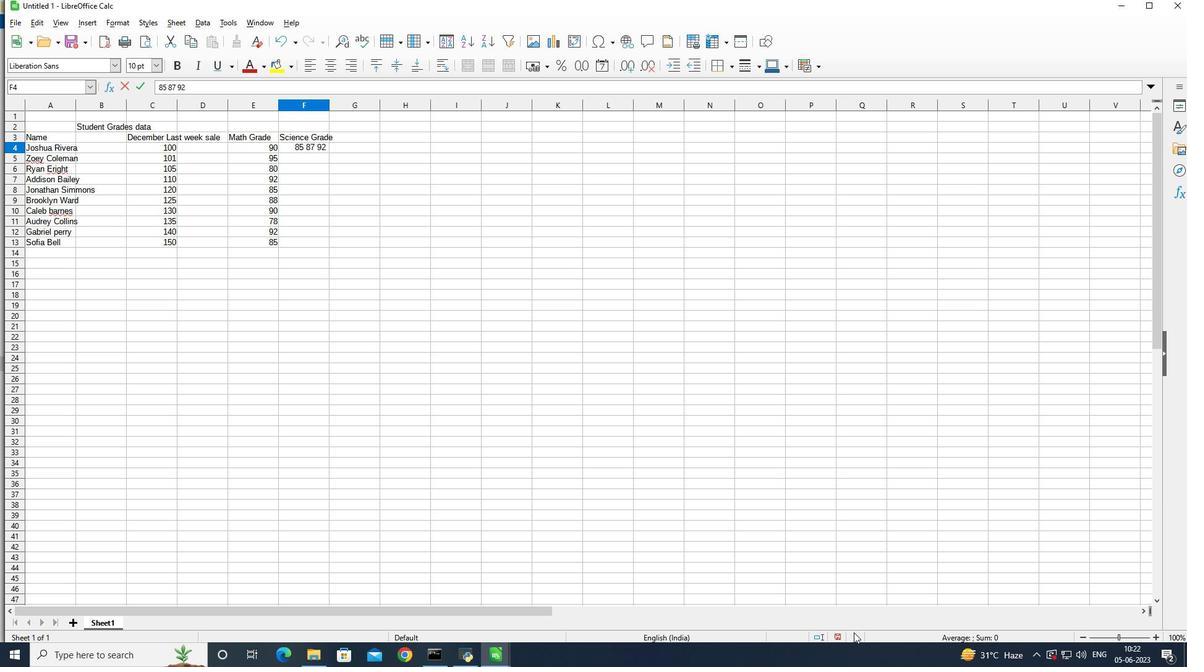 
Action: Key pressed 88<Key.space>90
Screenshot: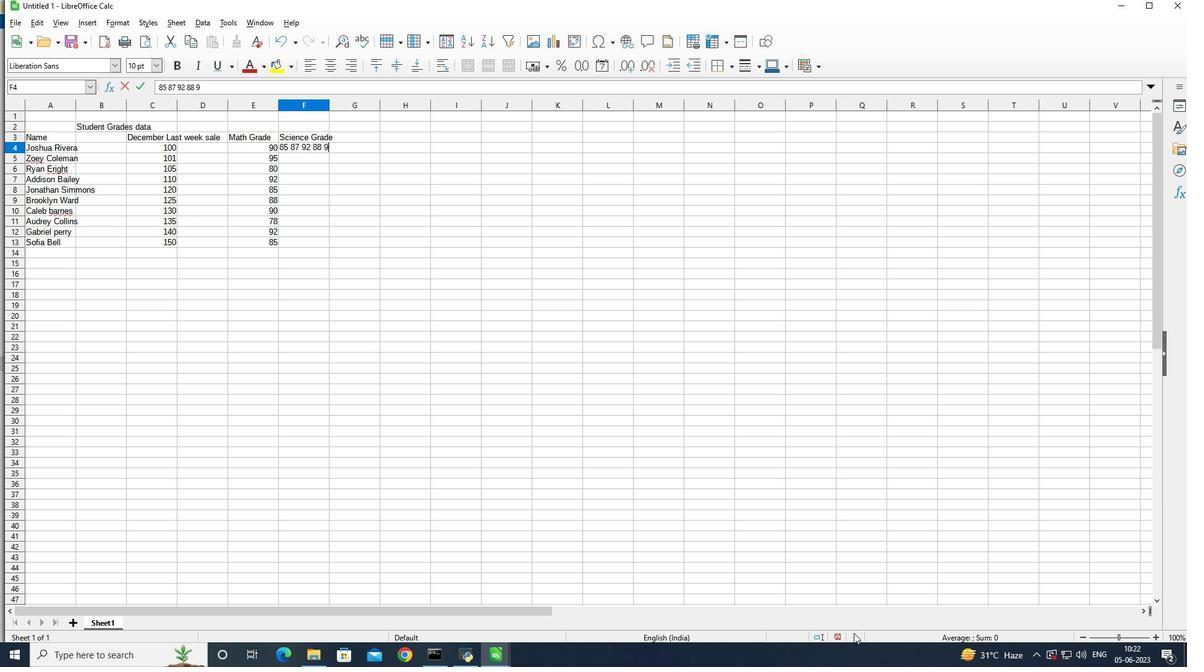 
Action: Mouse moved to (854, 639)
Screenshot: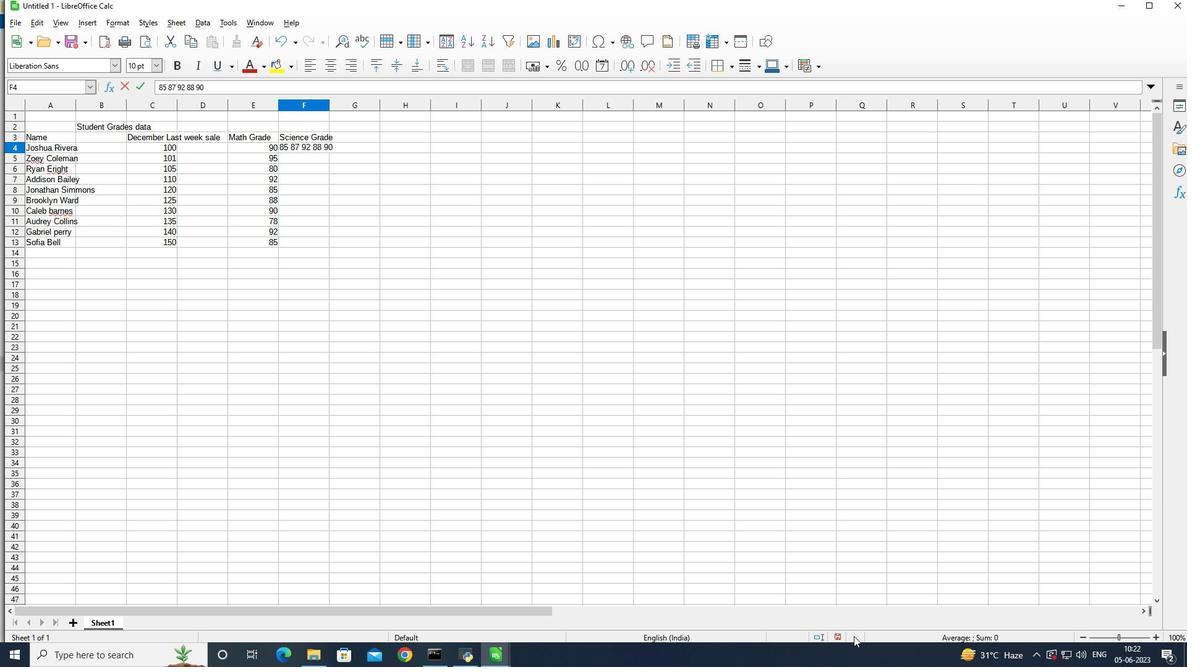 
Action: Key pressed <Key.backspace><Key.backspace>
Screenshot: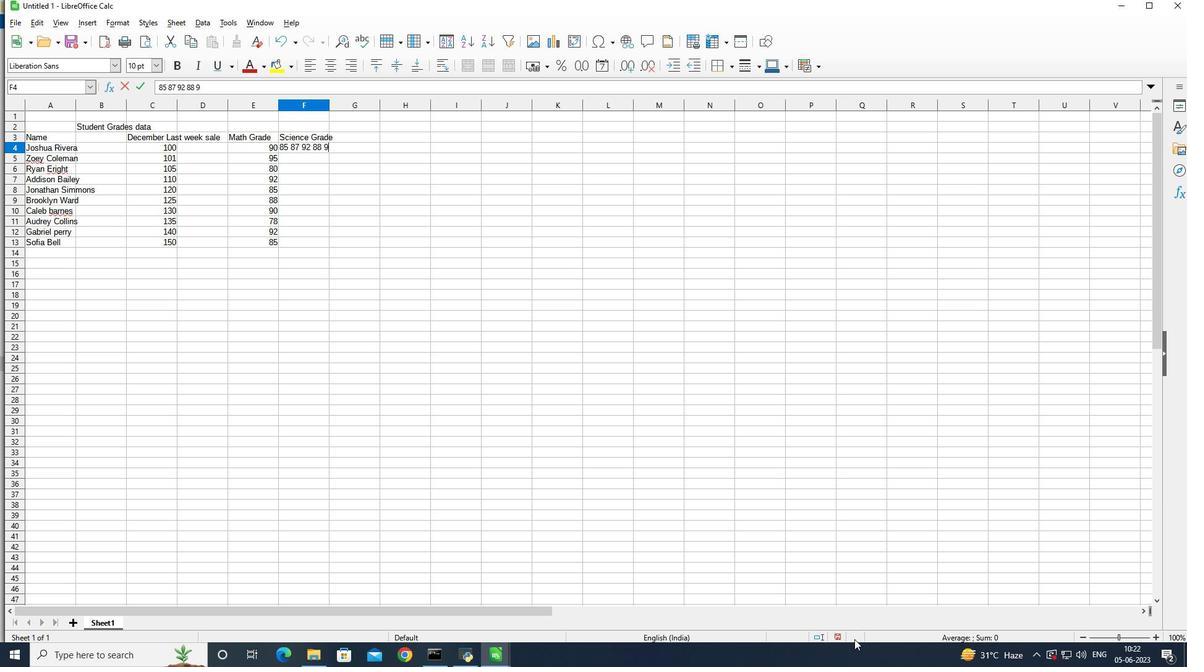 
Action: Mouse moved to (855, 641)
Screenshot: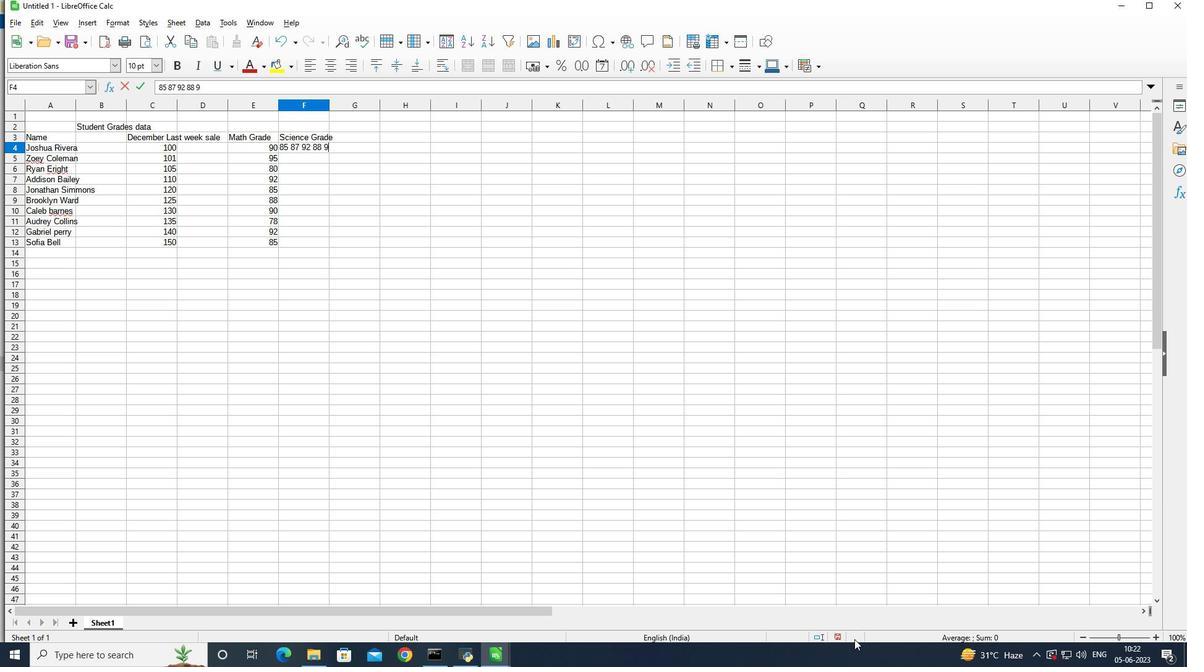 
Action: Key pressed <Key.backspace><Key.backspace>
Screenshot: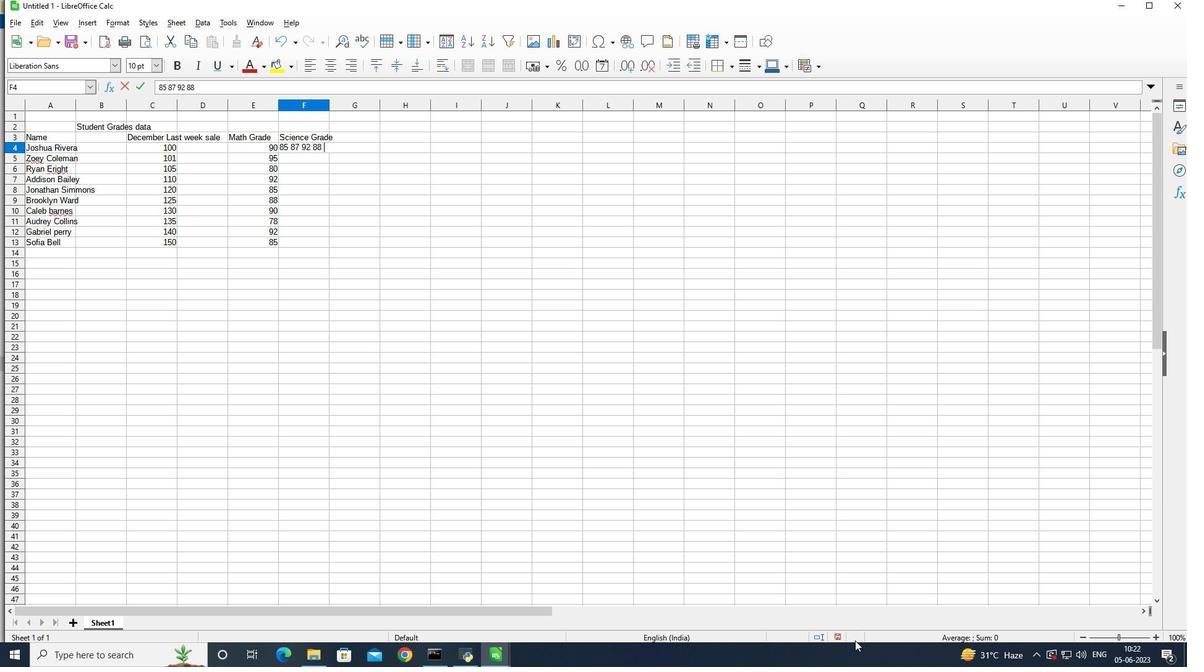 
Action: Mouse moved to (855, 642)
Screenshot: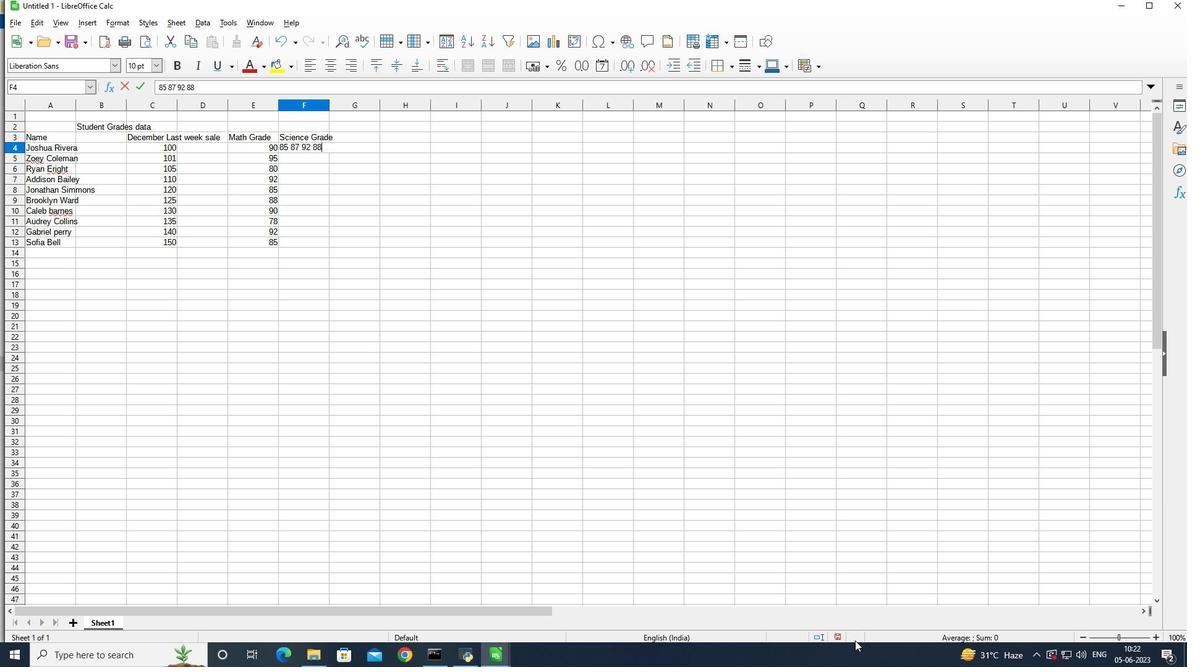 
Action: Key pressed <Key.backspace><Key.backspace><Key.backspace><Key.backspace><Key.backspace><Key.backspace><Key.backspace>
Screenshot: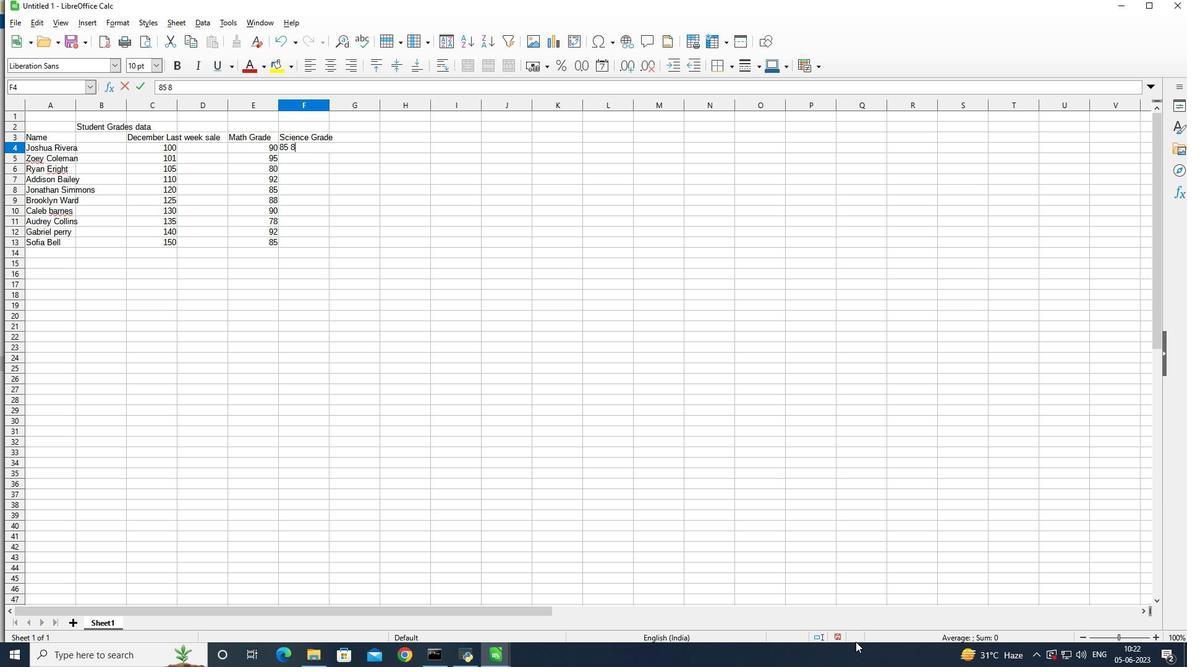 
Action: Mouse moved to (860, 644)
Screenshot: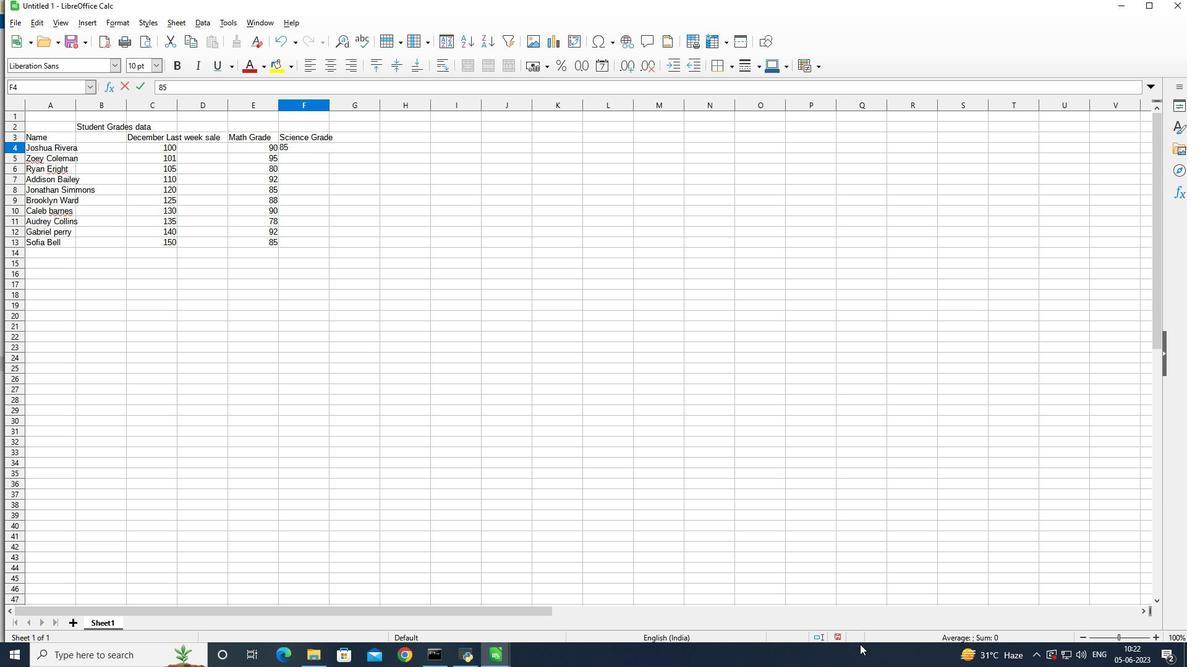
Action: Key pressed <Key.enter>
Screenshot: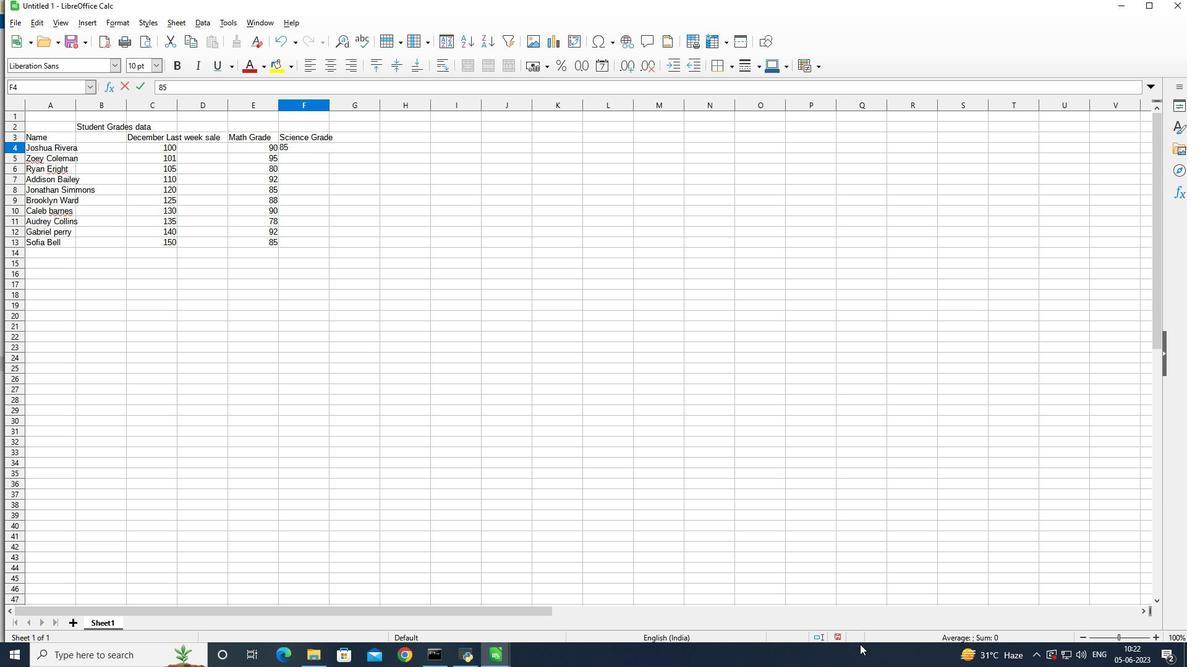 
Action: Mouse moved to (861, 645)
Screenshot: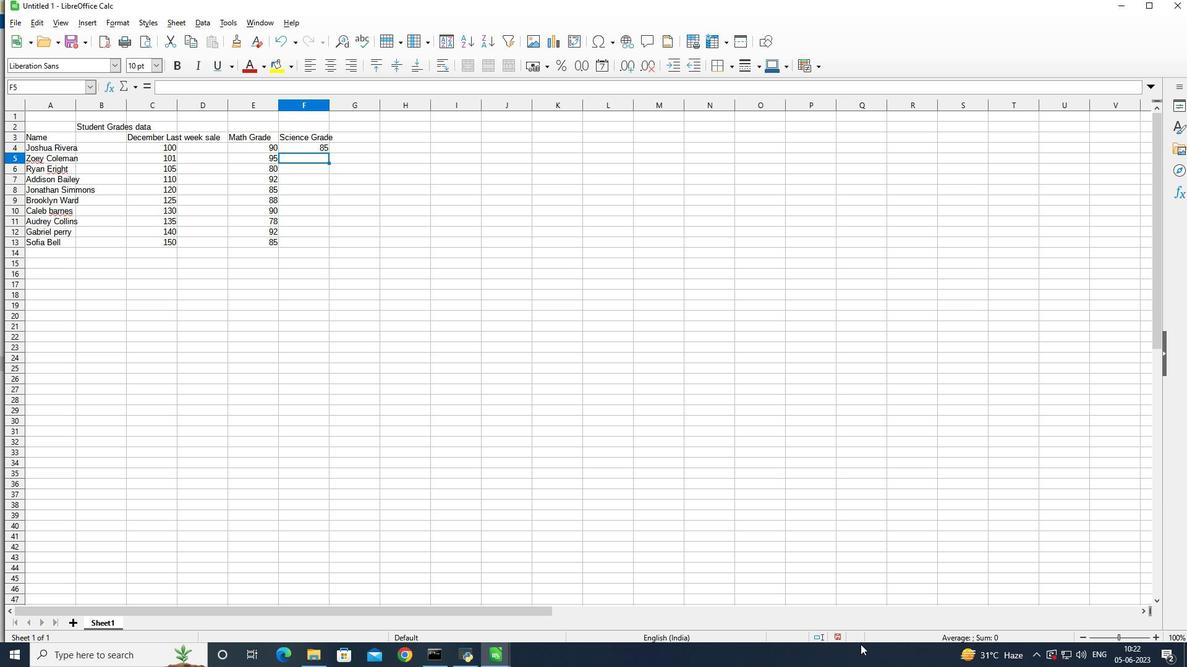 
Action: Key pressed 87<Key.enter>92<Key.enter>
Screenshot: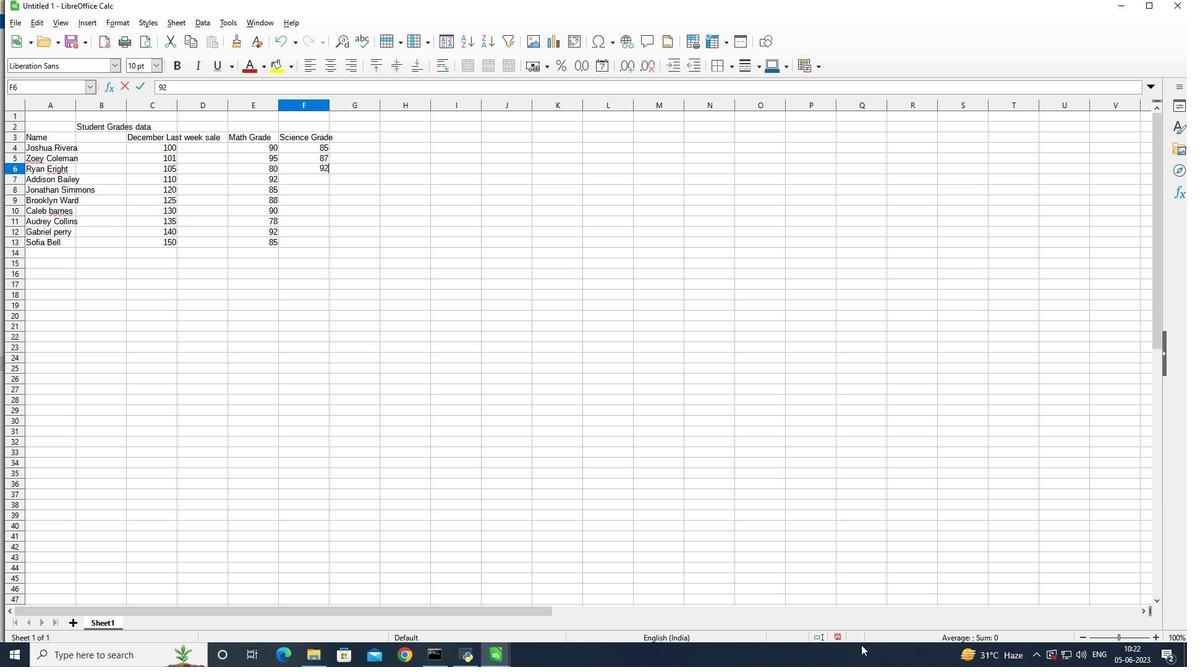 
Action: Mouse moved to (868, 651)
Screenshot: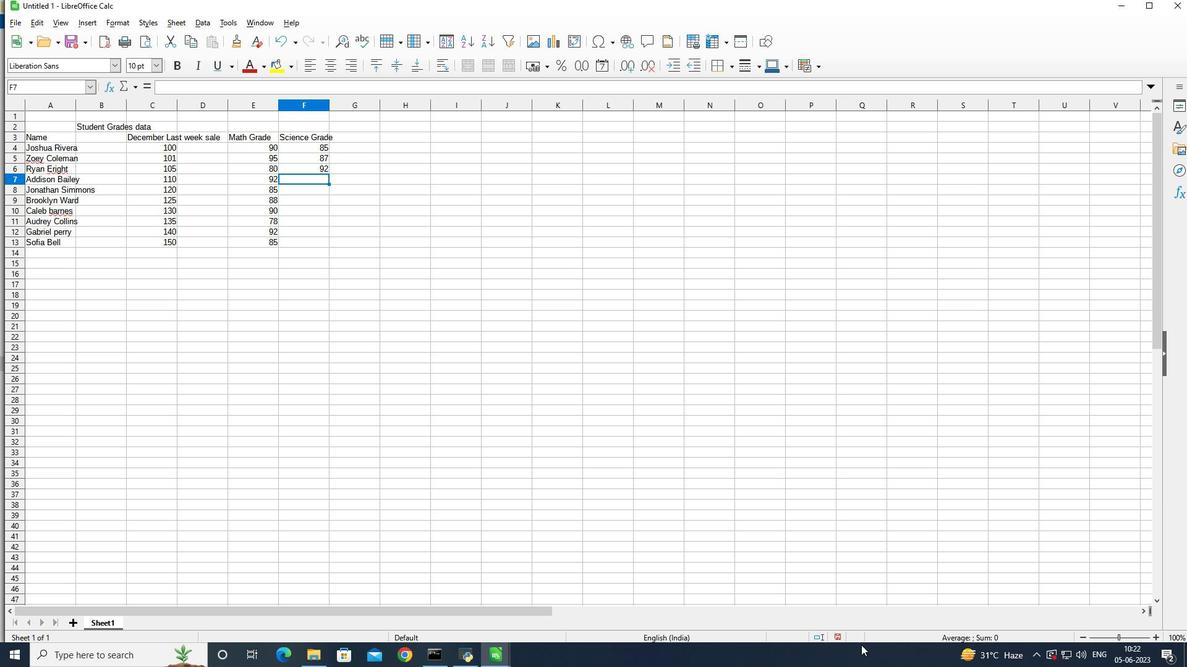 
Action: Key pressed 88<Key.enter>
Screenshot: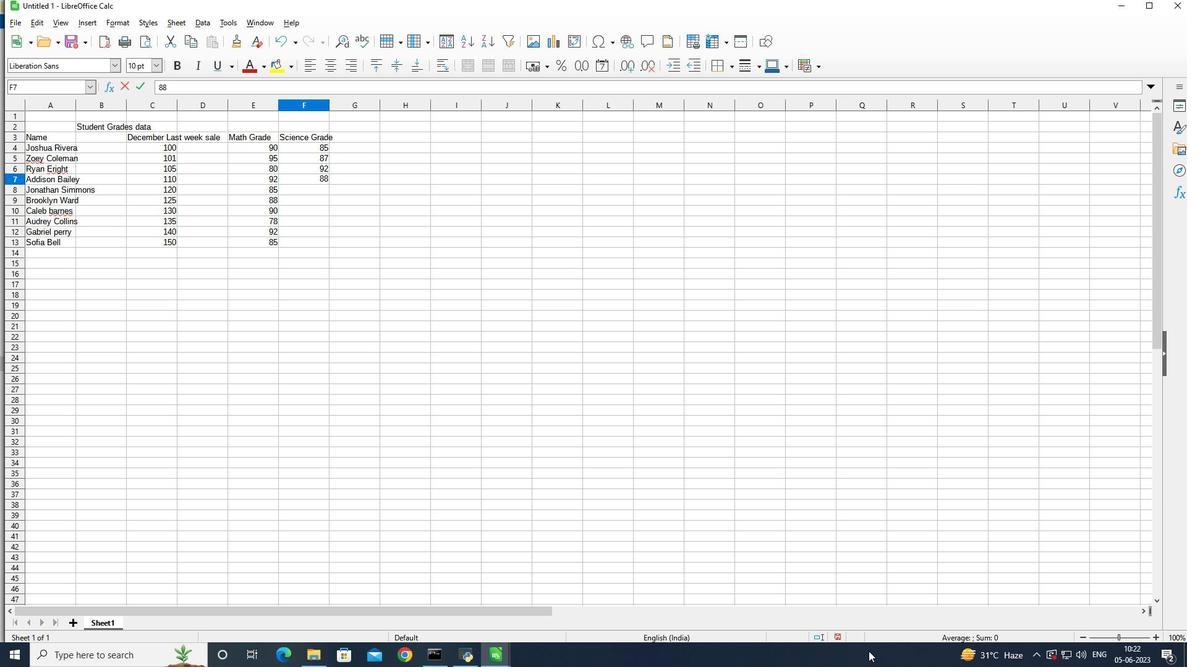 
Action: Mouse moved to (869, 653)
Screenshot: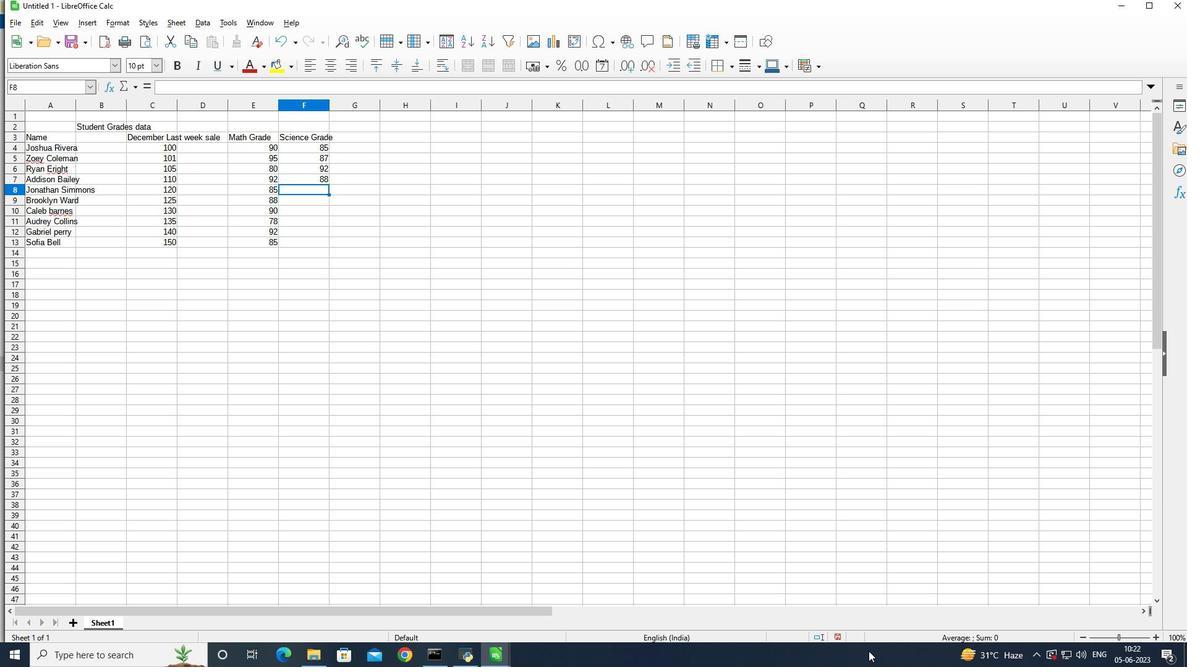 
Action: Key pressed 9
Screenshot: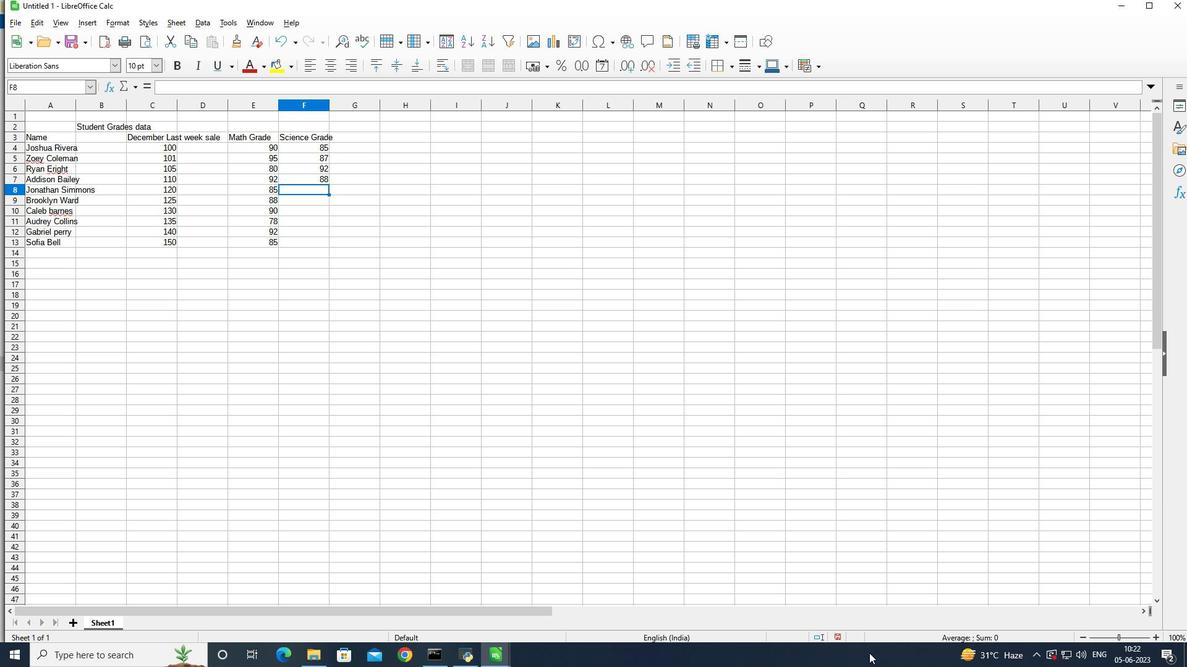 
Action: Mouse moved to (871, 655)
Screenshot: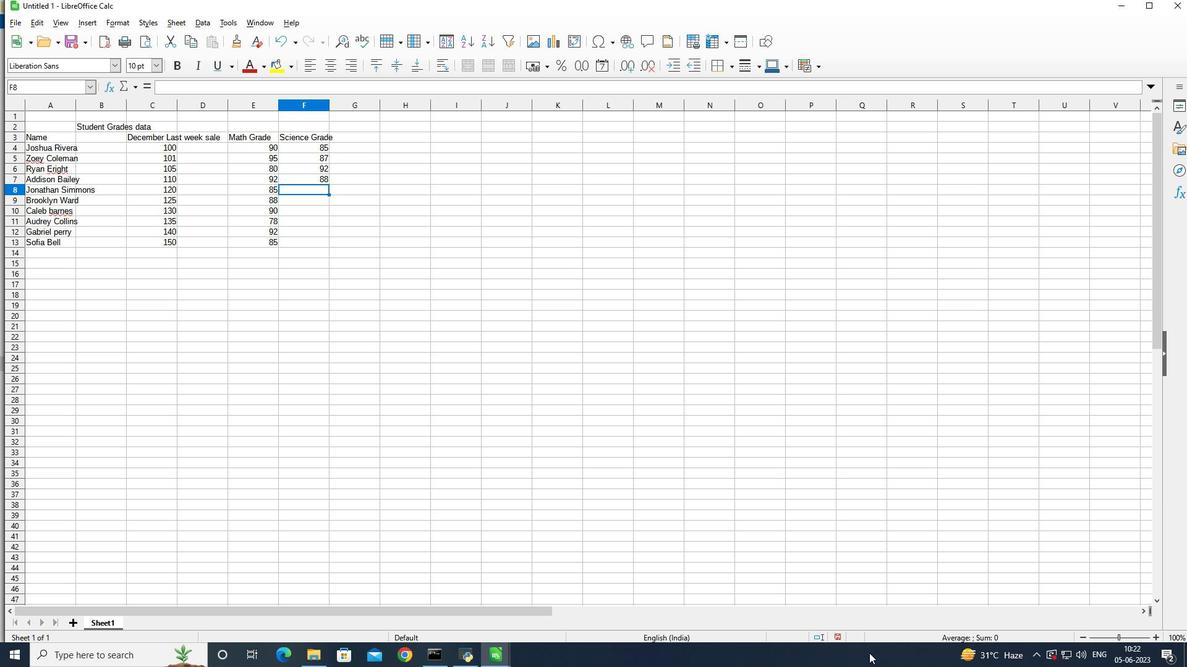 
Action: Key pressed 0<Key.enter>8
Screenshot: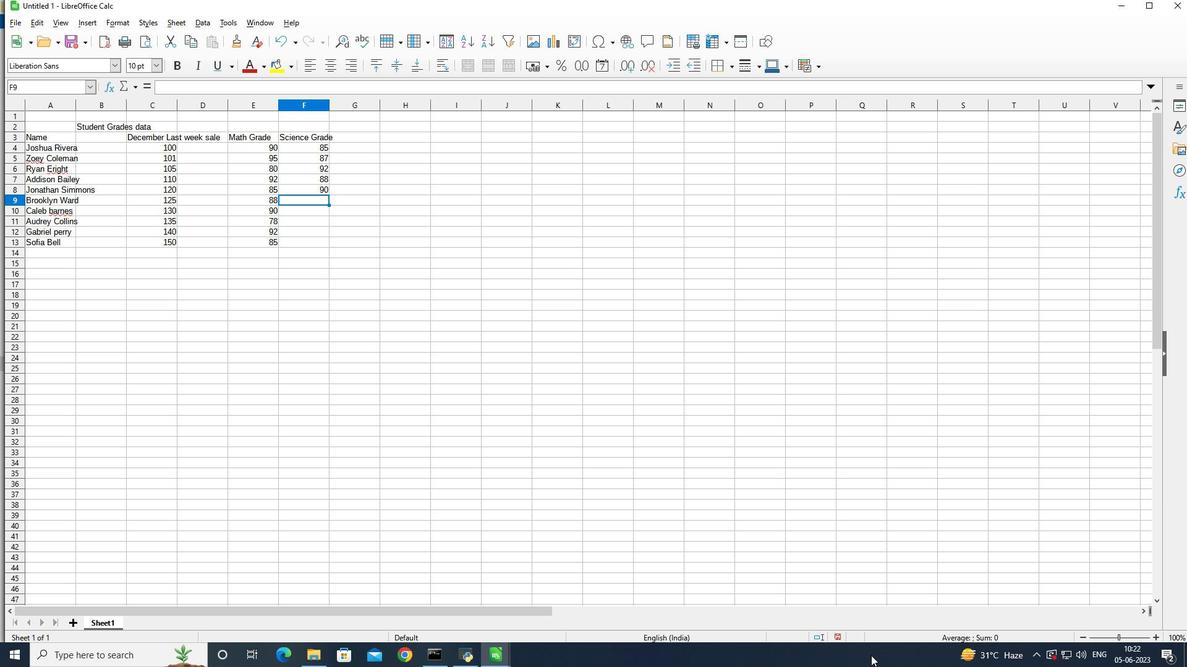 
Action: Mouse moved to (874, 657)
Screenshot: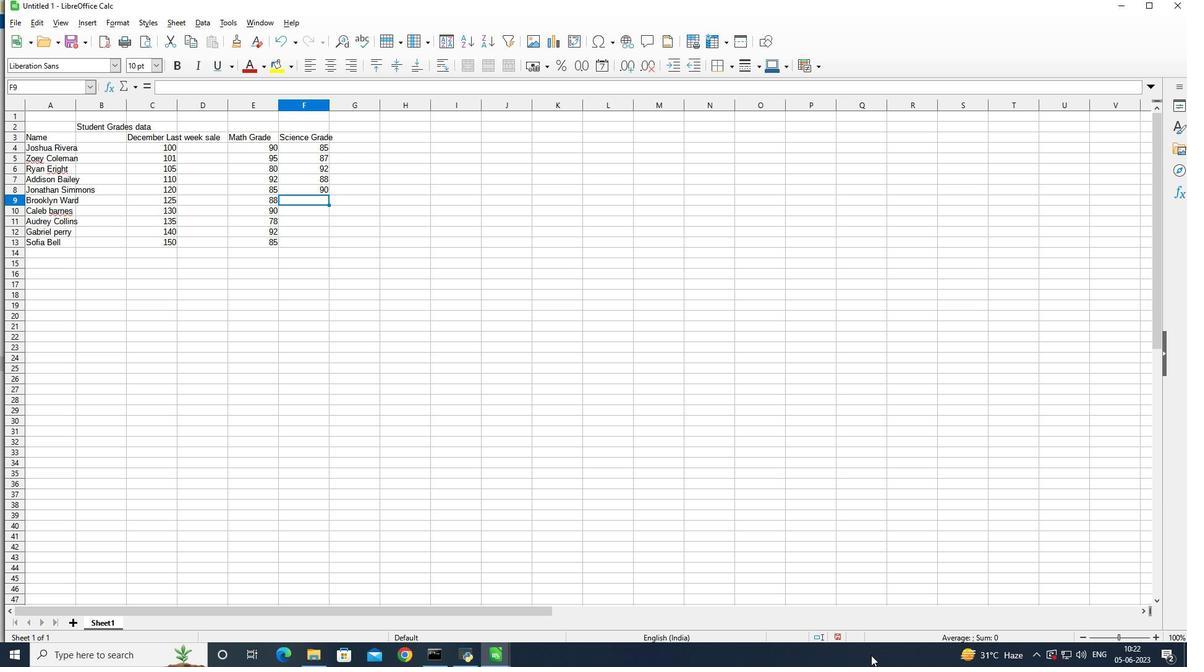 
Action: Key pressed 5<Key.enter>92<Key.enter>80
Screenshot: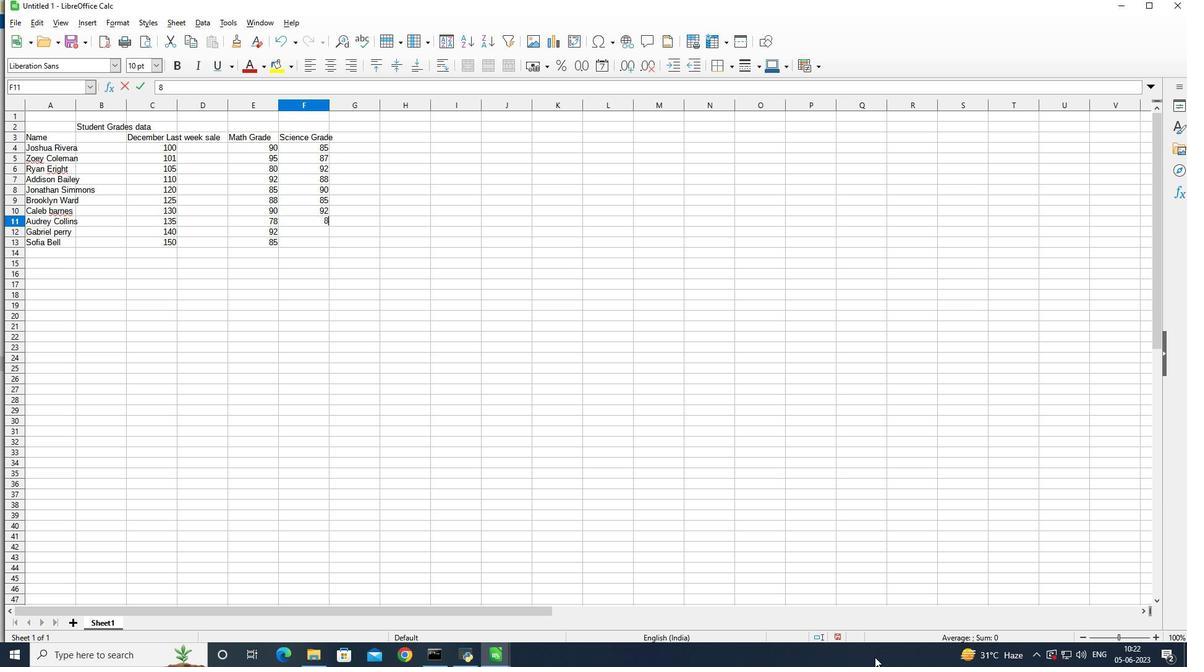 
Action: Mouse moved to (879, 660)
Screenshot: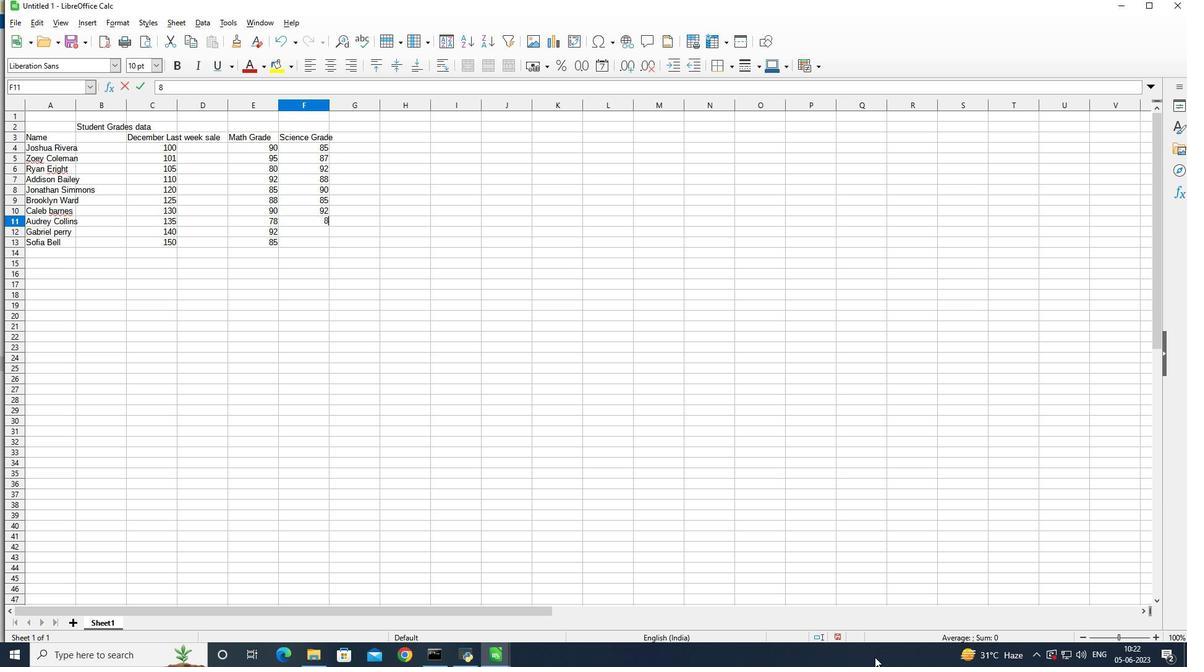 
Action: Key pressed <Key.enter>
Screenshot: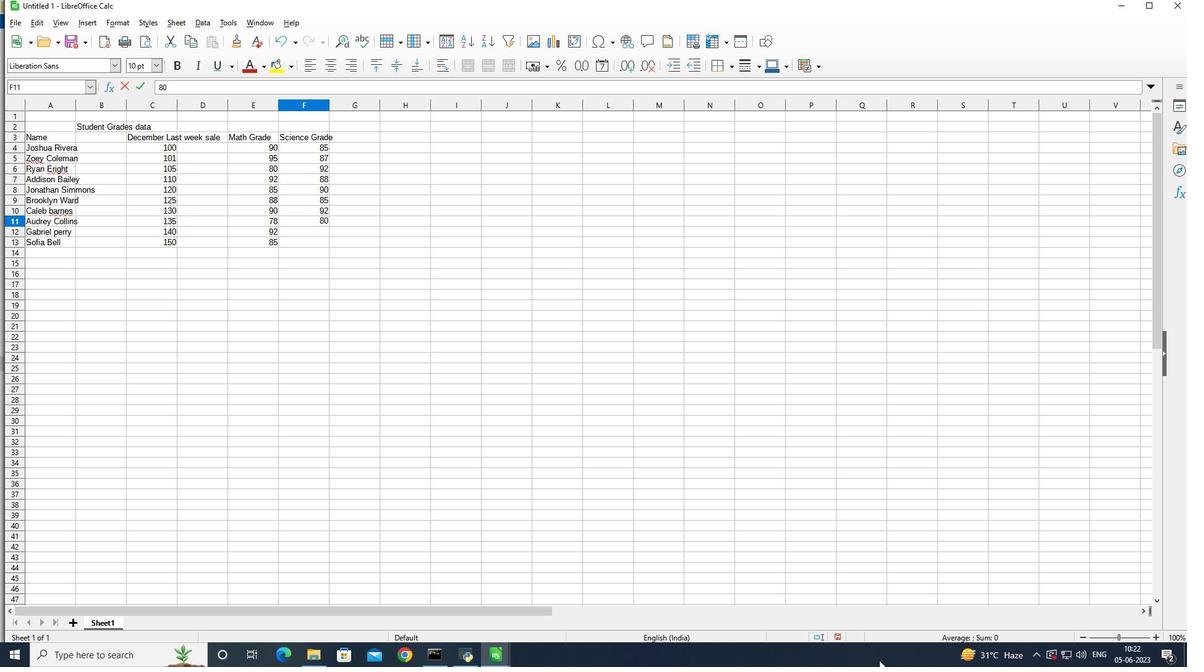 
Action: Mouse moved to (879, 662)
Screenshot: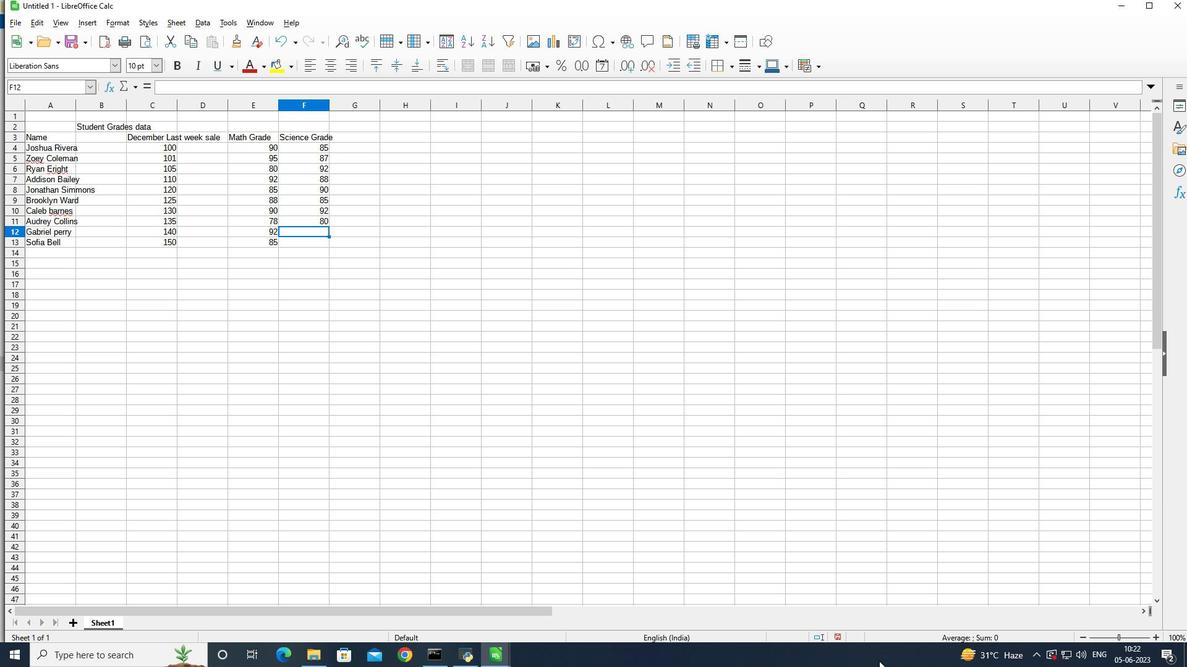 
Action: Key pressed 88<Key.enter>90<Key.enter>
Screenshot: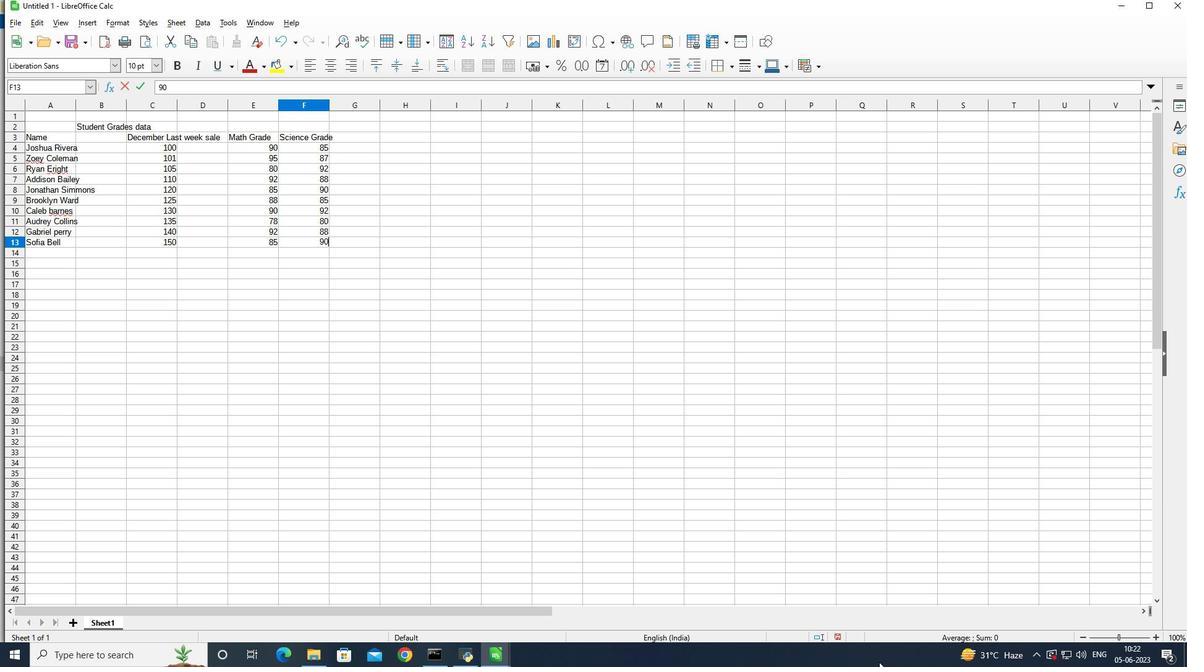
Action: Mouse moved to (357, 133)
Screenshot: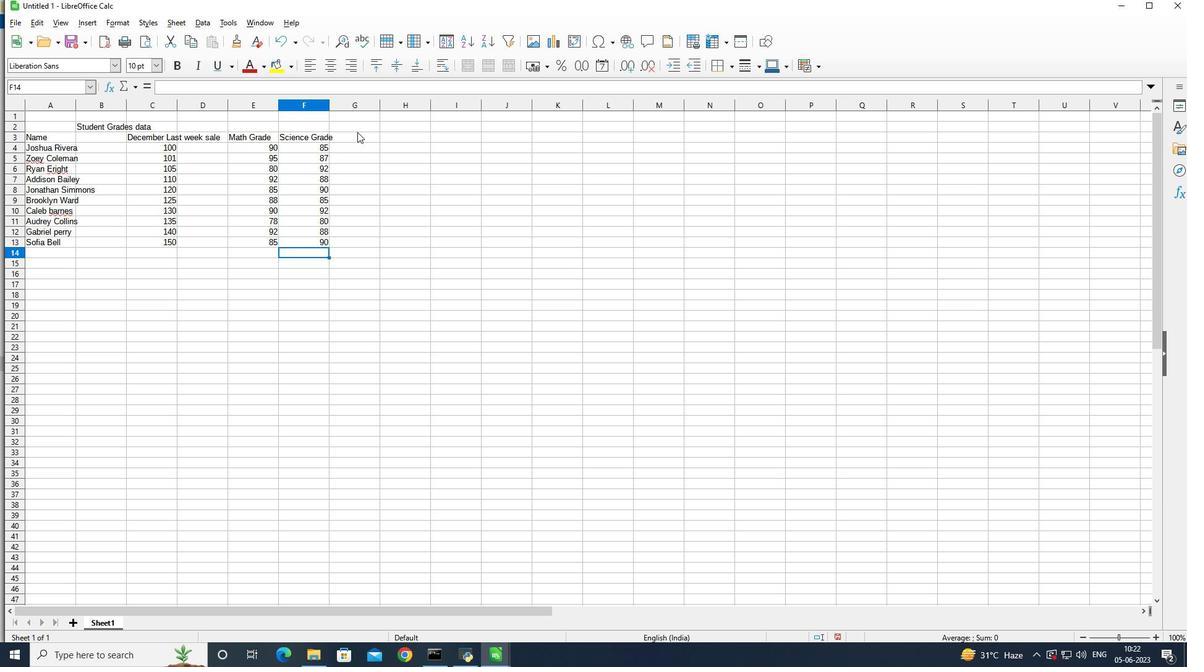 
Action: Mouse pressed left at (357, 133)
Screenshot: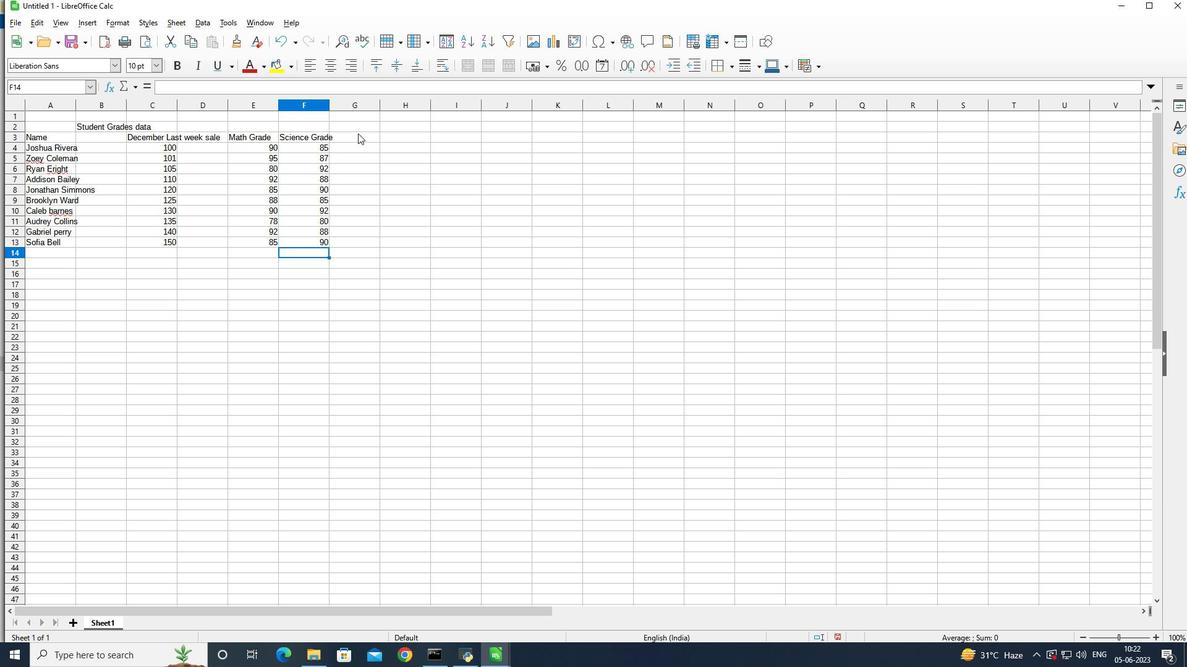 
Action: Mouse pressed left at (357, 133)
Screenshot: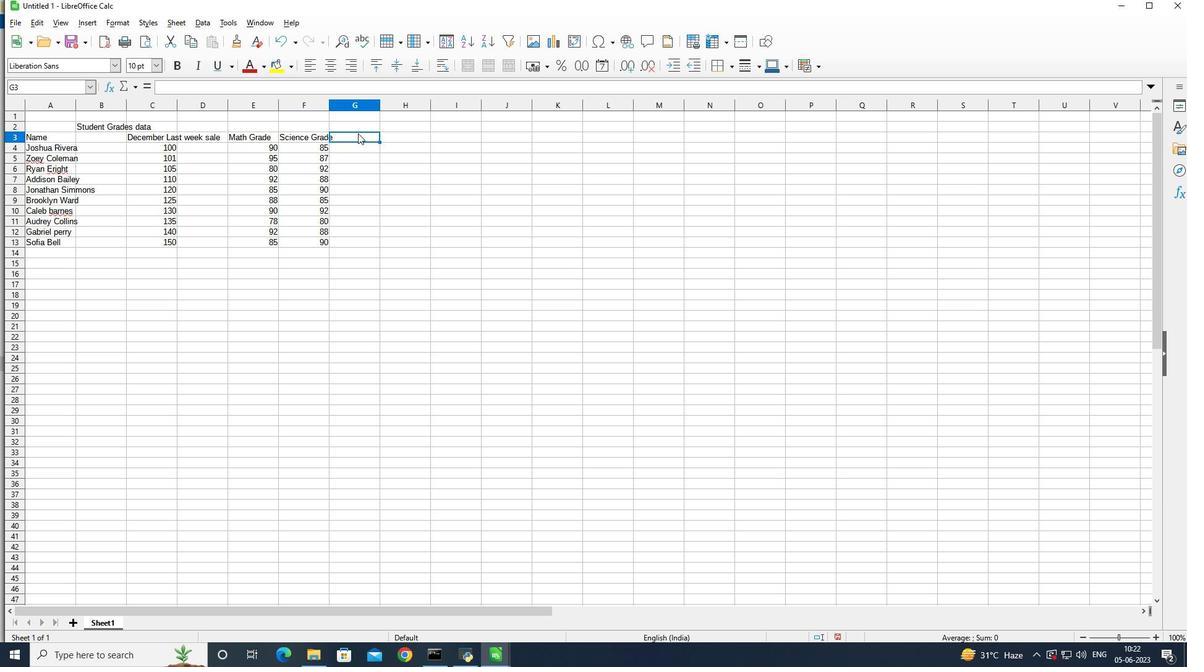 
Action: Mouse moved to (374, 138)
Screenshot: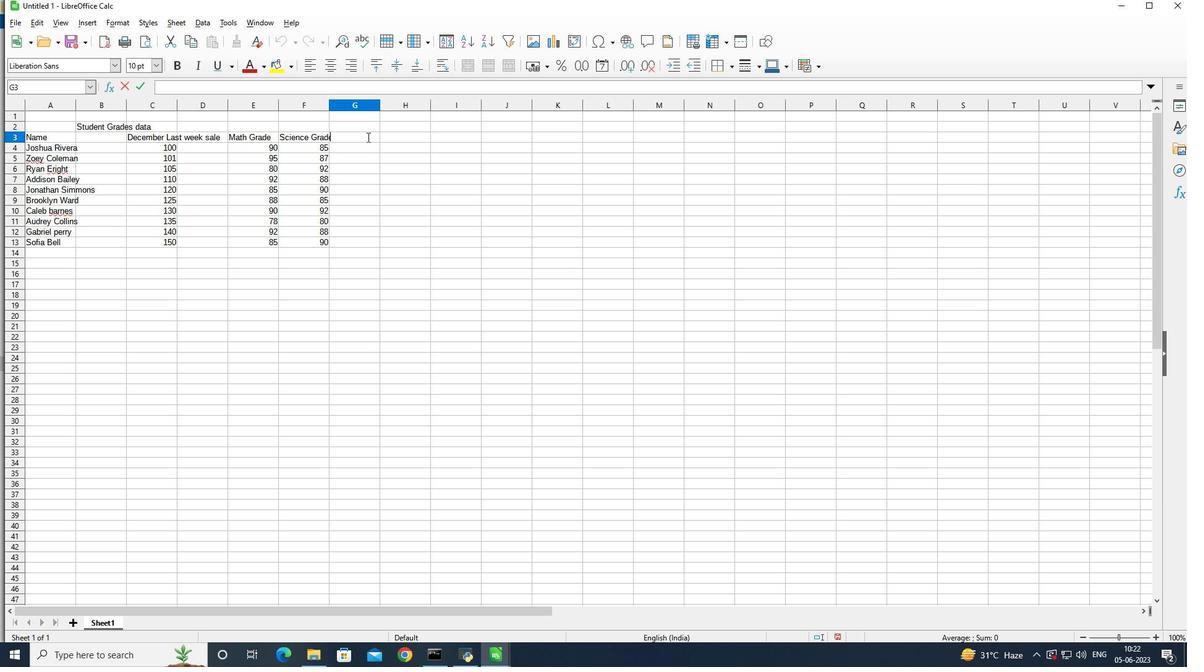 
Action: Key pressed <Key.shift>English<Key.space><Key.shift><Key.shift>Grade<Key.enter>
Screenshot: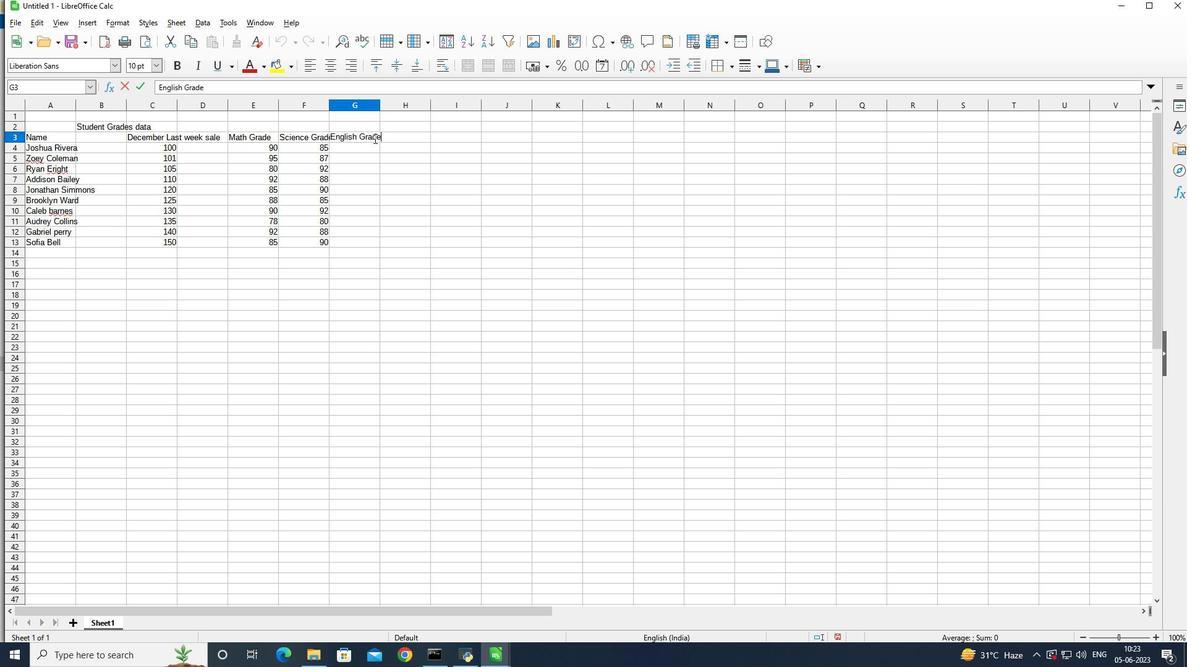 
Action: Mouse moved to (514, 241)
Screenshot: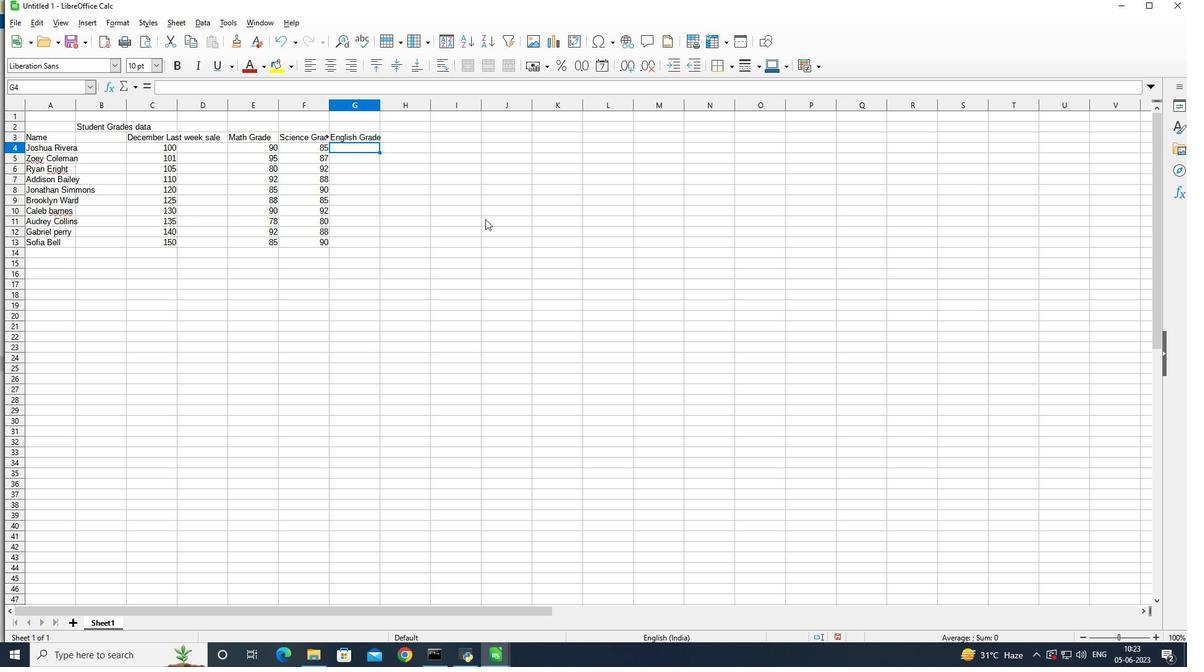 
Action: Key pressed 9
Screenshot: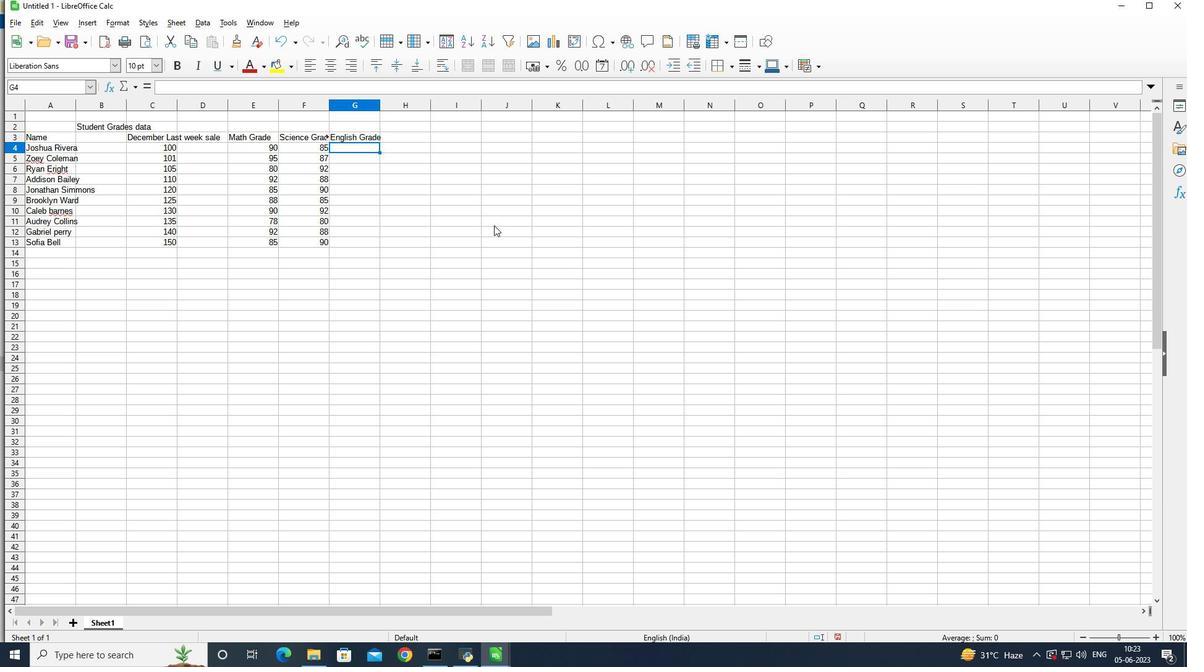
Action: Mouse moved to (535, 253)
Screenshot: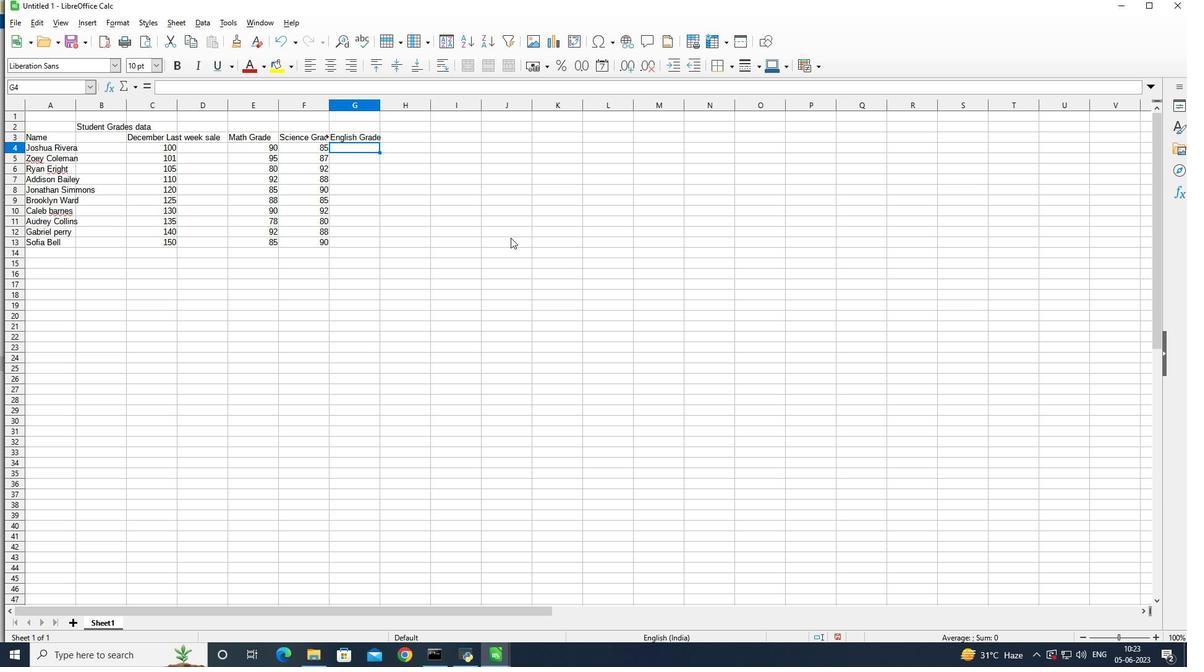 
Action: Key pressed 2<Key.enter>
Screenshot: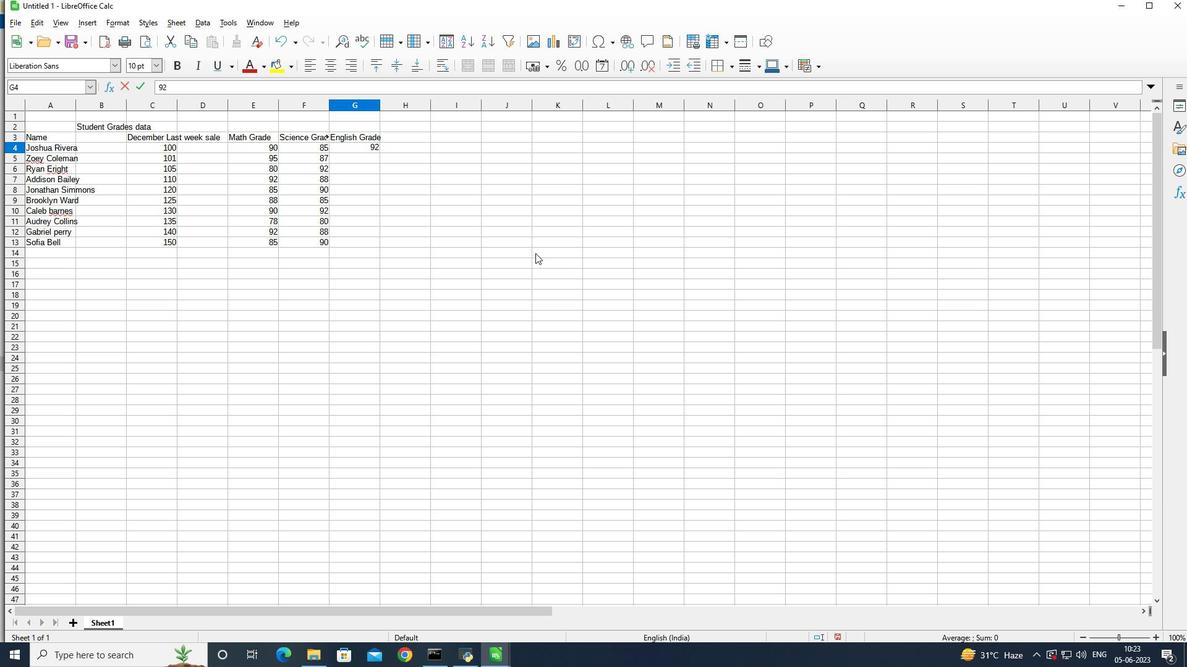 
Action: Mouse moved to (545, 263)
Screenshot: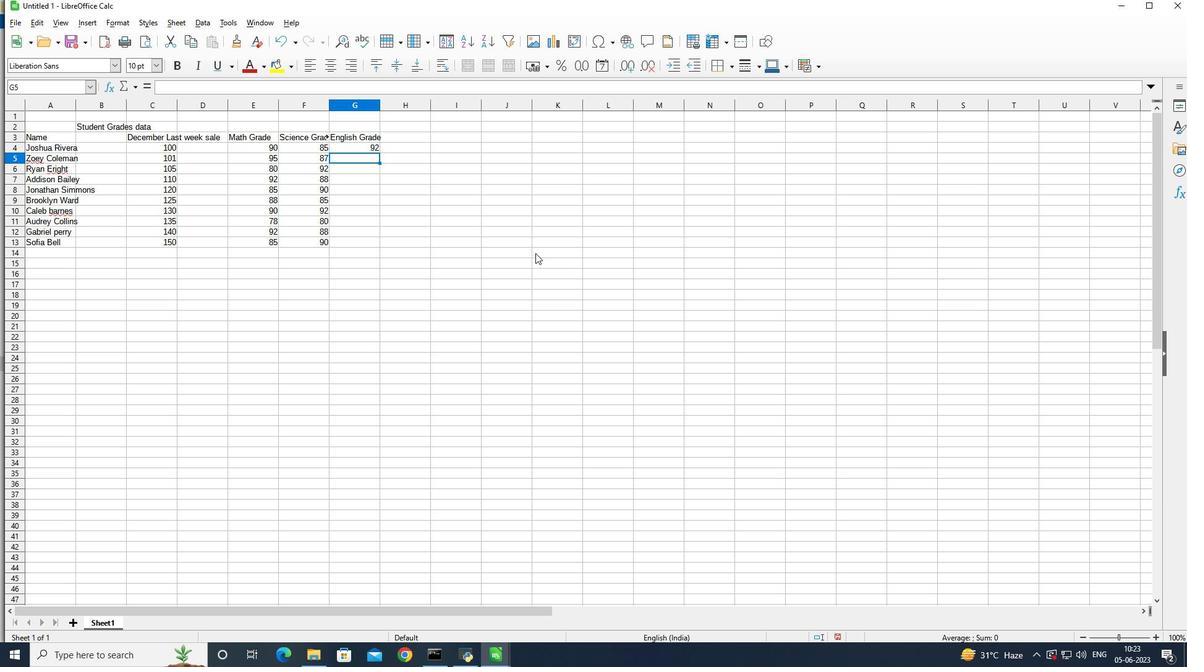 
Action: Key pressed 9
Screenshot: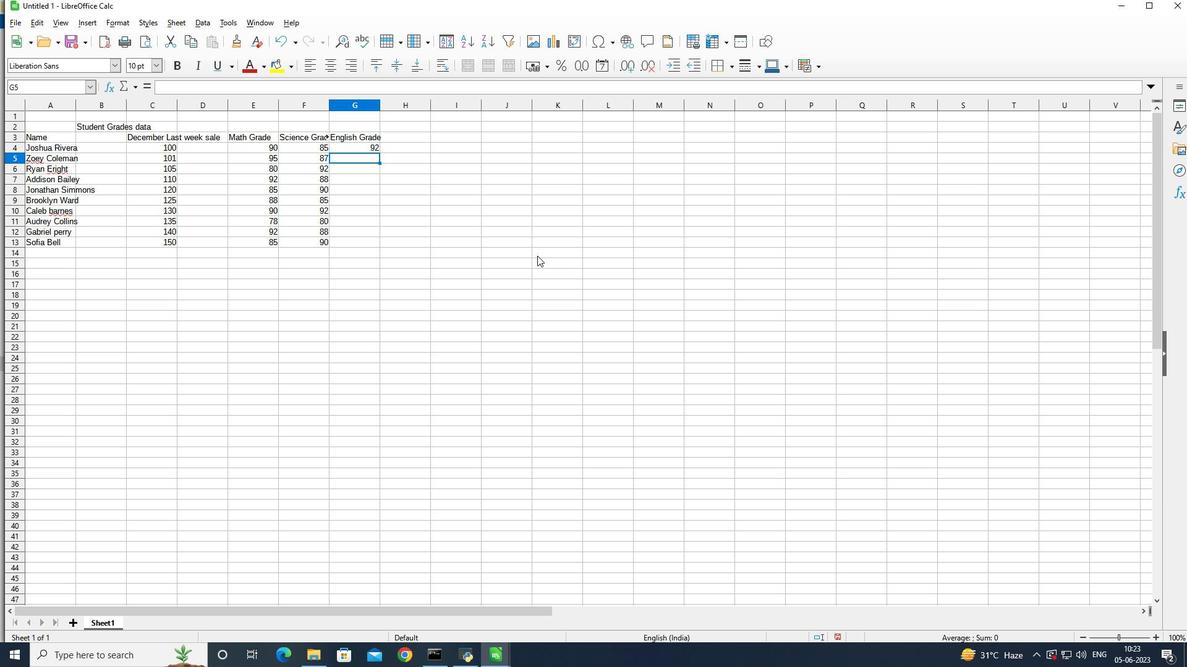 
Action: Mouse moved to (546, 263)
Screenshot: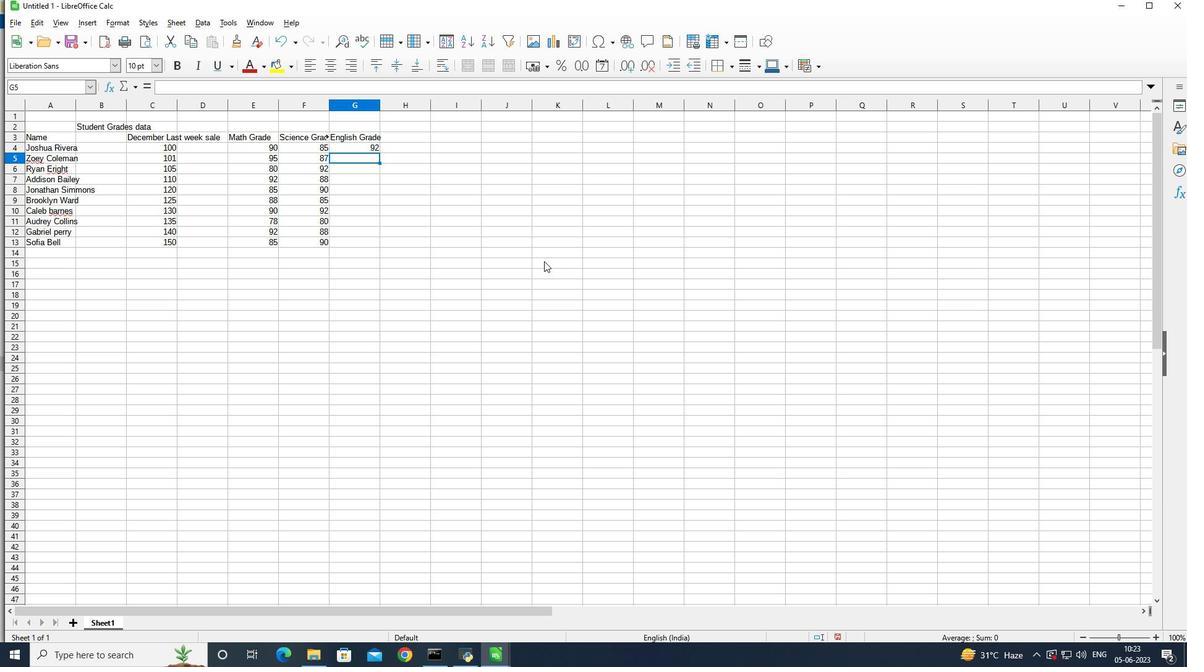 
Action: Key pressed 0<Key.enter>
Screenshot: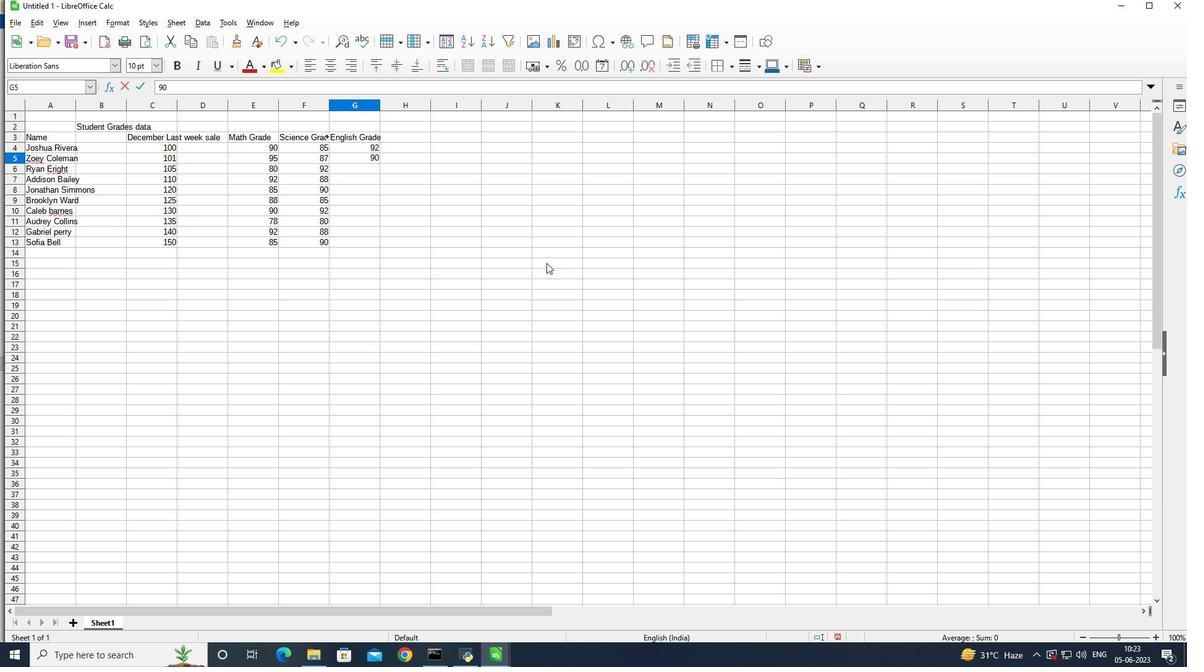 
Action: Mouse moved to (554, 268)
Screenshot: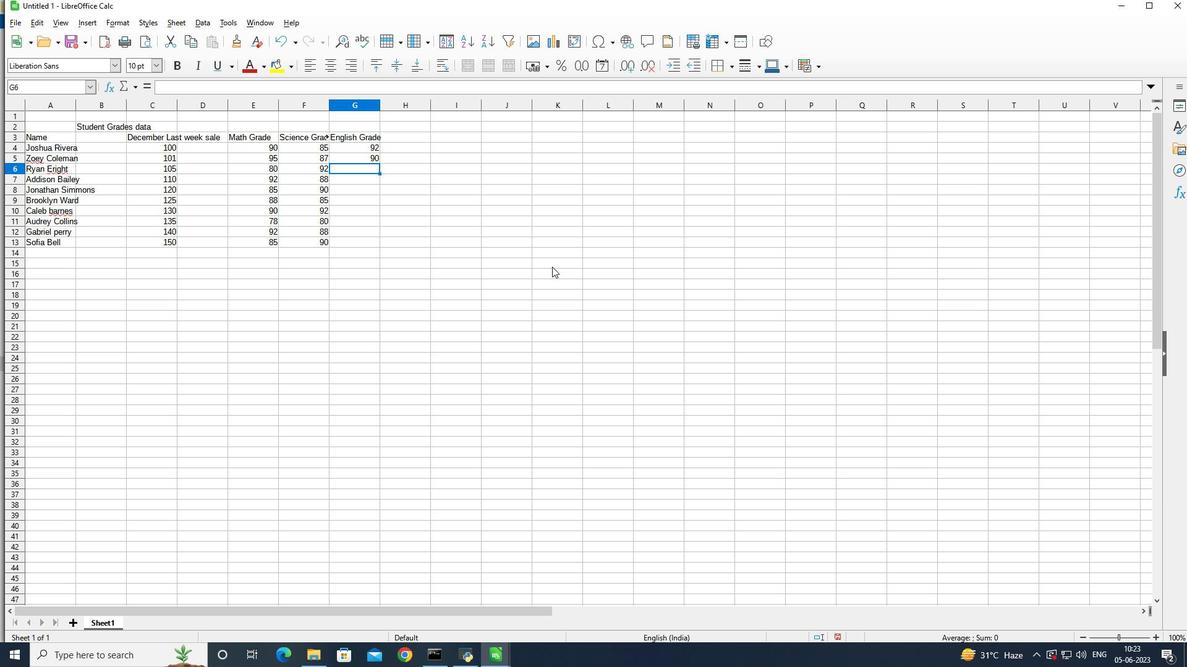 
Action: Key pressed 85<Key.enter>90<Key.enter>88<Key.enter>9
Screenshot: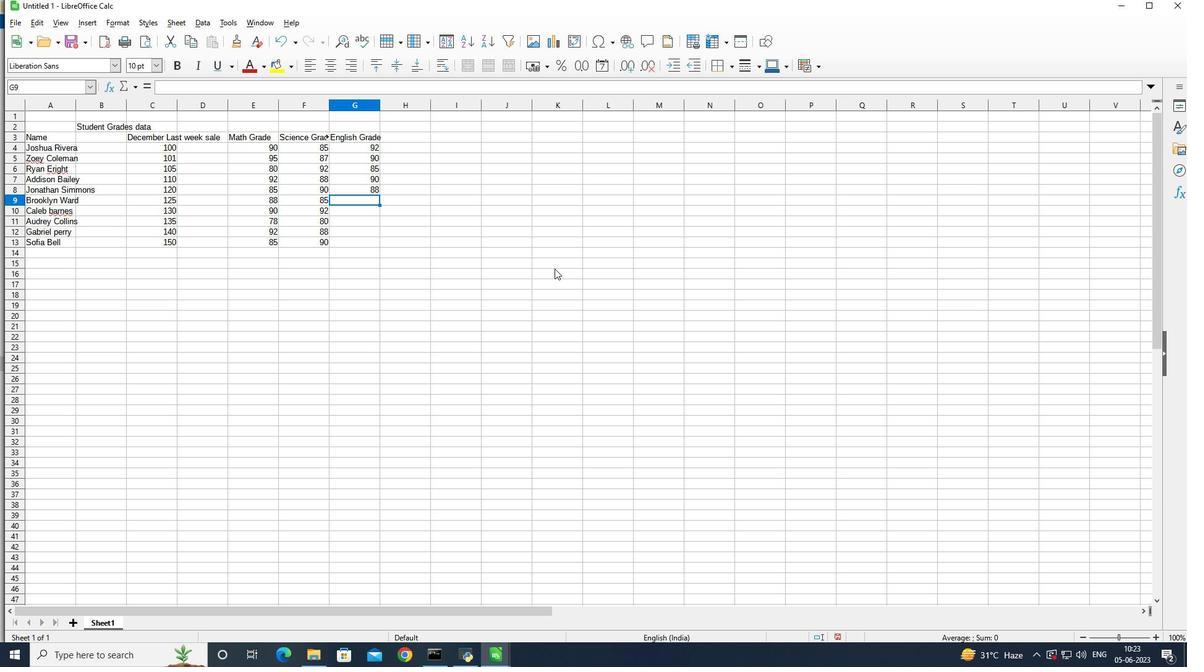
Action: Mouse moved to (557, 271)
Screenshot: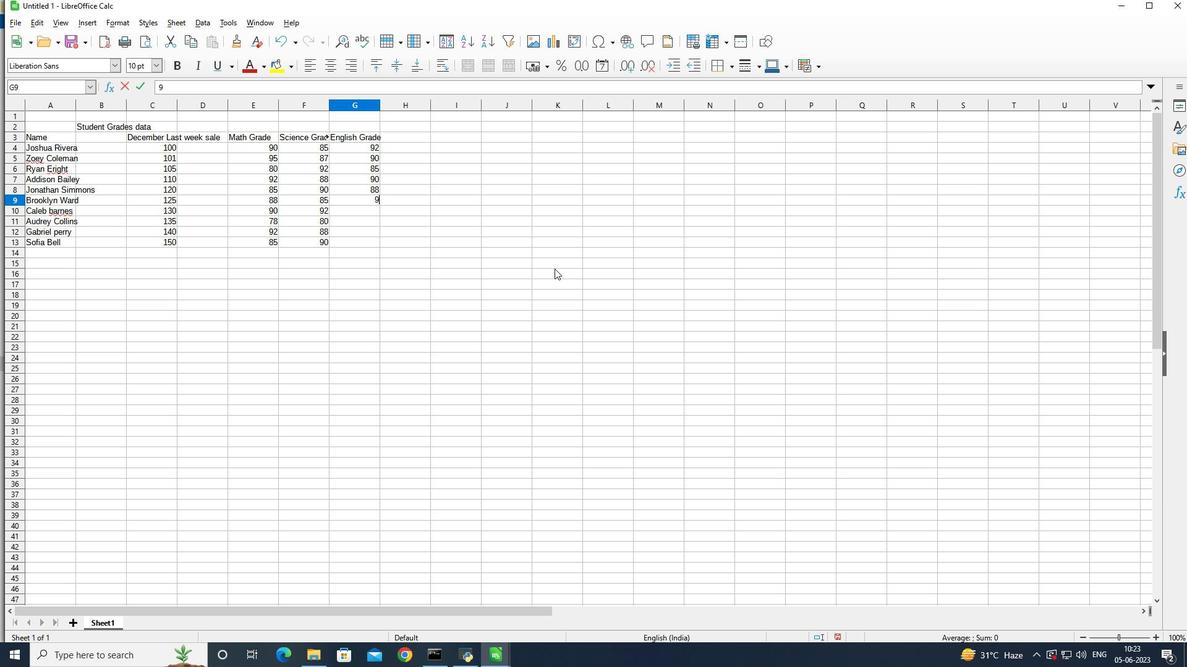 
Action: Key pressed 2
Screenshot: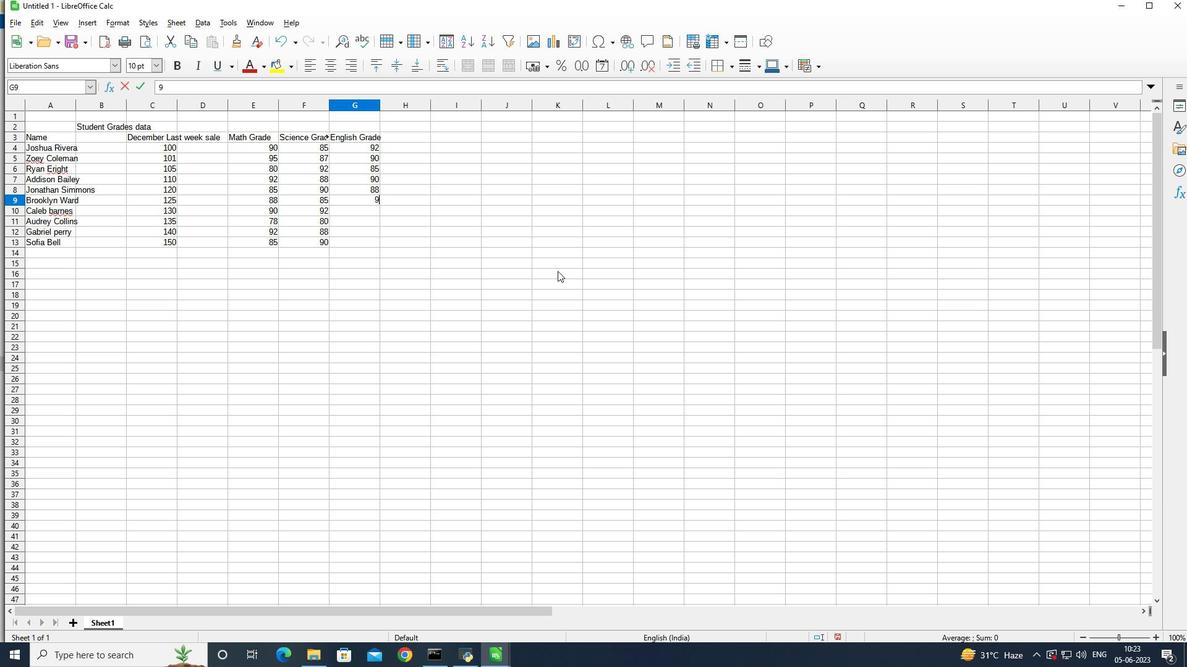 
Action: Mouse moved to (570, 280)
Screenshot: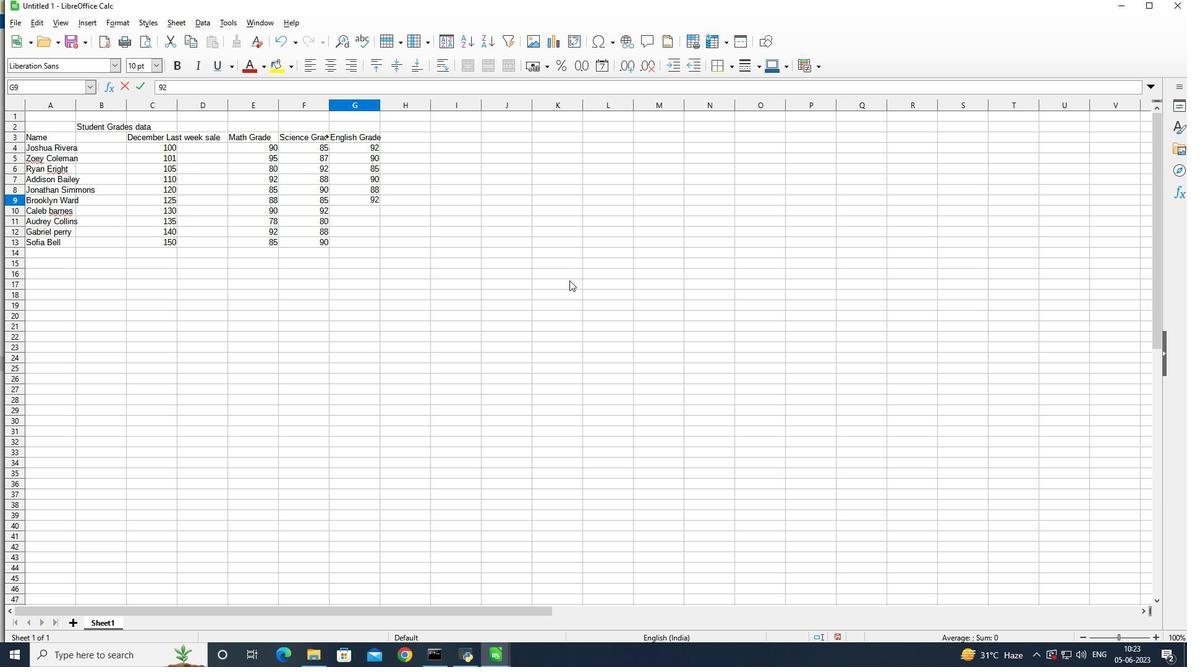 
Action: Key pressed <Key.enter>85<Key.enter>82<Key.enter>90
Screenshot: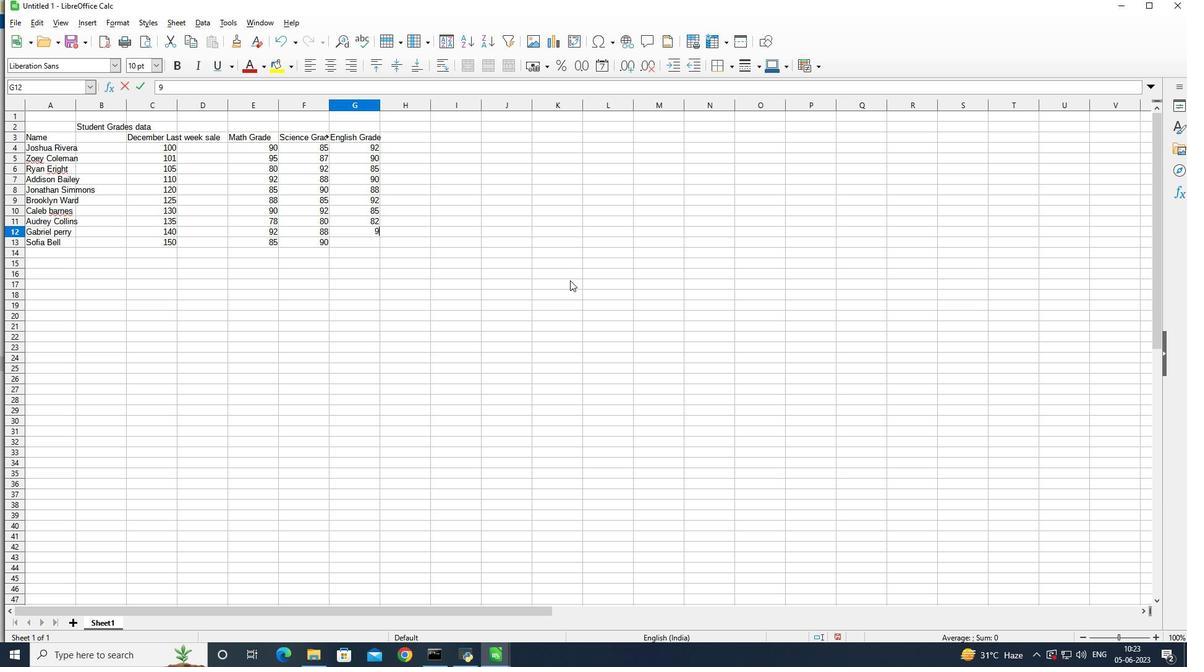 
Action: Mouse moved to (572, 282)
Screenshot: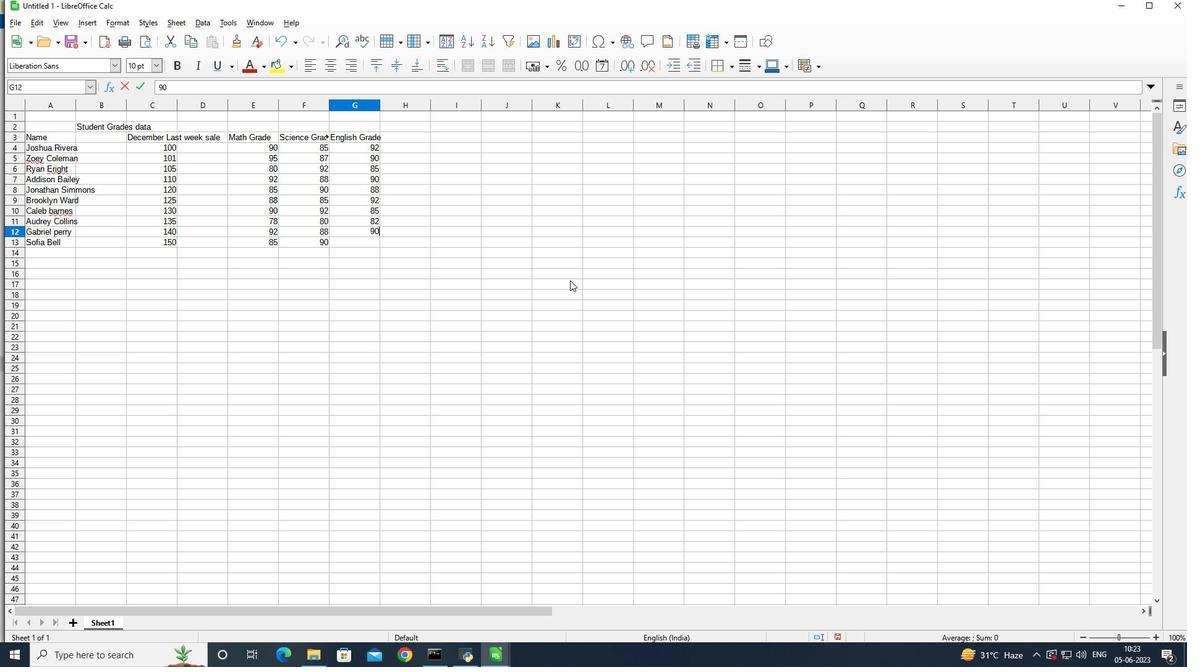 
Action: Key pressed <Key.enter>88
Screenshot: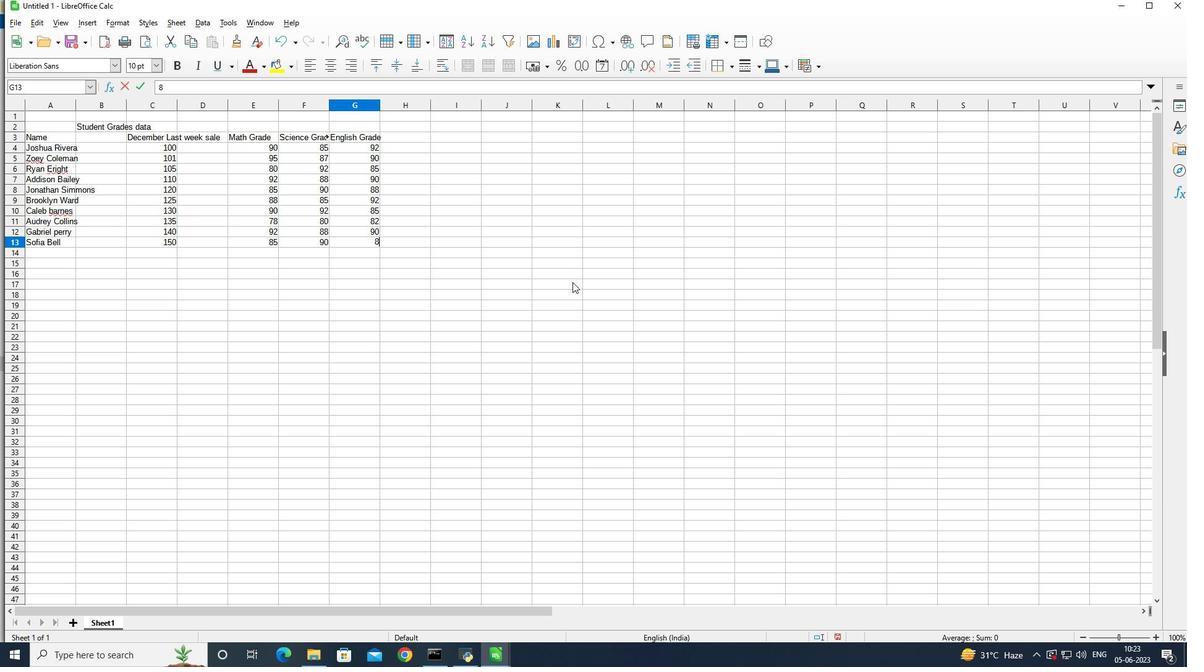 
Action: Mouse moved to (395, 134)
Screenshot: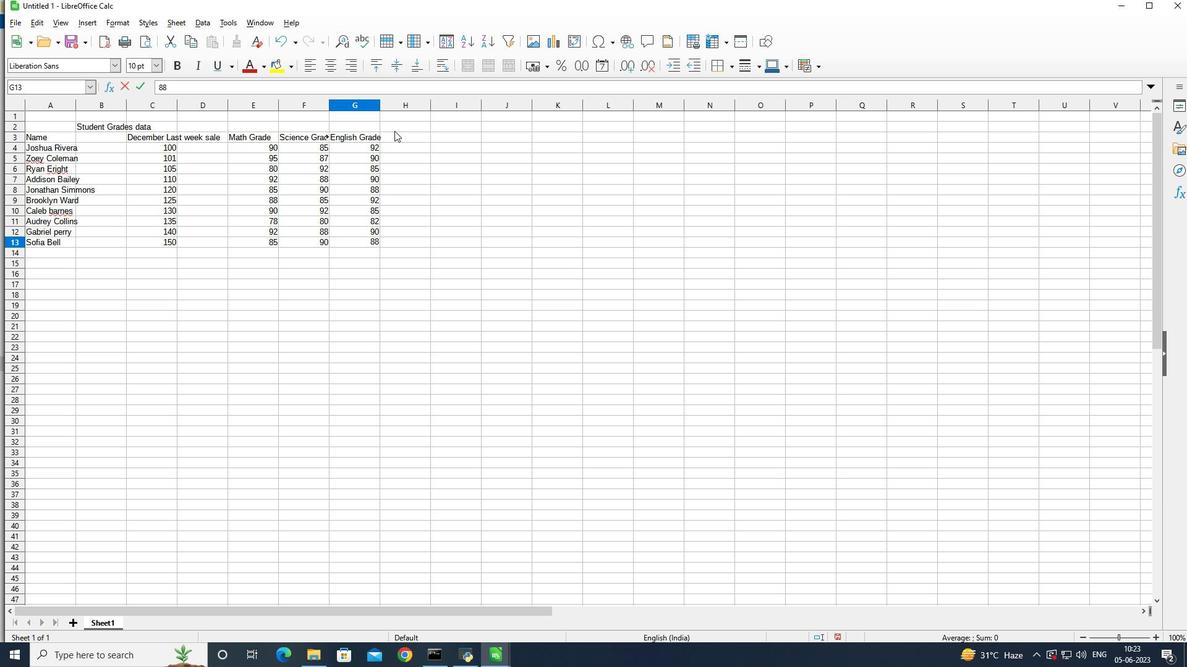 
Action: Mouse pressed left at (395, 134)
Screenshot: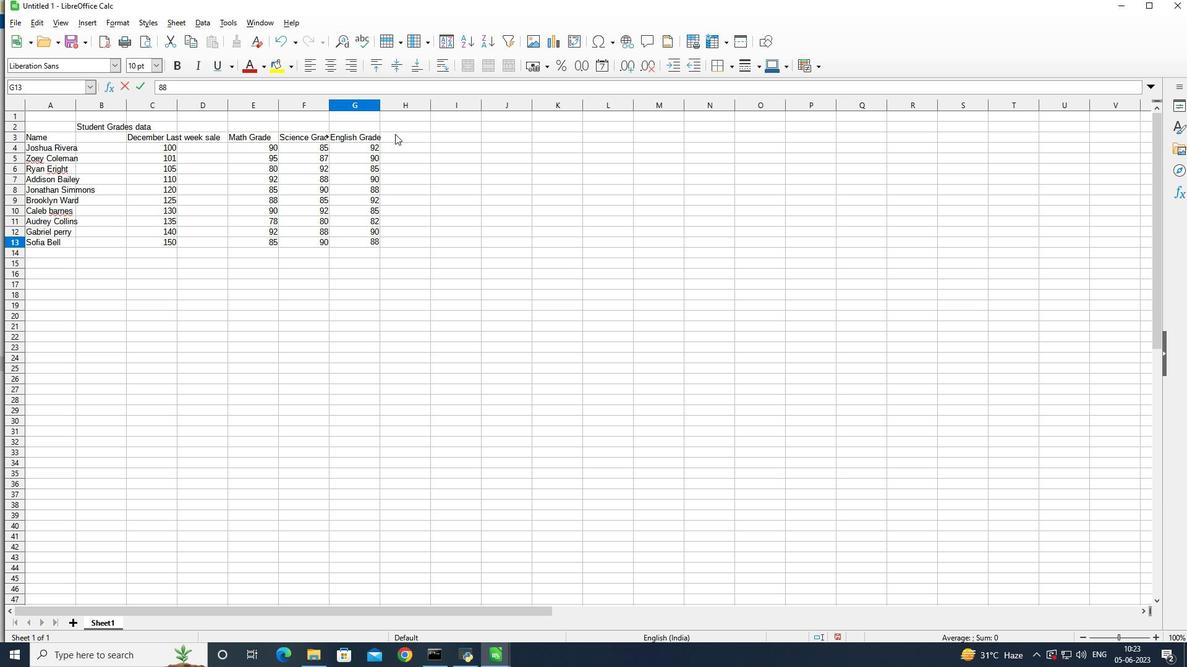 
Action: Mouse moved to (484, 160)
Screenshot: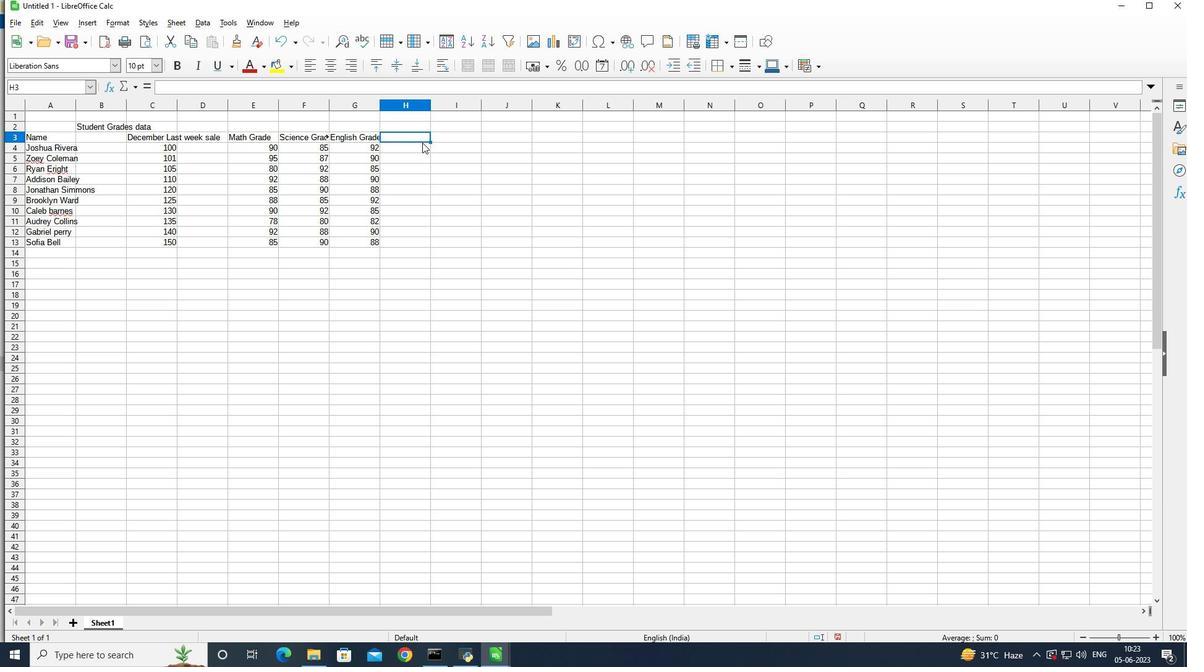 
Action: Key pressed <Key.shift>History<Key.space><Key.shift><Key.shift><Key.shift><Key.shift><Key.shift><Key.shift><Key.shift><Key.shift><Key.shift><Key.shift>Grade<Key.enter>
Screenshot: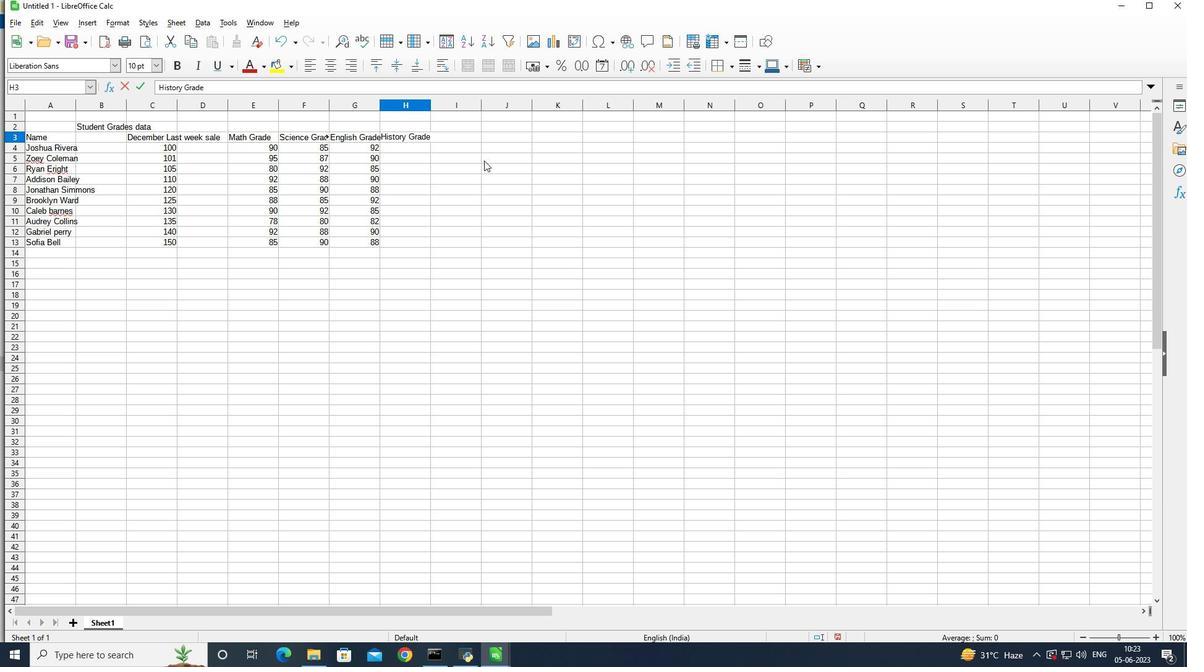 
Action: Mouse moved to (489, 147)
Screenshot: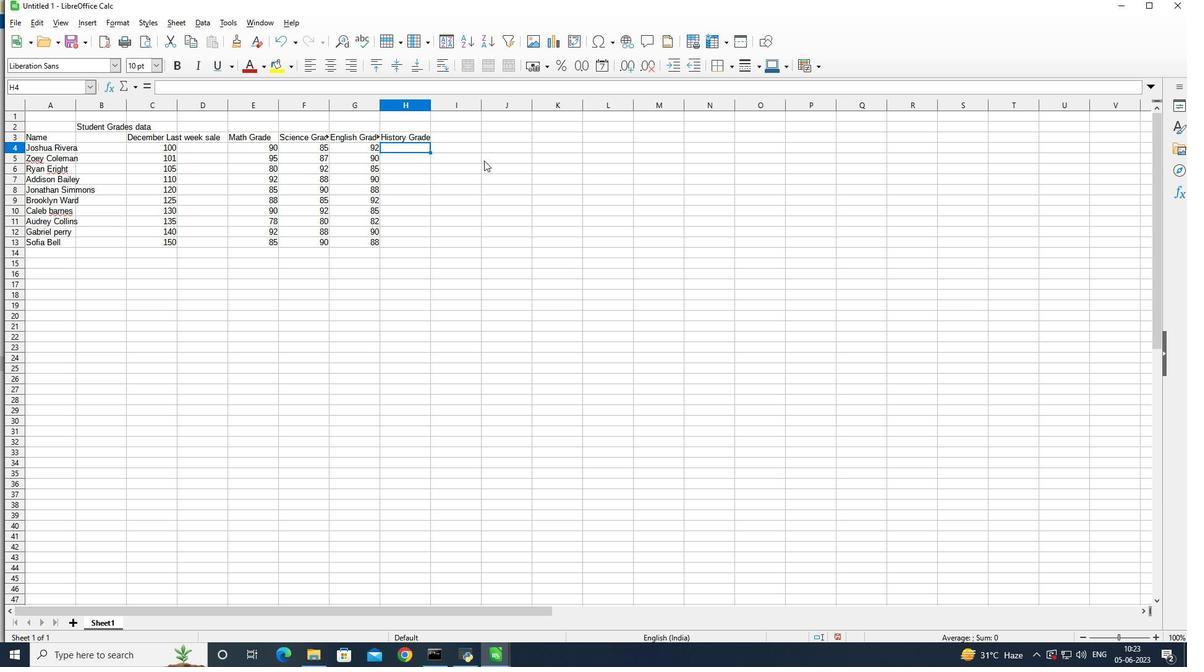 
Action: Key pressed 88<Key.enter>92<Key.enter>78<Key.enter>95<Key.enter>90<Key.enter>90<Key.enter>80<Key.enter>85<Key.enter>92<Key.enter>90<Key.enter>
Screenshot: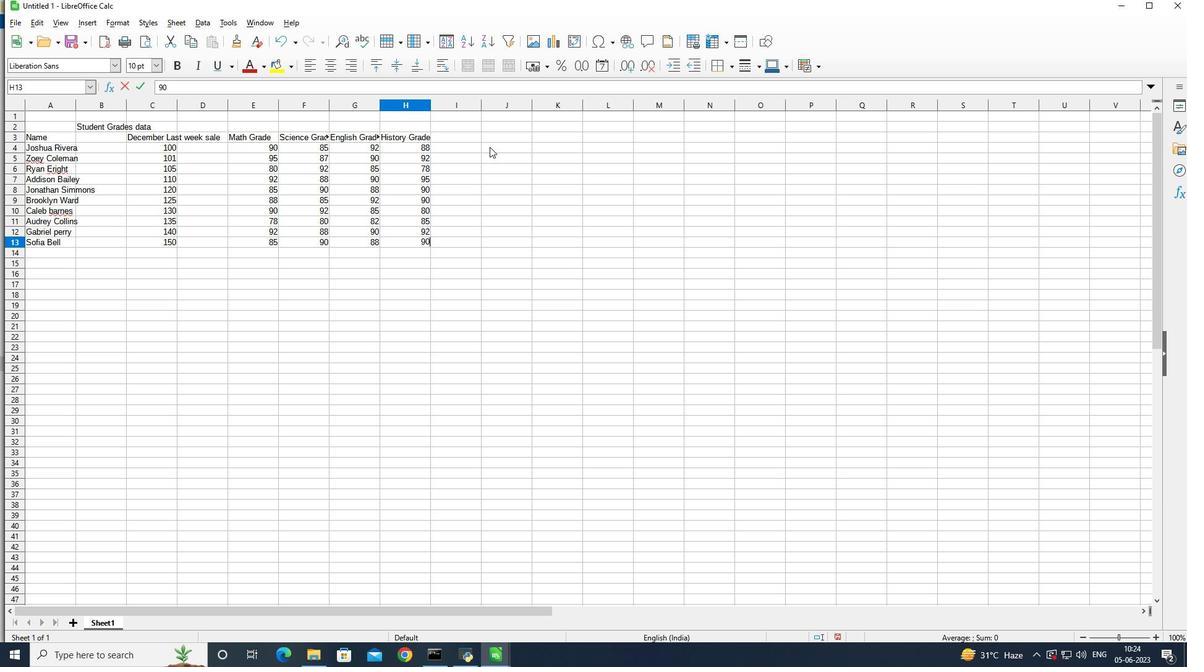 
Action: Mouse moved to (469, 136)
Screenshot: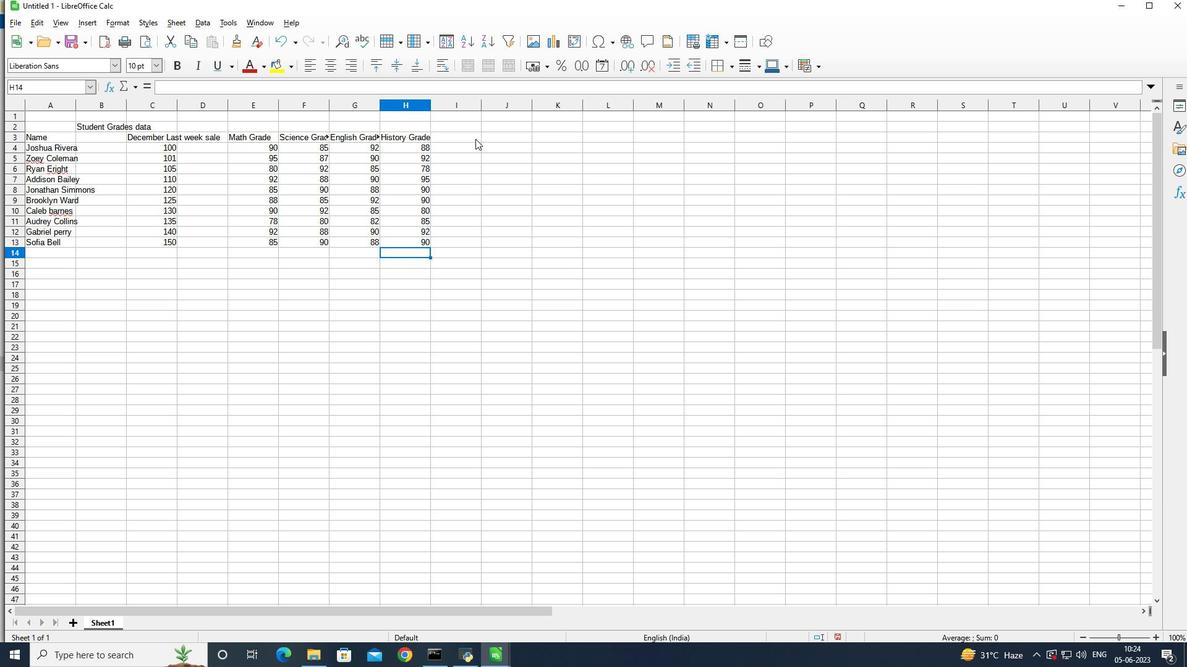 
Action: Mouse pressed left at (469, 136)
Screenshot: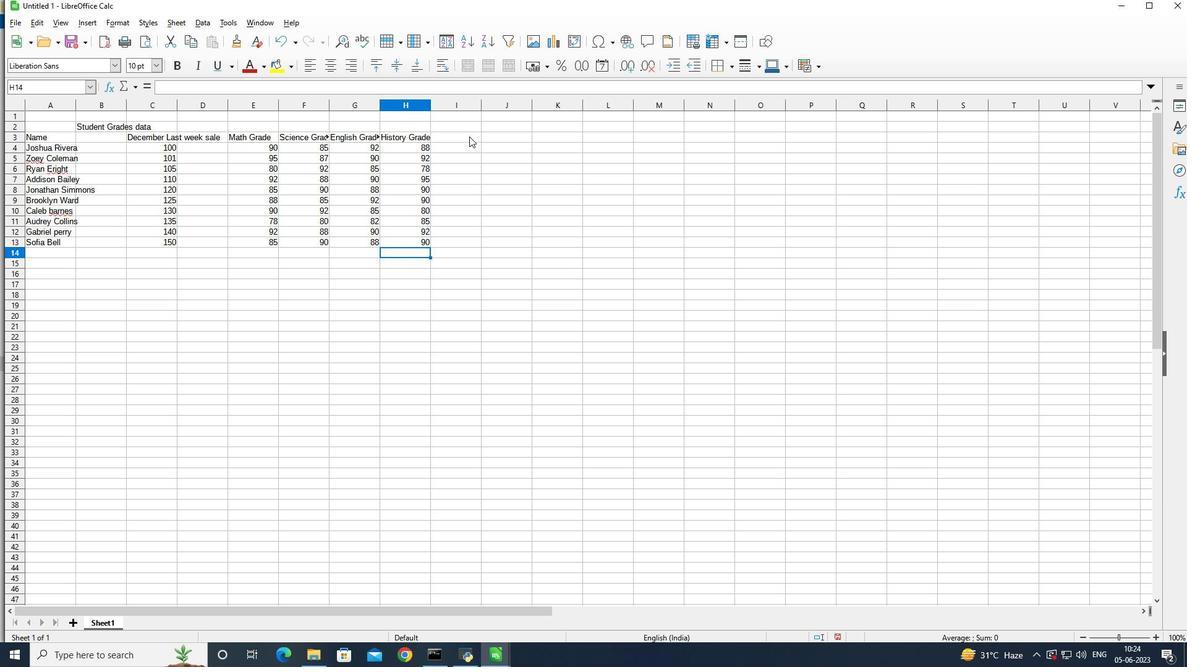 
Action: Mouse moved to (519, 137)
Screenshot: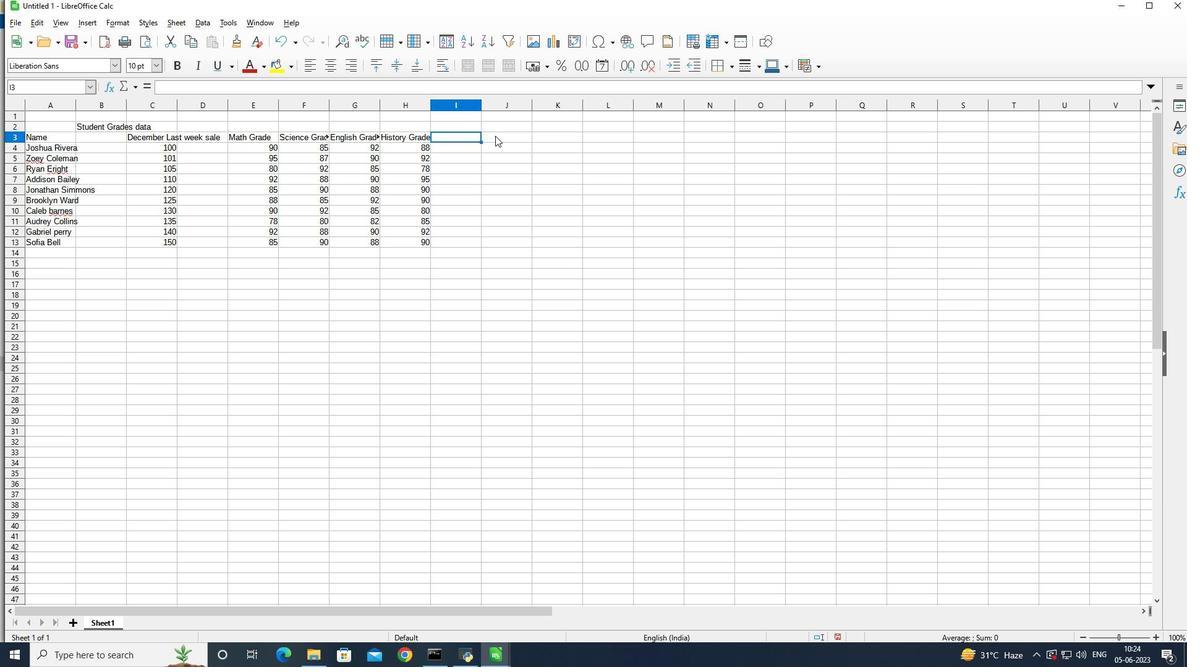 
Action: Key pressed <Key.shift><Key.shift>Total<Key.enter><Key.shift>+<Key.backspace>=<Key.shift>SUM<Key.shift_r>(
Screenshot: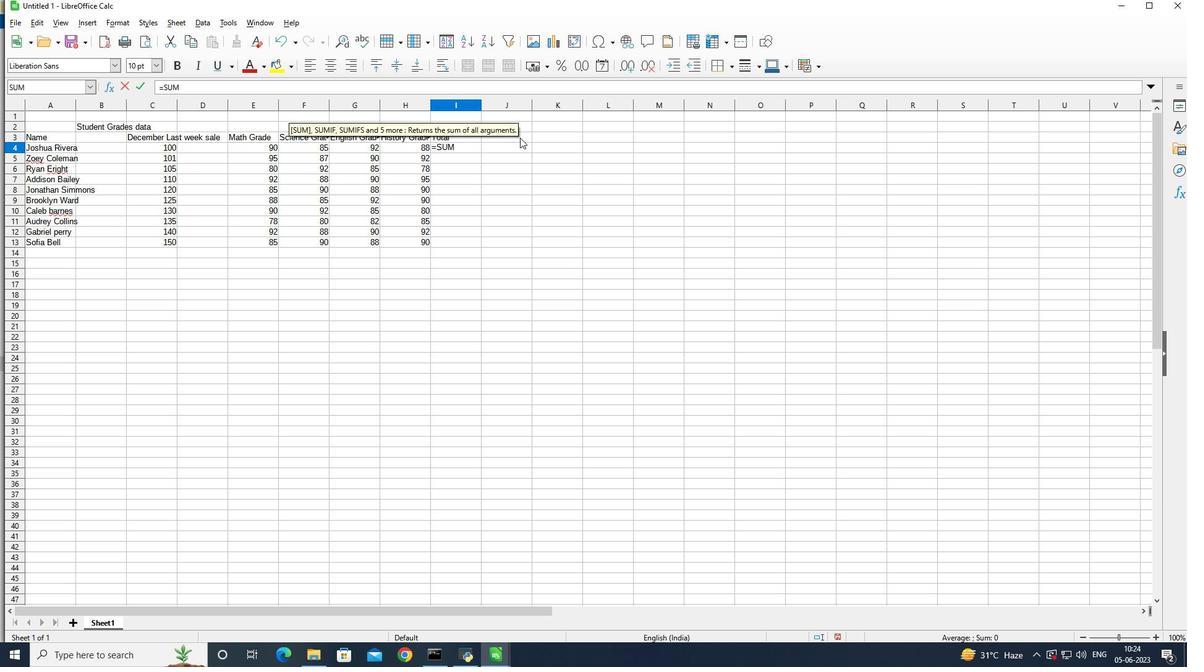 
Action: Mouse moved to (255, 147)
Screenshot: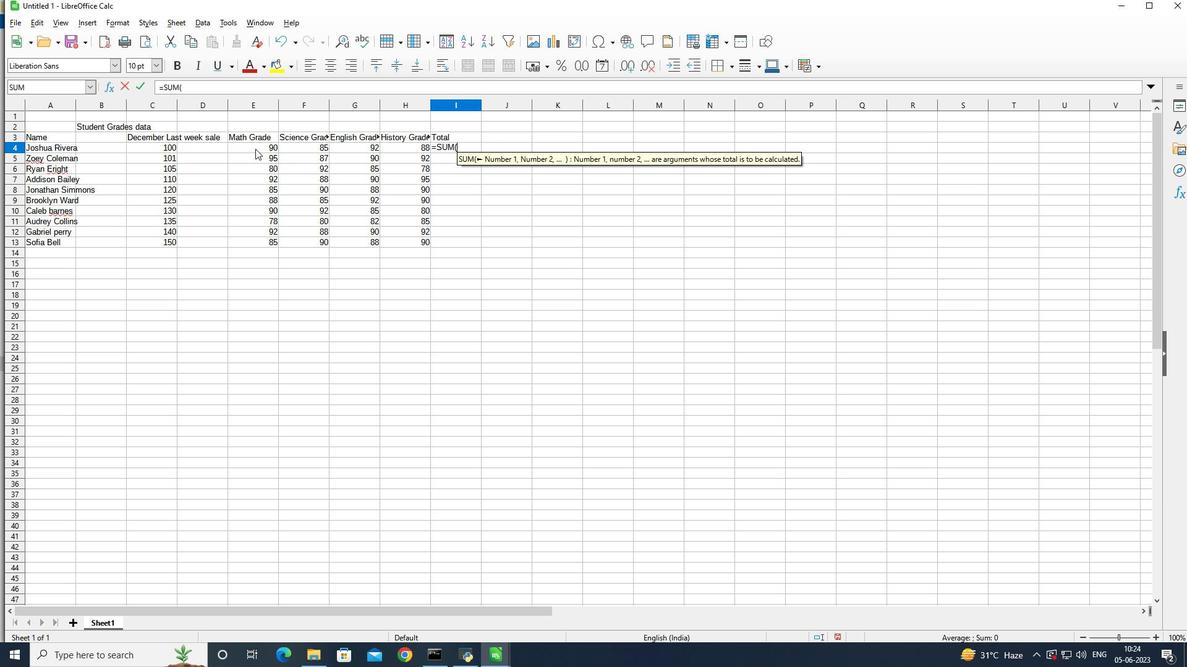 
Action: Mouse pressed left at (255, 147)
Screenshot: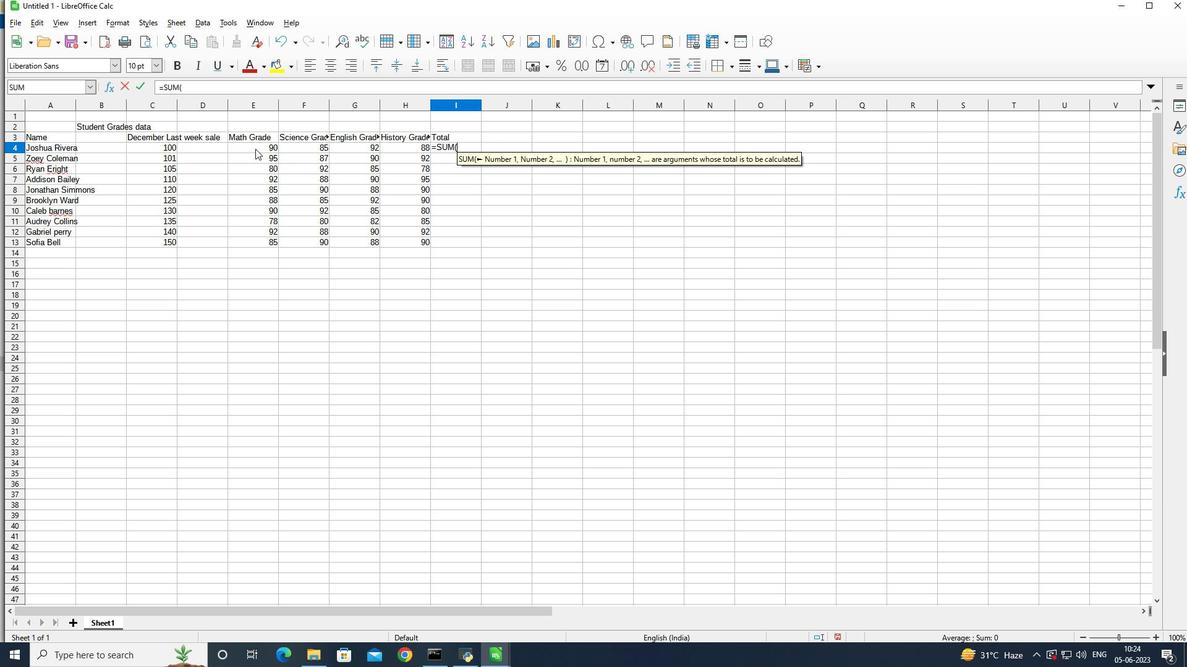 
Action: Mouse moved to (356, 145)
Screenshot: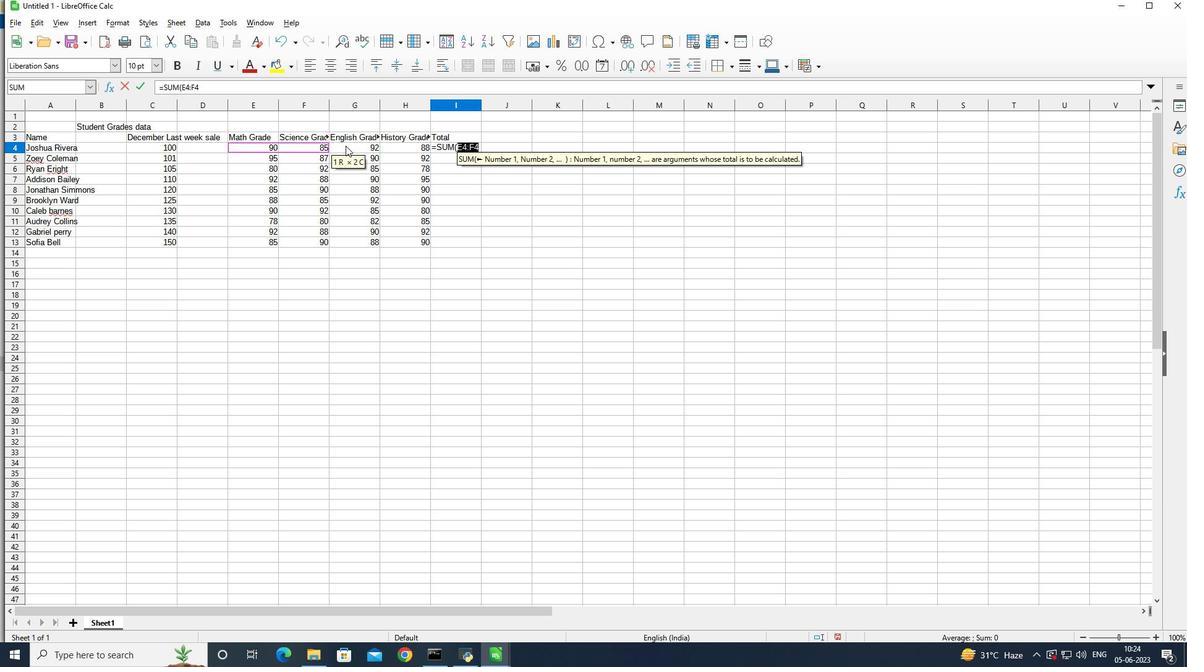 
Action: Mouse pressed left at (356, 145)
Screenshot: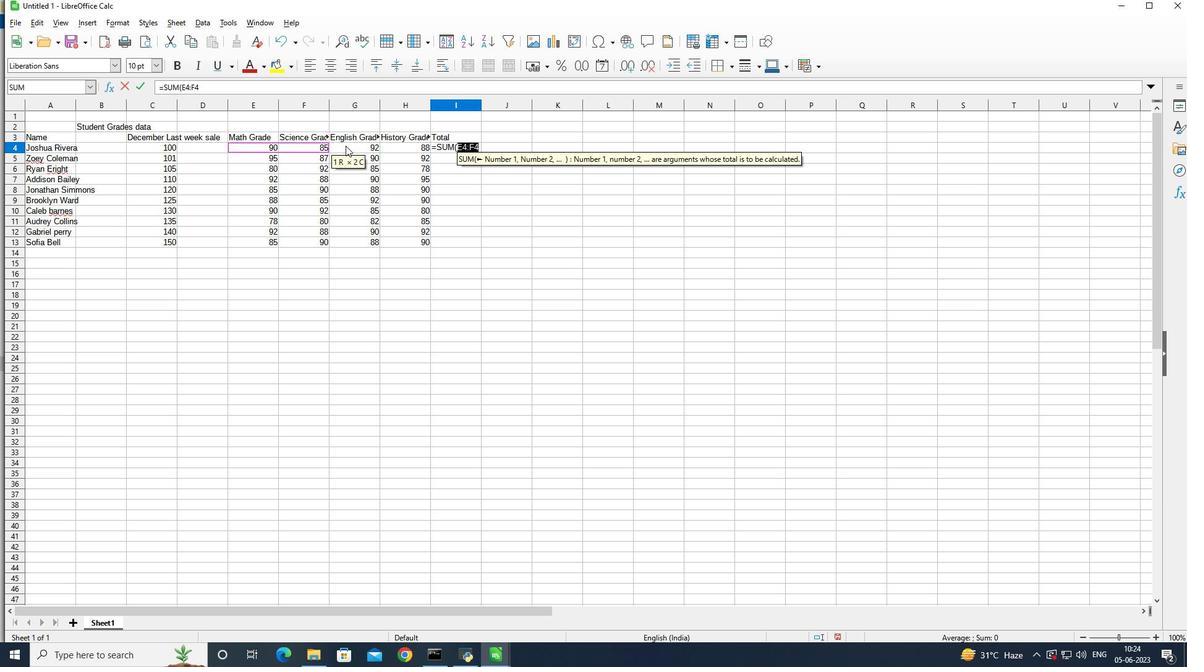 
Action: Mouse moved to (260, 150)
Screenshot: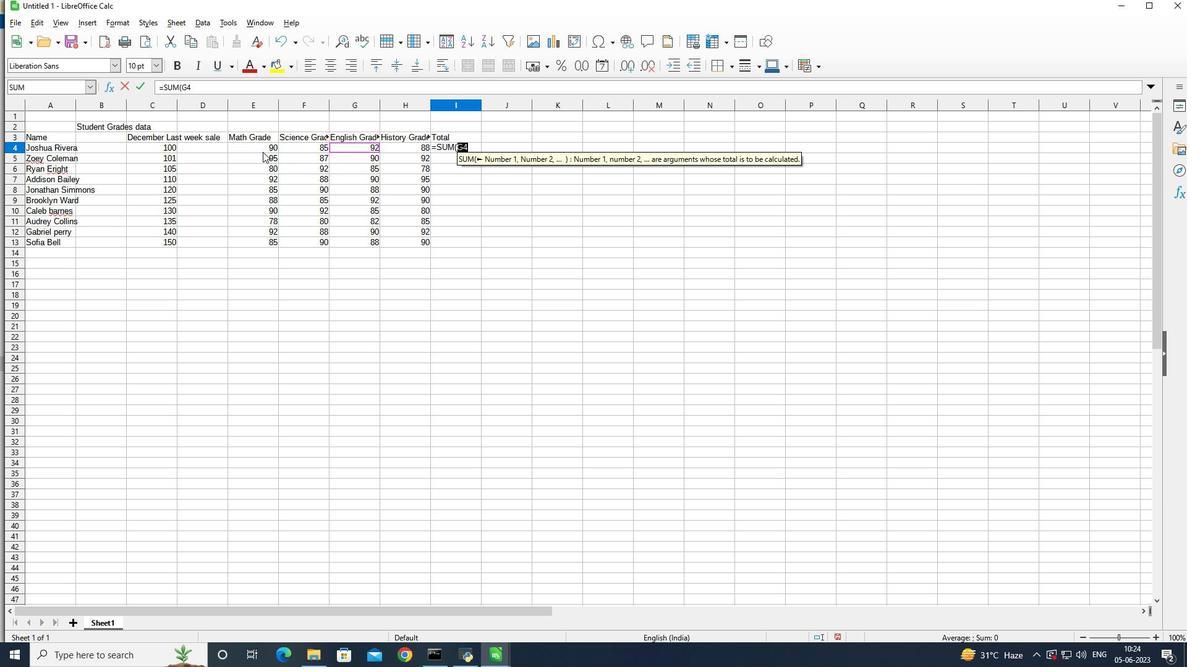 
Action: Mouse pressed left at (260, 150)
Screenshot: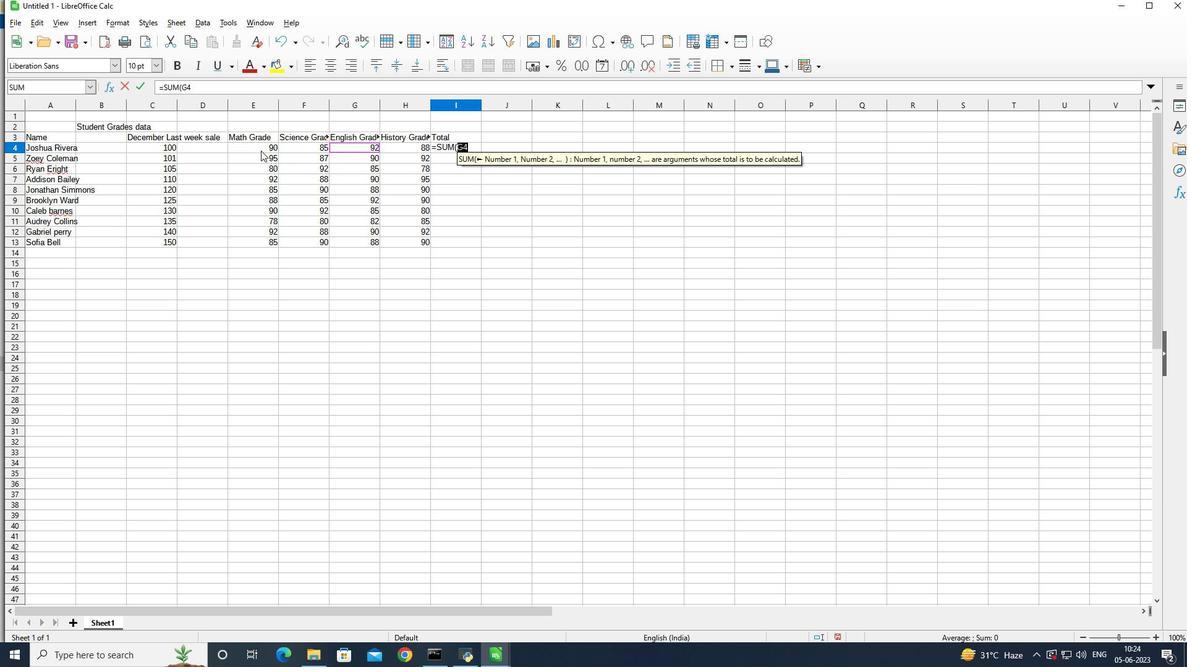 
Action: Mouse moved to (253, 148)
Screenshot: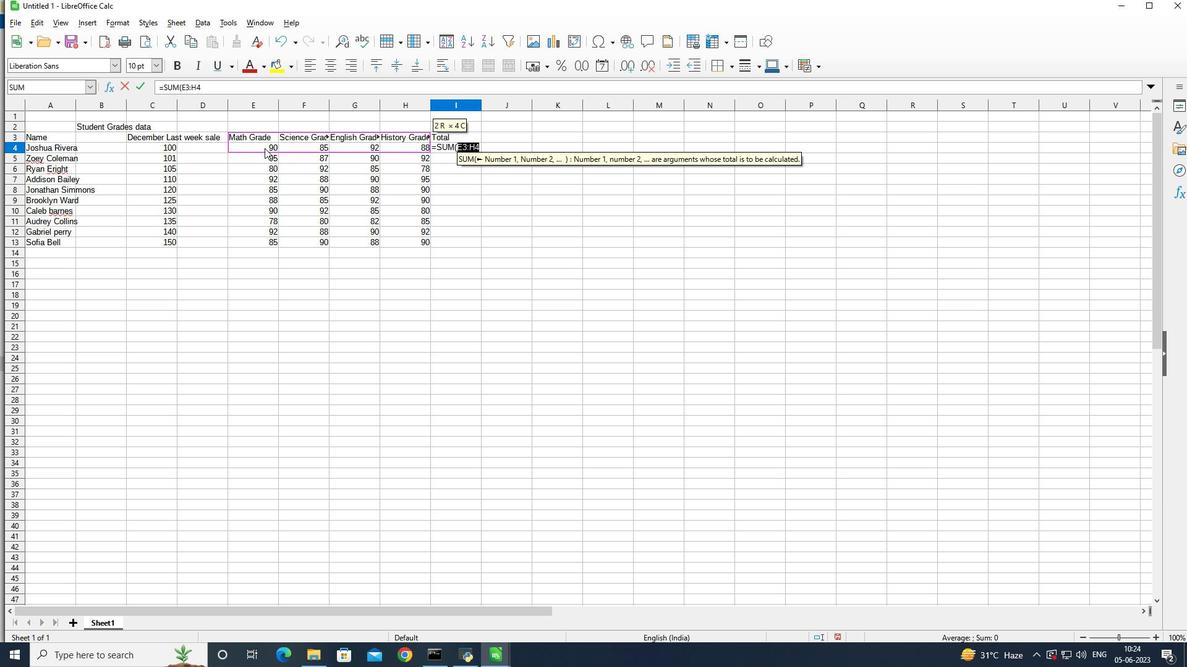 
Action: Mouse pressed left at (253, 148)
Screenshot: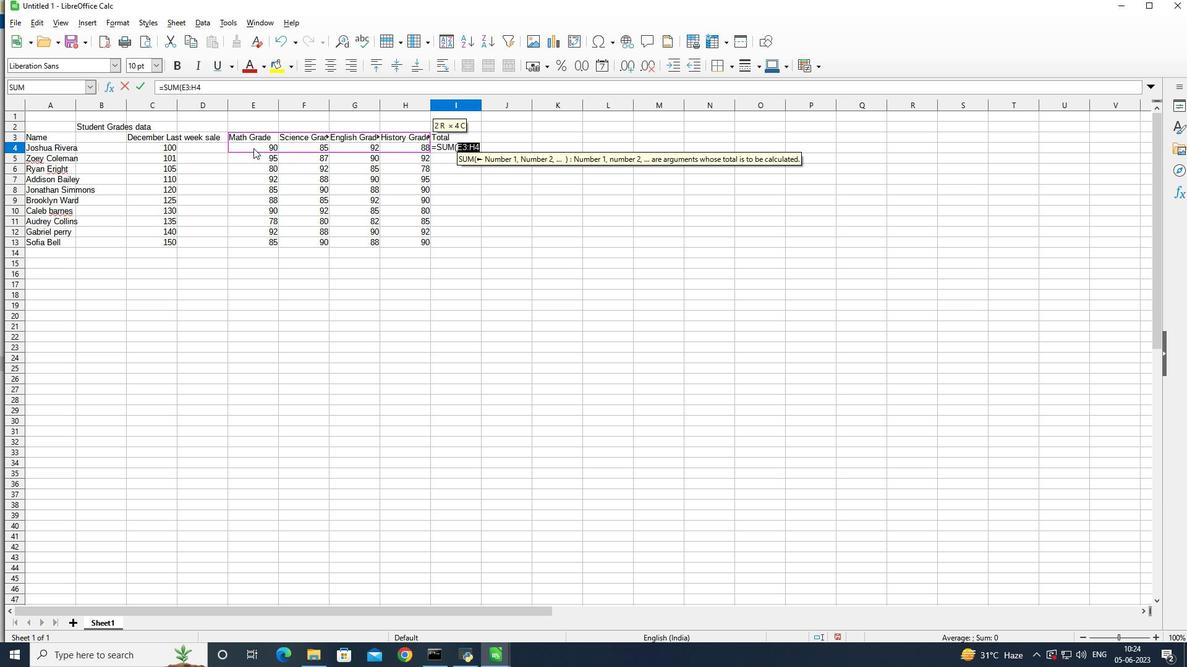 
Action: Mouse moved to (492, 182)
Screenshot: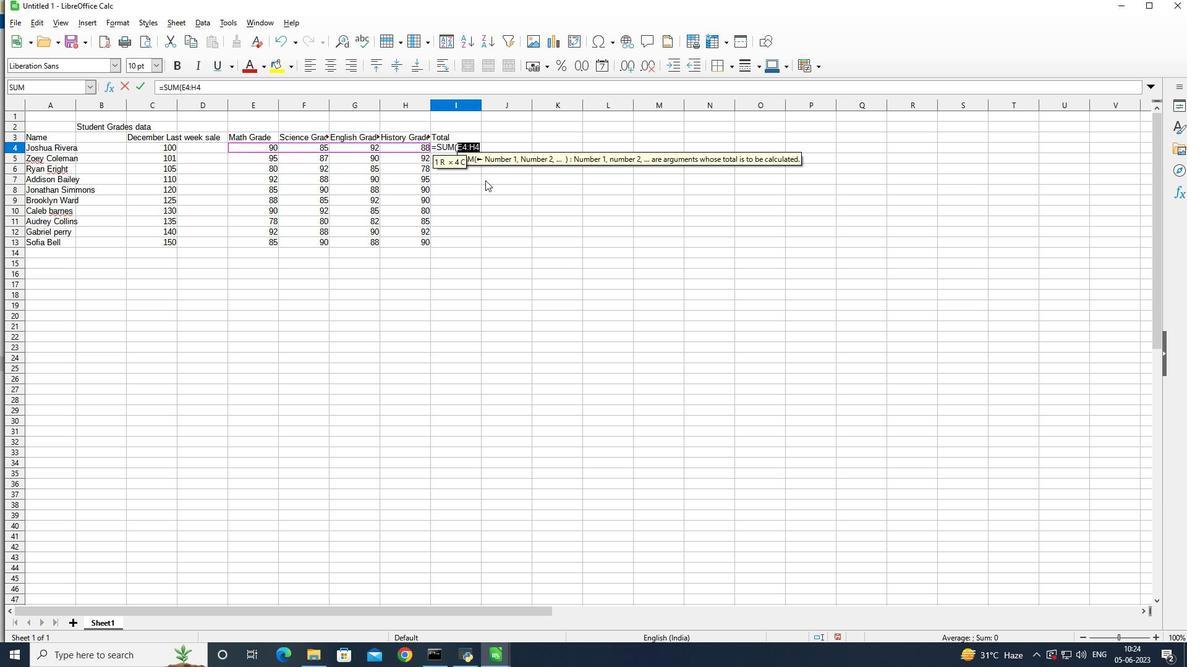 
Action: Key pressed <Key.enter>
Screenshot: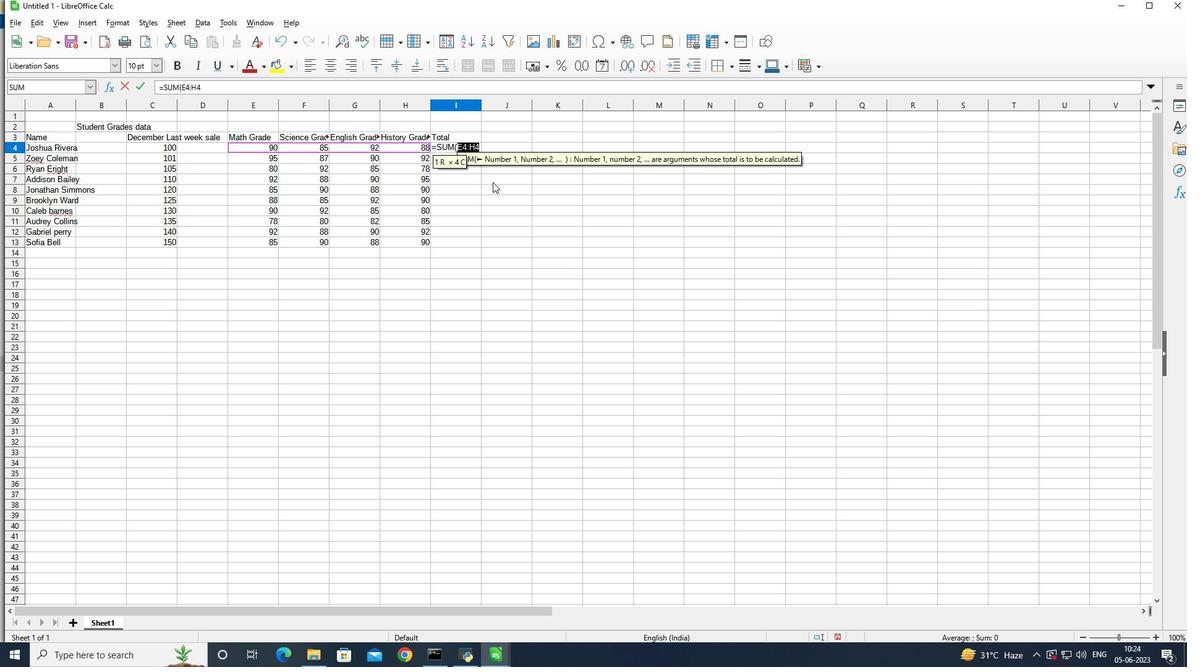 
Action: Mouse moved to (443, 145)
Screenshot: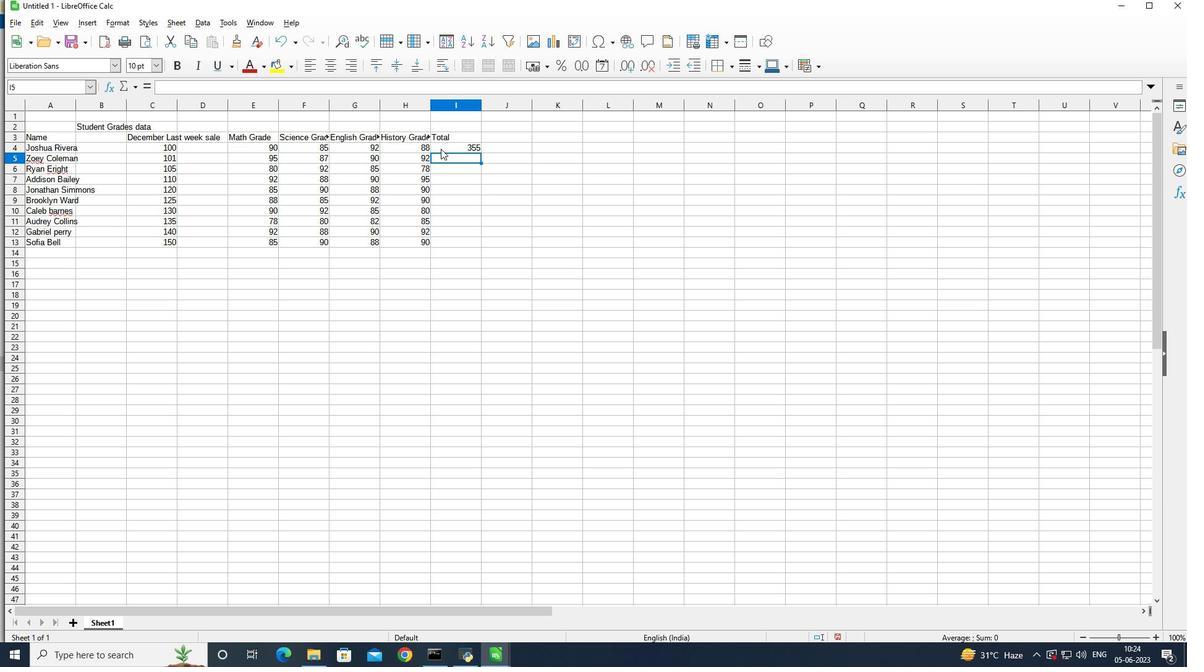 
Action: Mouse pressed left at (443, 145)
Screenshot: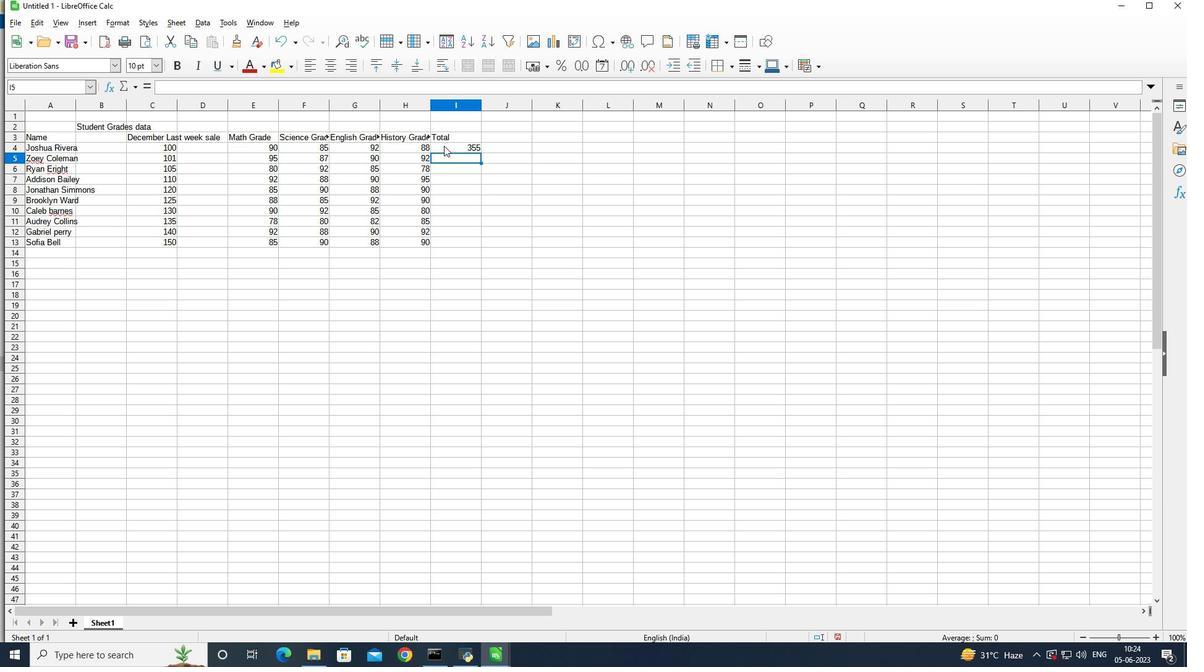 
Action: Mouse moved to (480, 153)
Screenshot: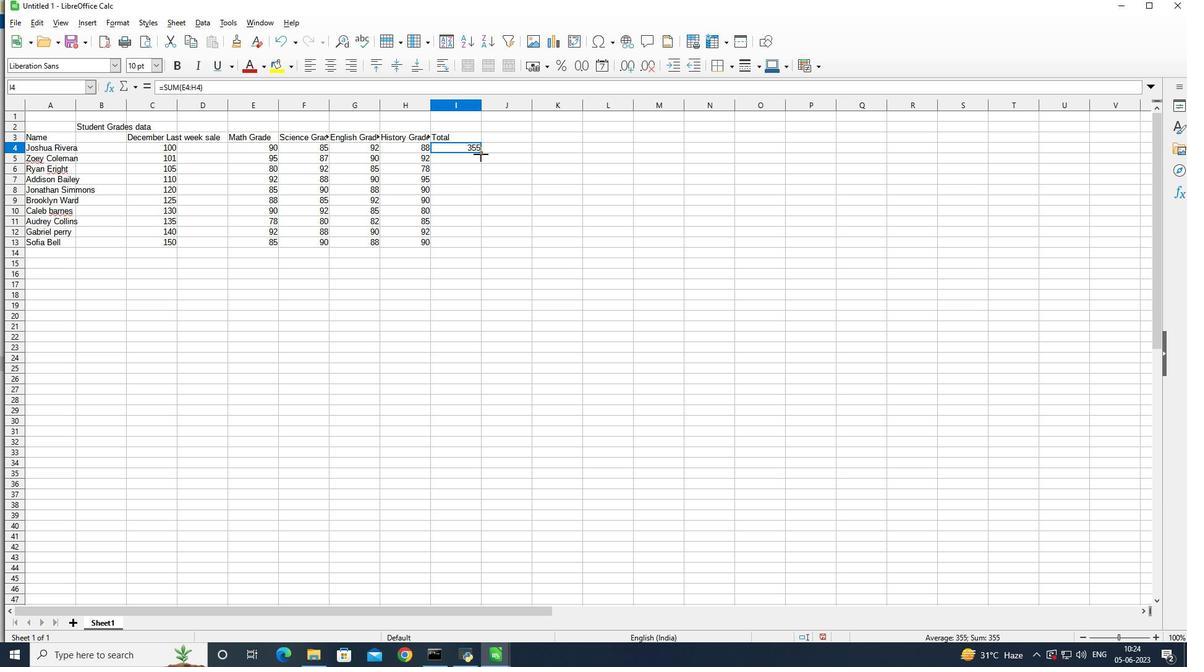 
Action: Mouse pressed left at (480, 153)
Screenshot: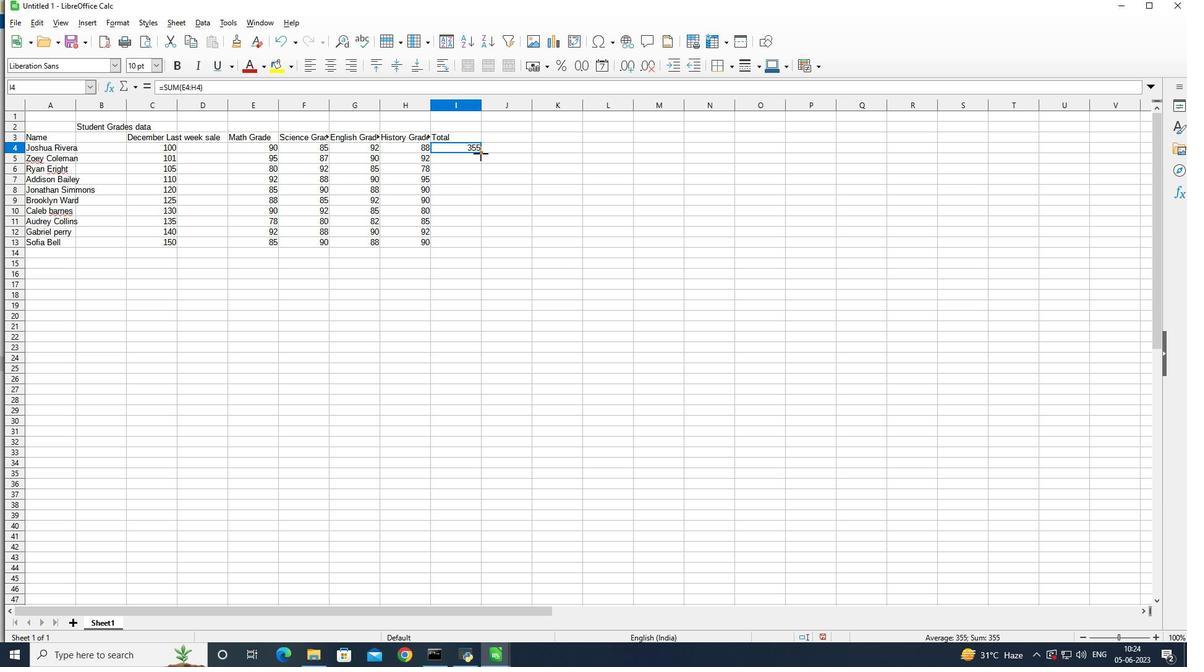 
Action: Mouse moved to (589, 252)
Screenshot: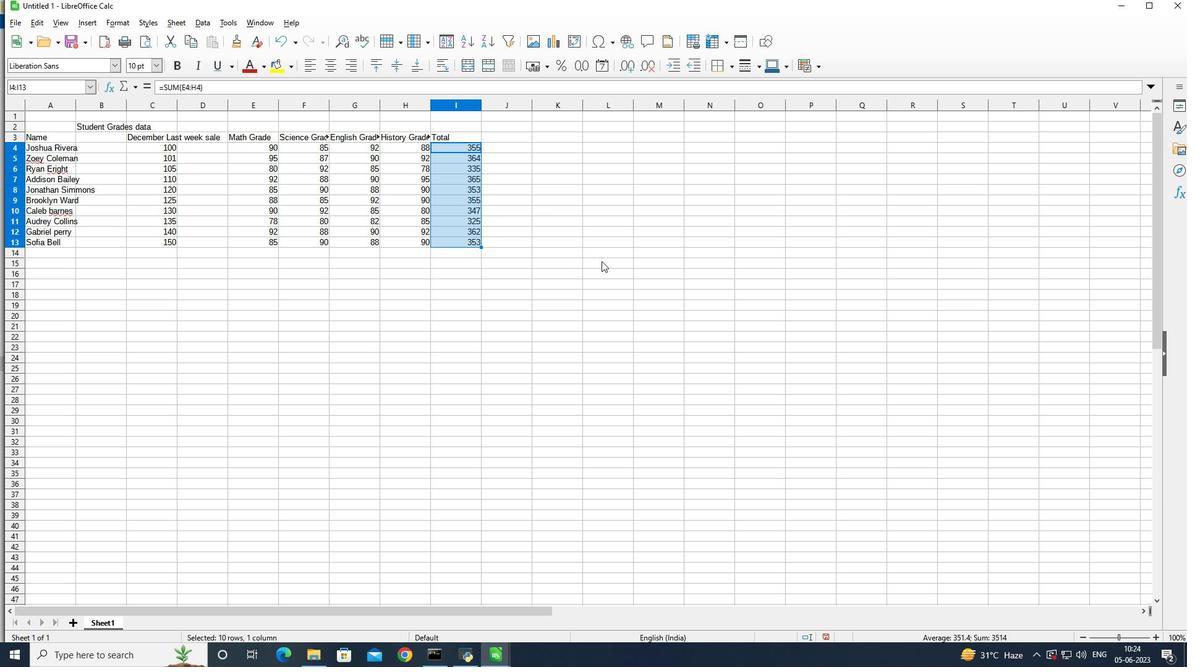 
Action: Mouse pressed left at (589, 252)
Screenshot: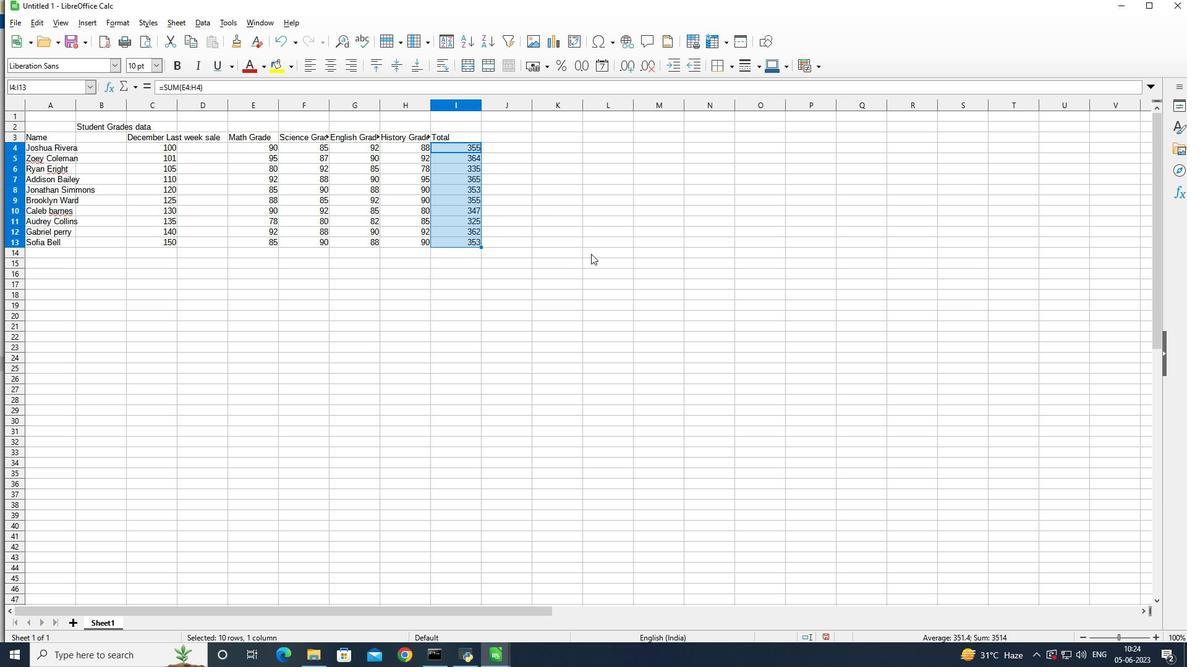 
Action: Key pressed ctrl+S
Screenshot: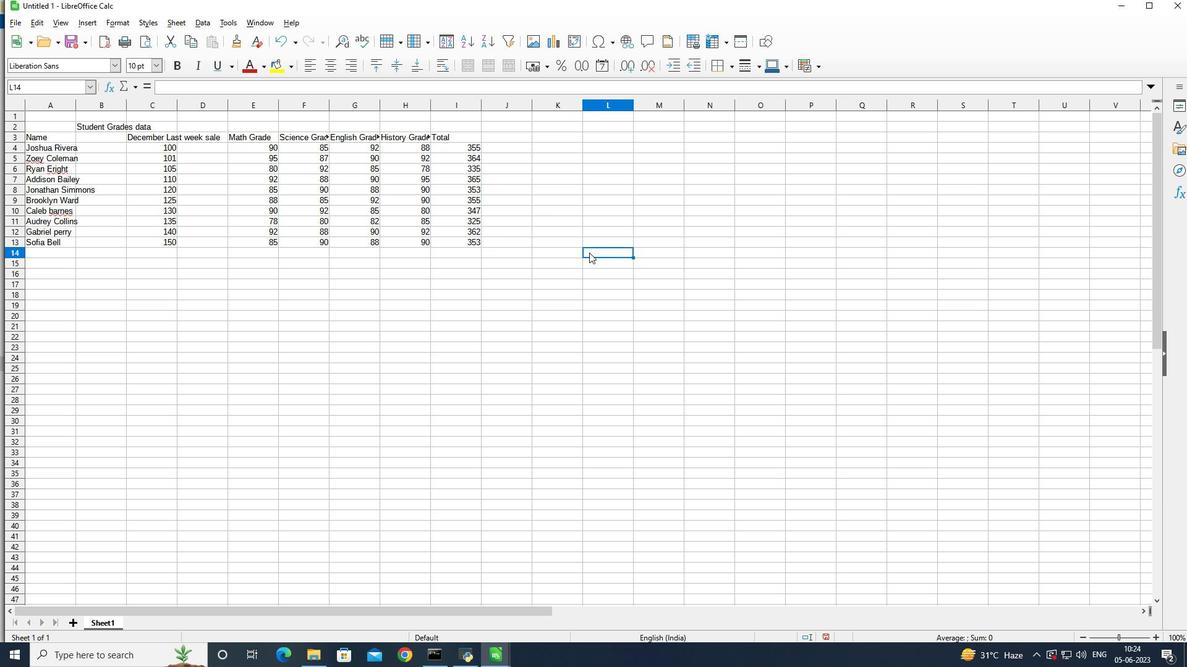 
Action: Mouse moved to (732, 278)
Screenshot: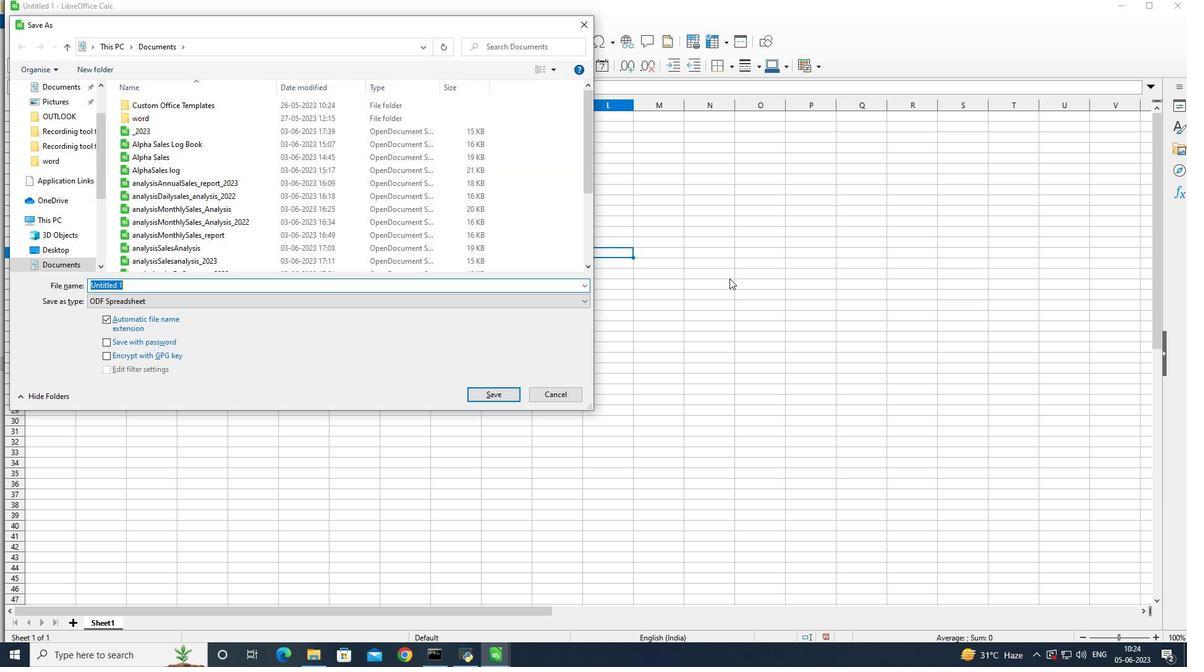 
Action: Key pressed analysis<Key.shift>Sales<Key.shift>By<Key.shift>Promotion<Key.shift_r><Key.shift_r><Key.shift_r>_2023<Key.enter>
Screenshot: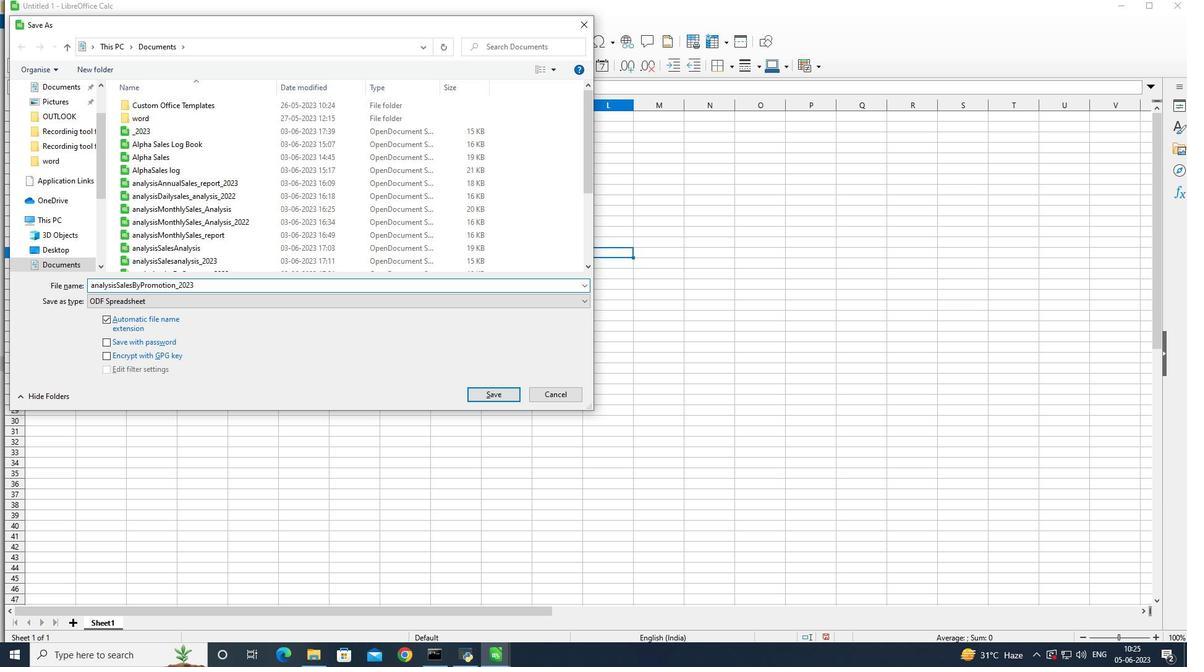 
